 Task: Buy 3 Drums from Brake System section under best seller category for shipping address: Jessica Sanchez, 1406 Camden Street, Reno, Nevada 89501, Cell Number 7752551231. Pay from credit card ending with 6010, CVV 682
Action: Mouse moved to (329, 78)
Screenshot: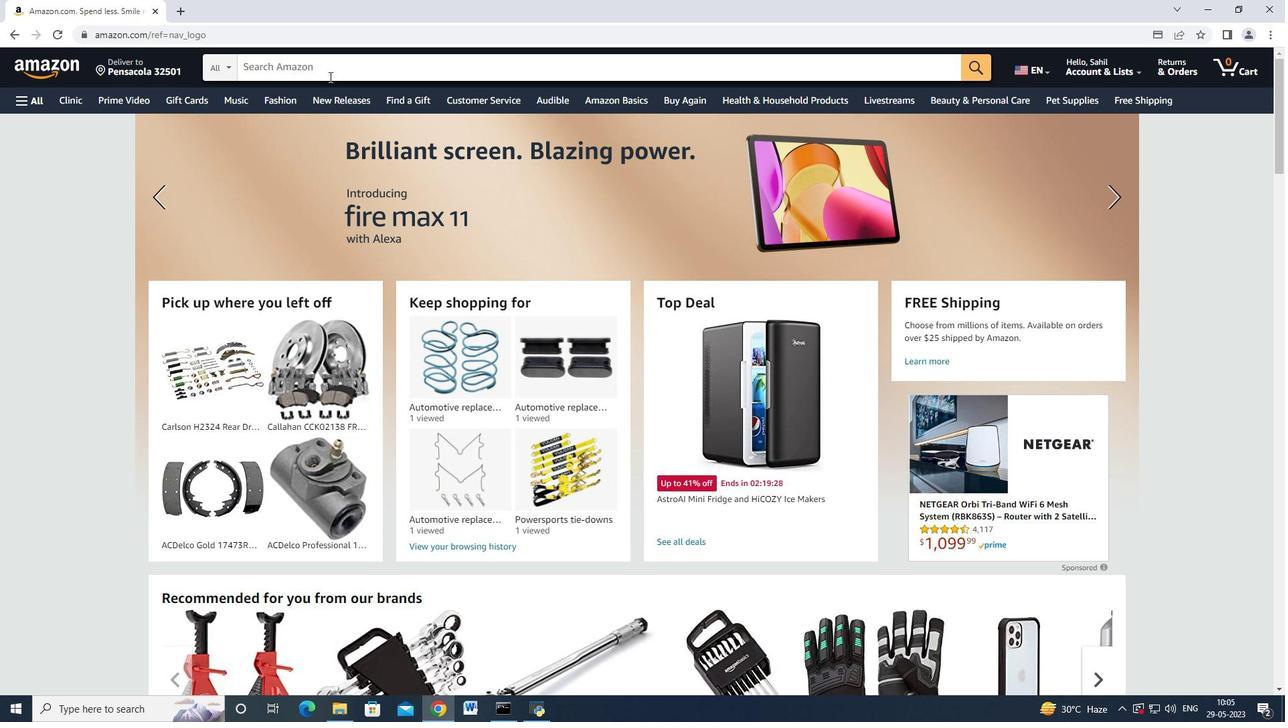 
Action: Mouse pressed left at (329, 78)
Screenshot: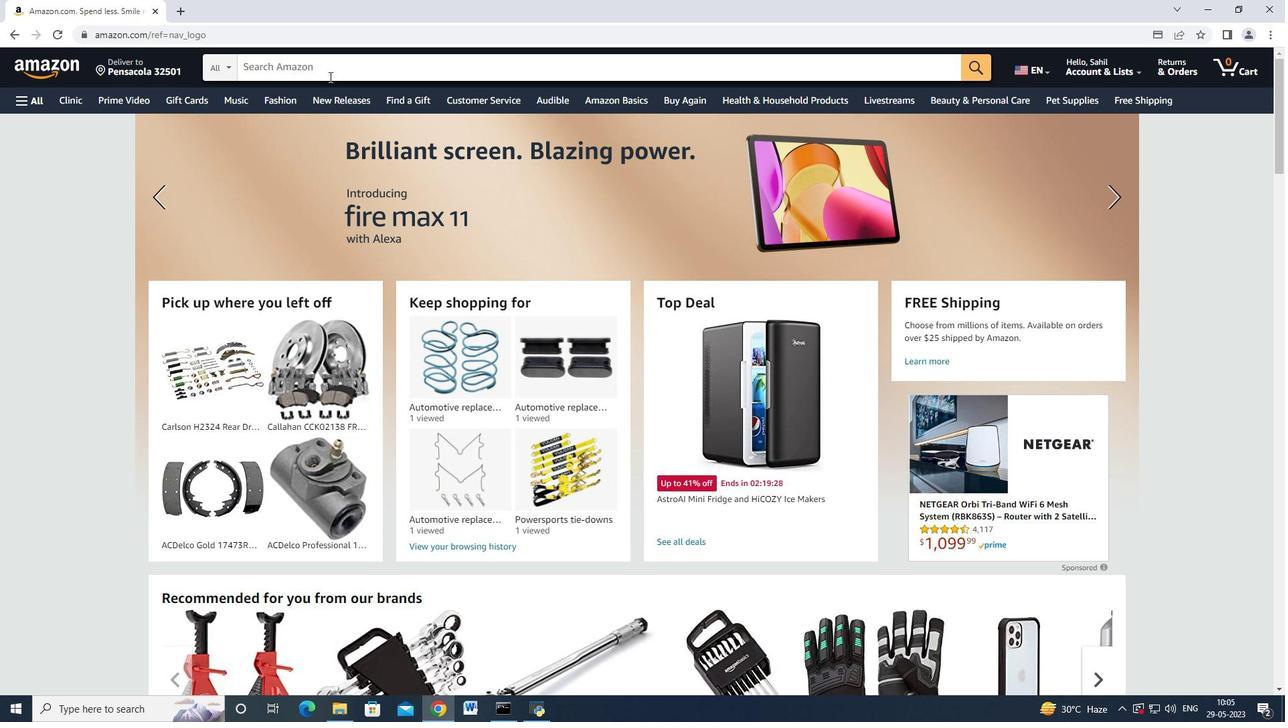 
Action: Mouse moved to (329, 78)
Screenshot: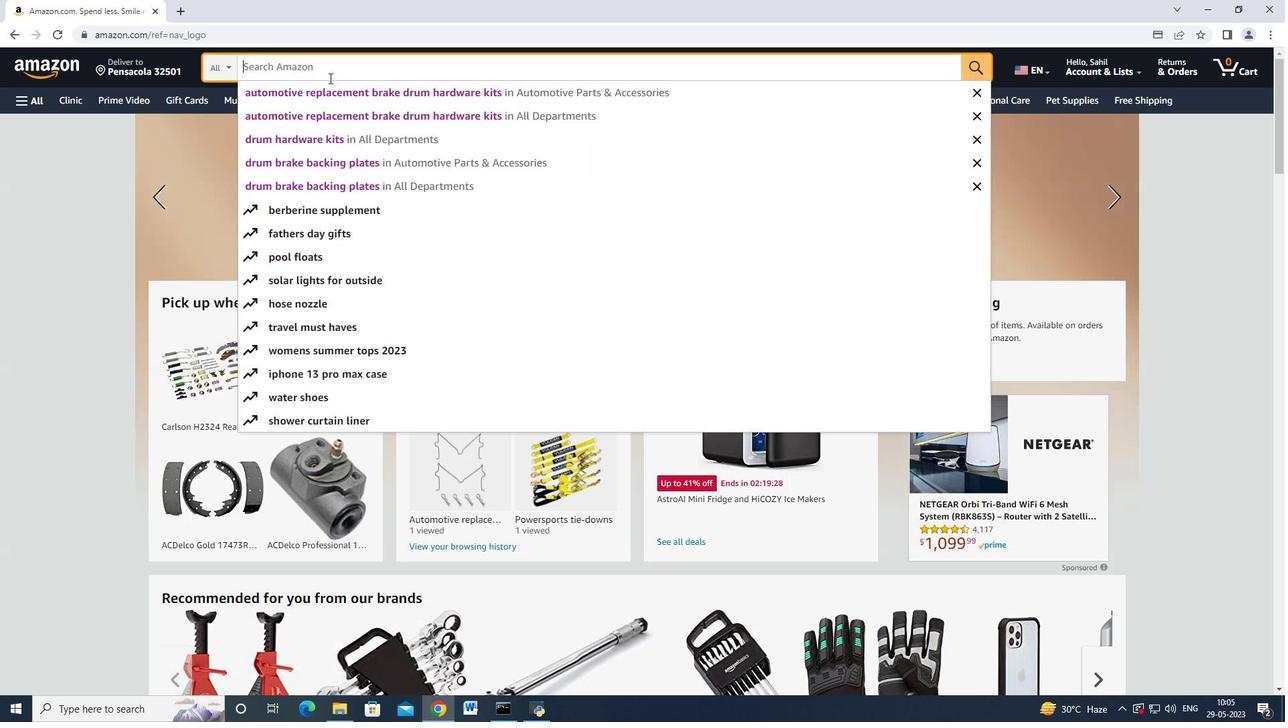 
Action: Key pressed <Key.shift><Key.shift>Drum<Key.space>s<Key.backspace>brake<Key.space>system<Key.enter>
Screenshot: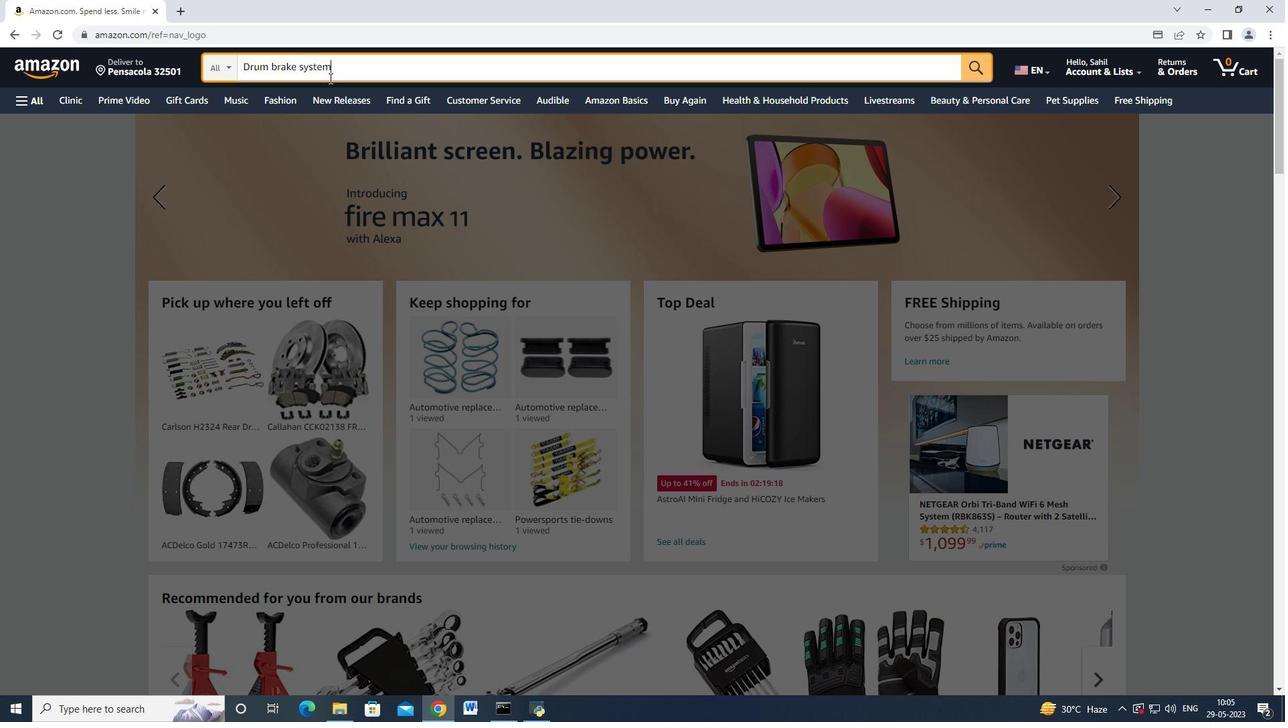 
Action: Mouse moved to (273, 60)
Screenshot: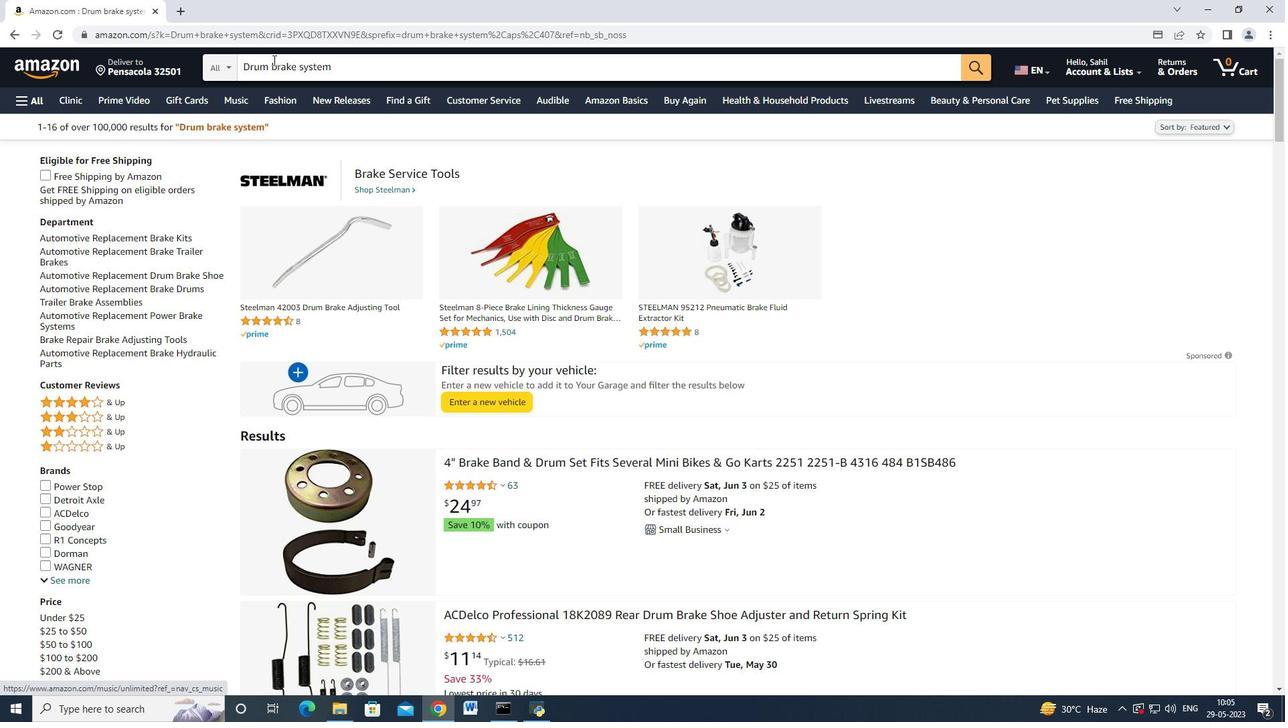 
Action: Mouse pressed left at (273, 60)
Screenshot: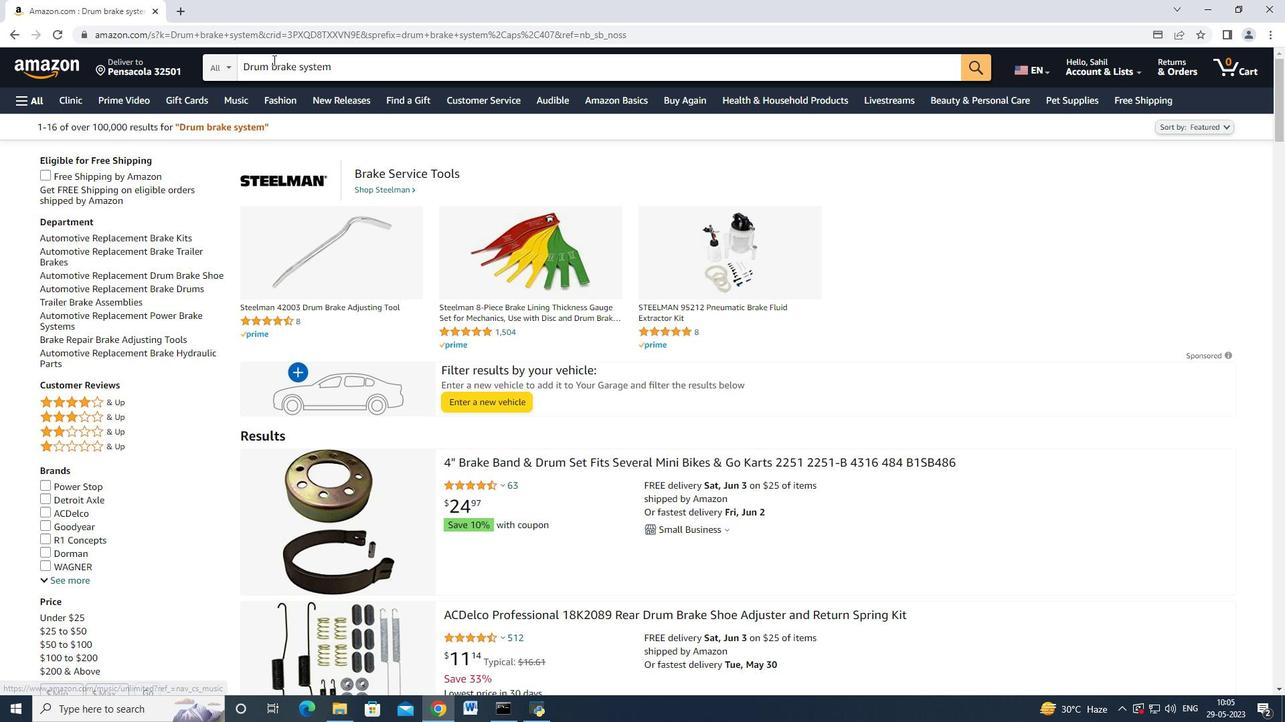 
Action: Mouse moved to (271, 62)
Screenshot: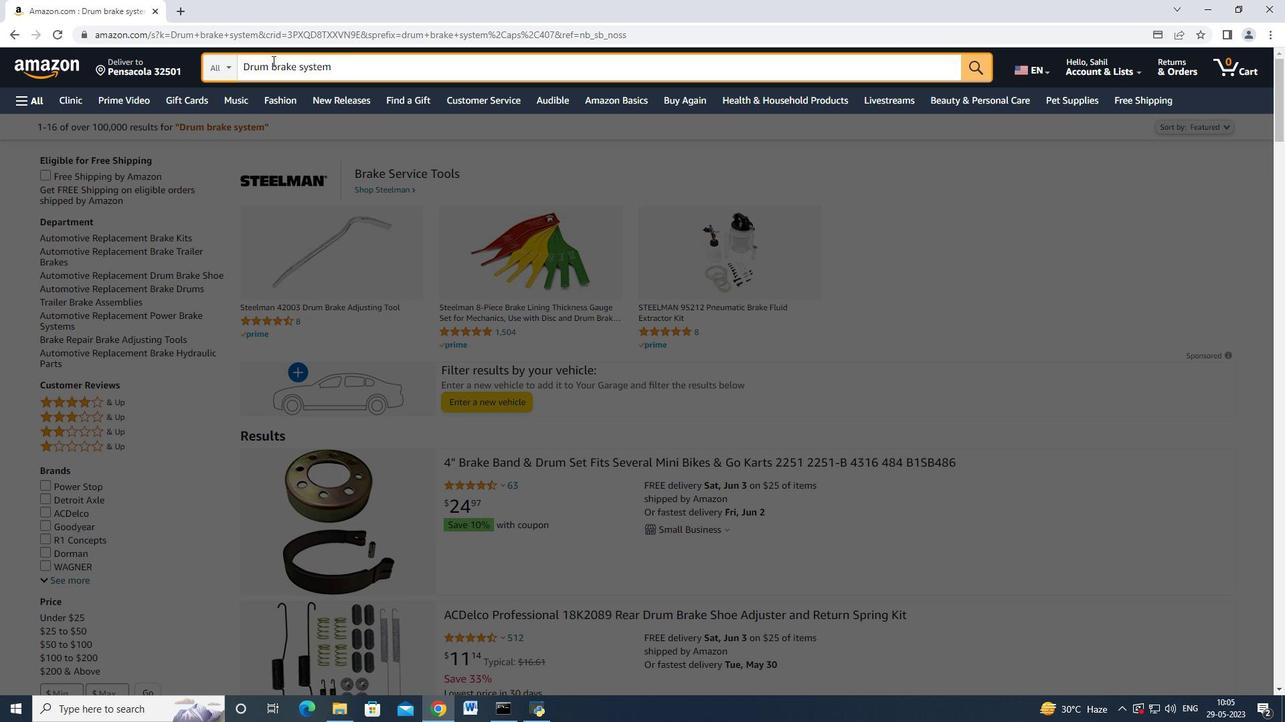 
Action: Key pressed bar<Key.space>from<Key.space><Key.enter>
Screenshot: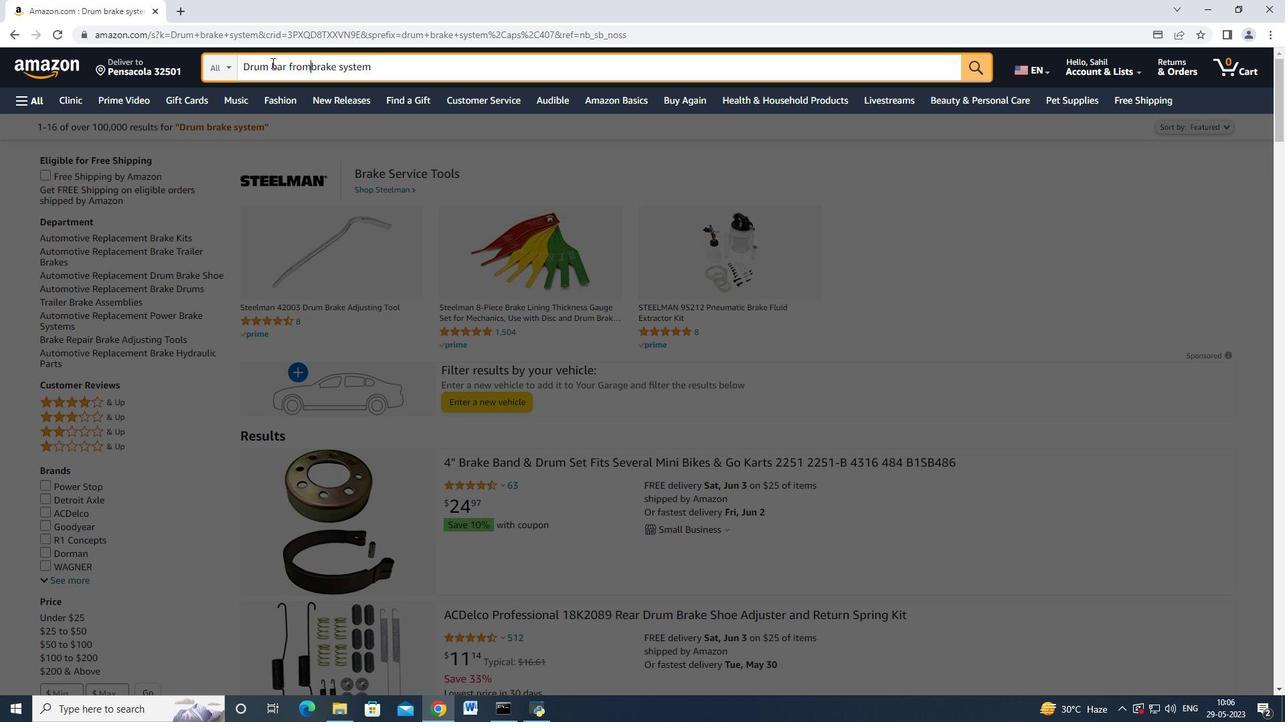 
Action: Mouse moved to (171, 262)
Screenshot: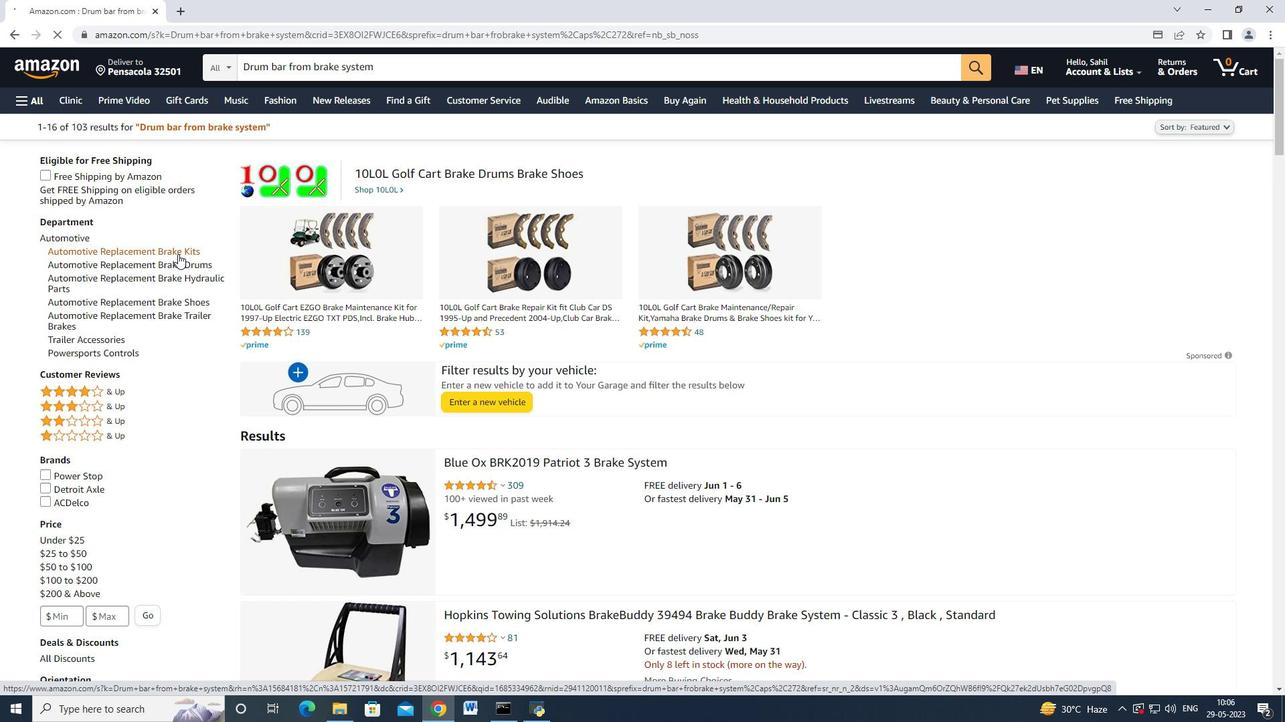 
Action: Mouse pressed left at (171, 262)
Screenshot: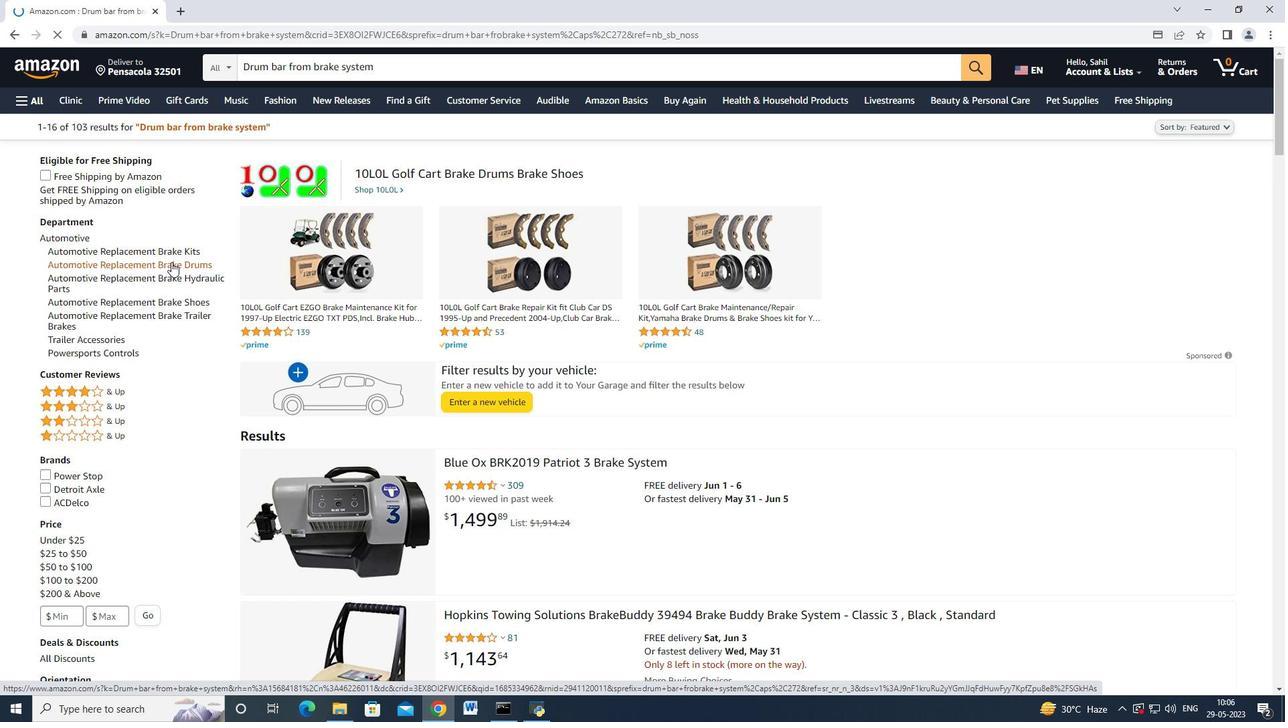 
Action: Mouse moved to (1218, 151)
Screenshot: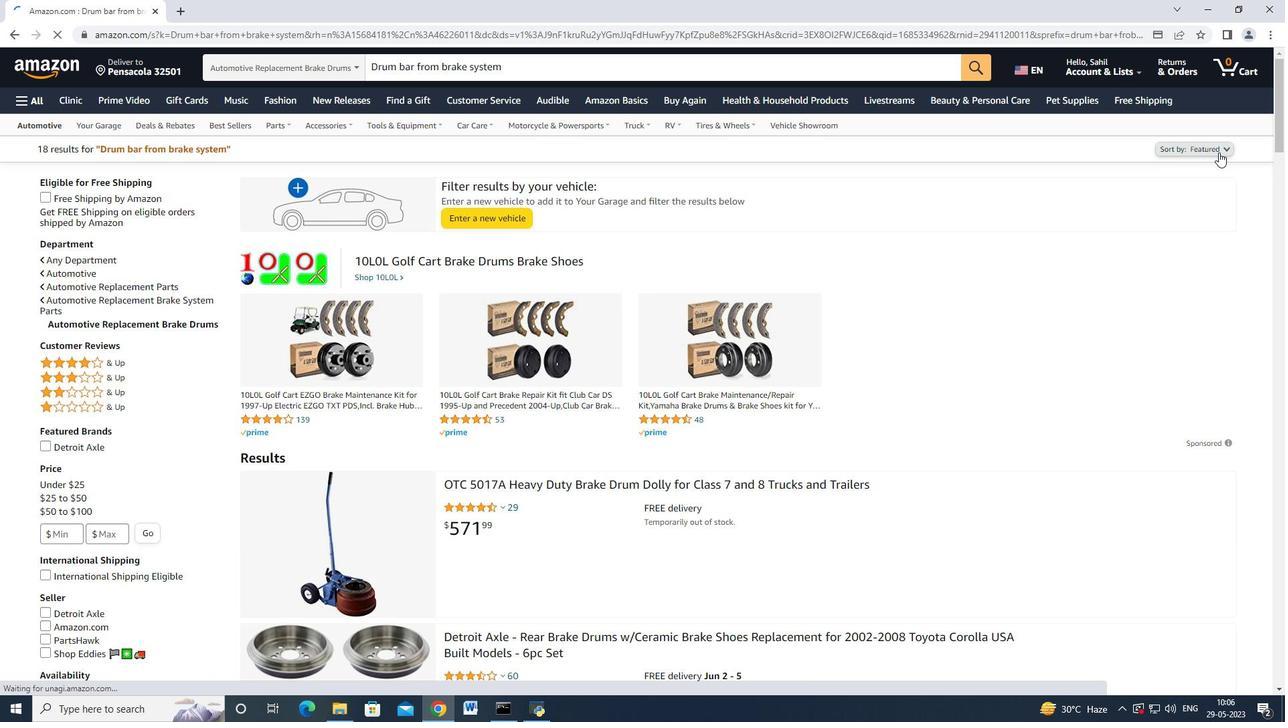 
Action: Mouse pressed left at (1218, 151)
Screenshot: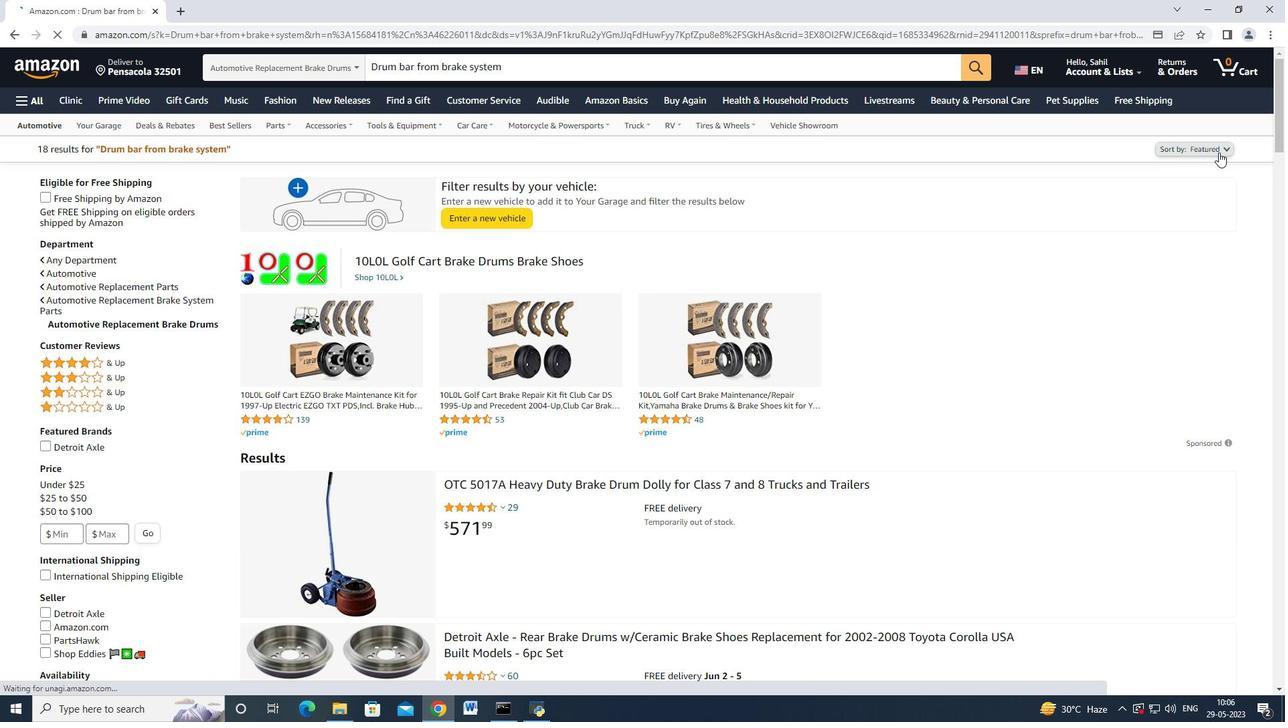 
Action: Mouse moved to (1178, 217)
Screenshot: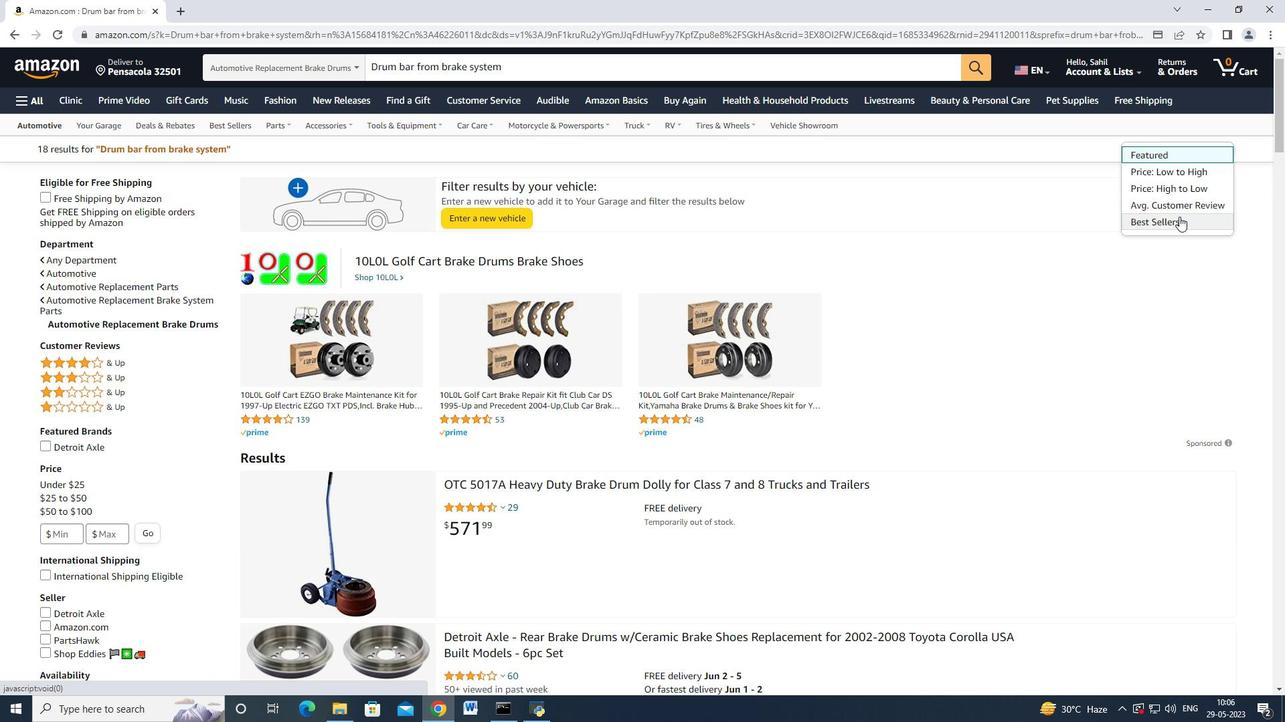 
Action: Mouse pressed left at (1178, 217)
Screenshot: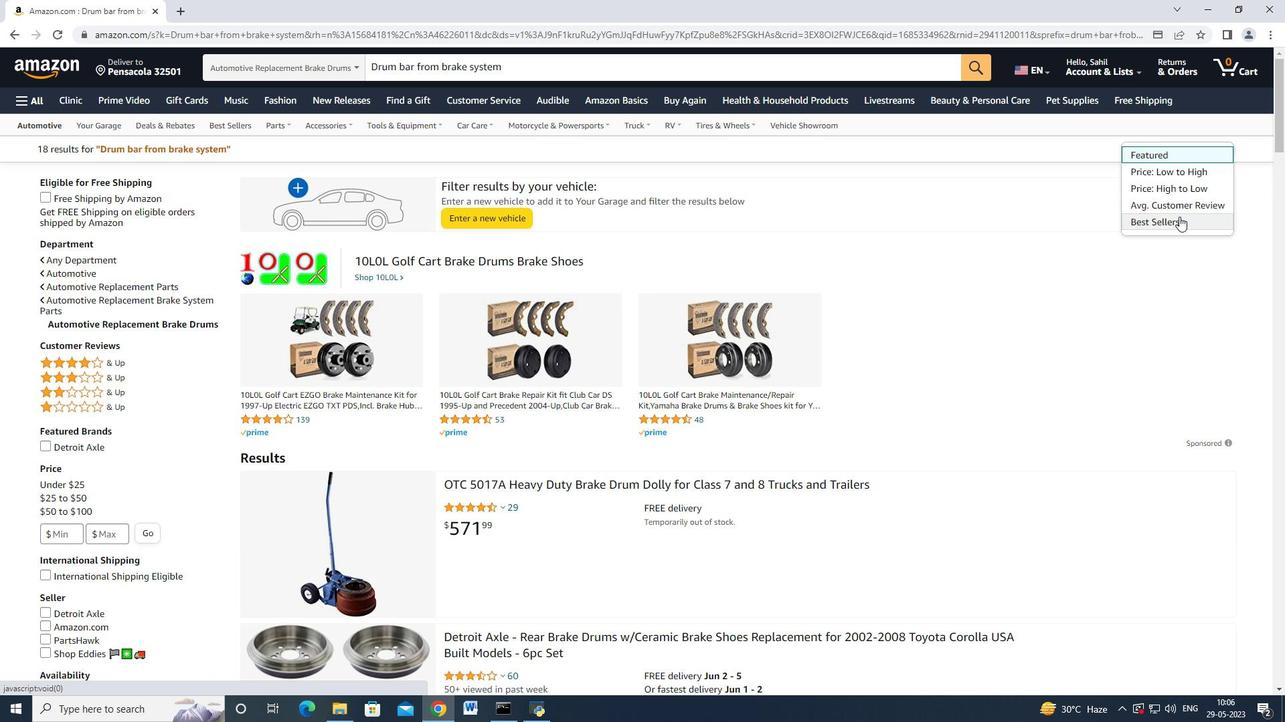 
Action: Mouse moved to (631, 212)
Screenshot: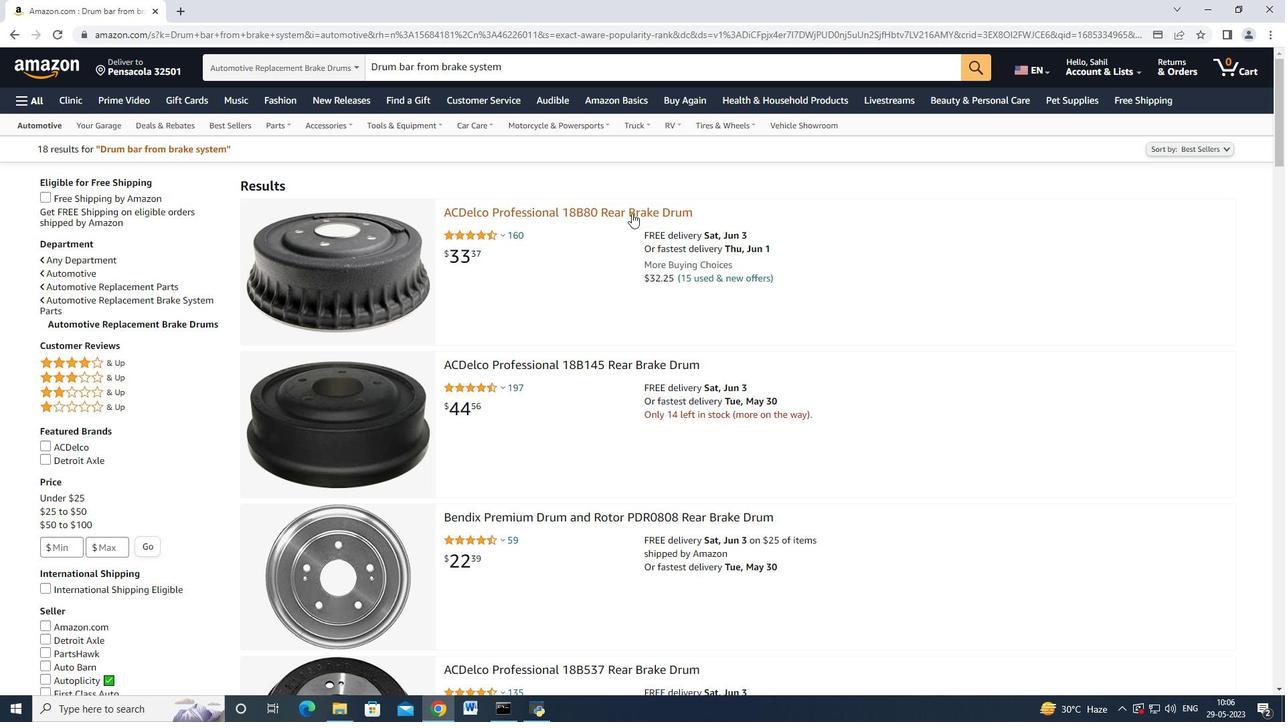 
Action: Mouse pressed left at (631, 212)
Screenshot: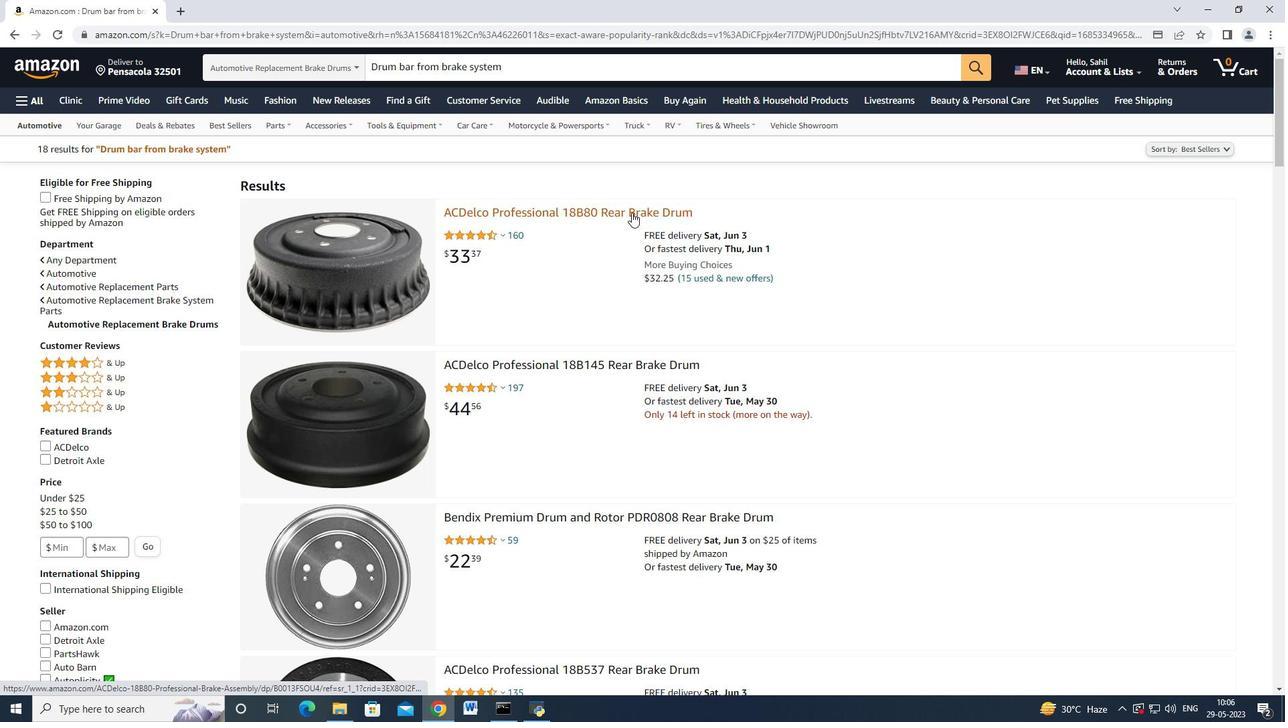 
Action: Mouse moved to (995, 487)
Screenshot: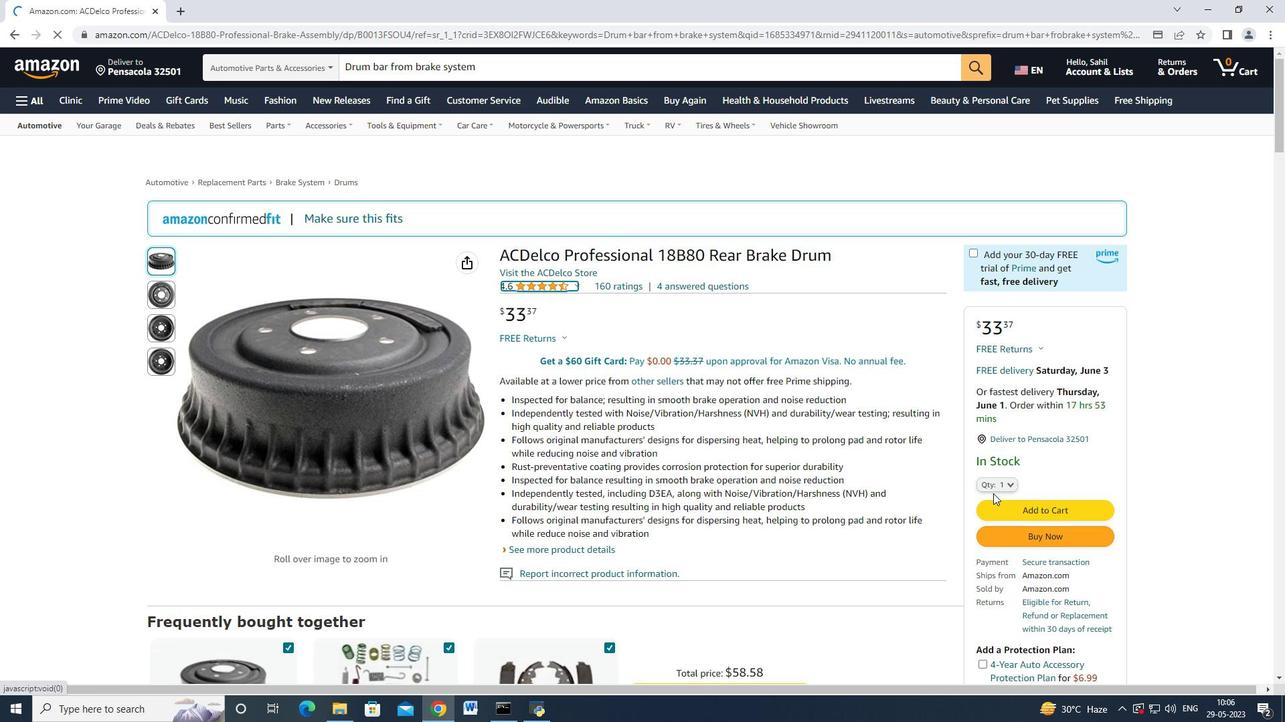 
Action: Mouse pressed left at (995, 487)
Screenshot: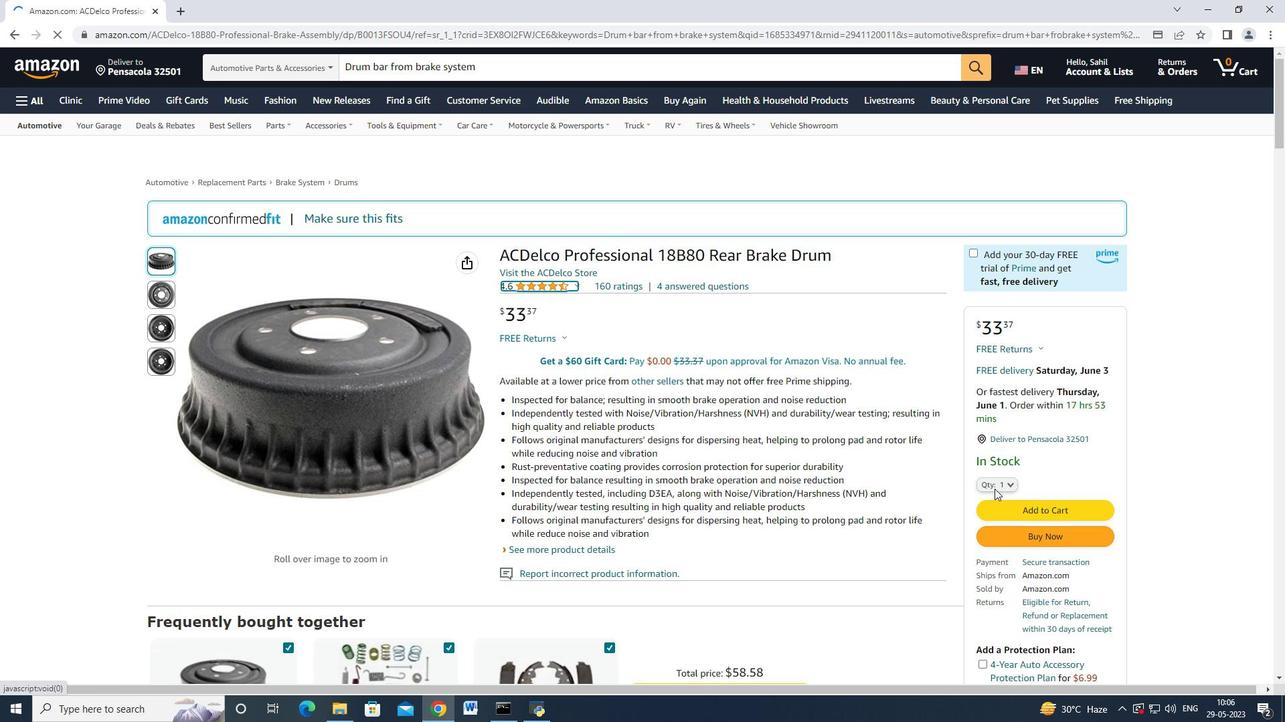 
Action: Mouse moved to (997, 329)
Screenshot: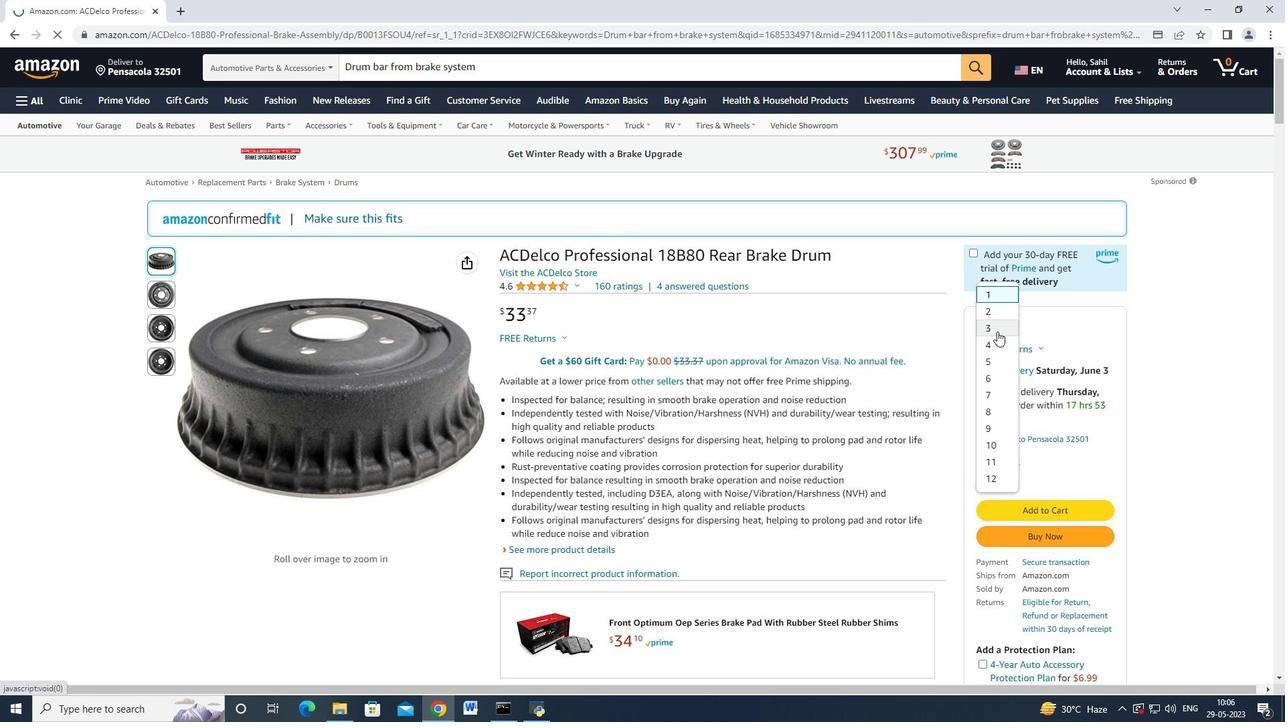 
Action: Mouse pressed left at (997, 329)
Screenshot: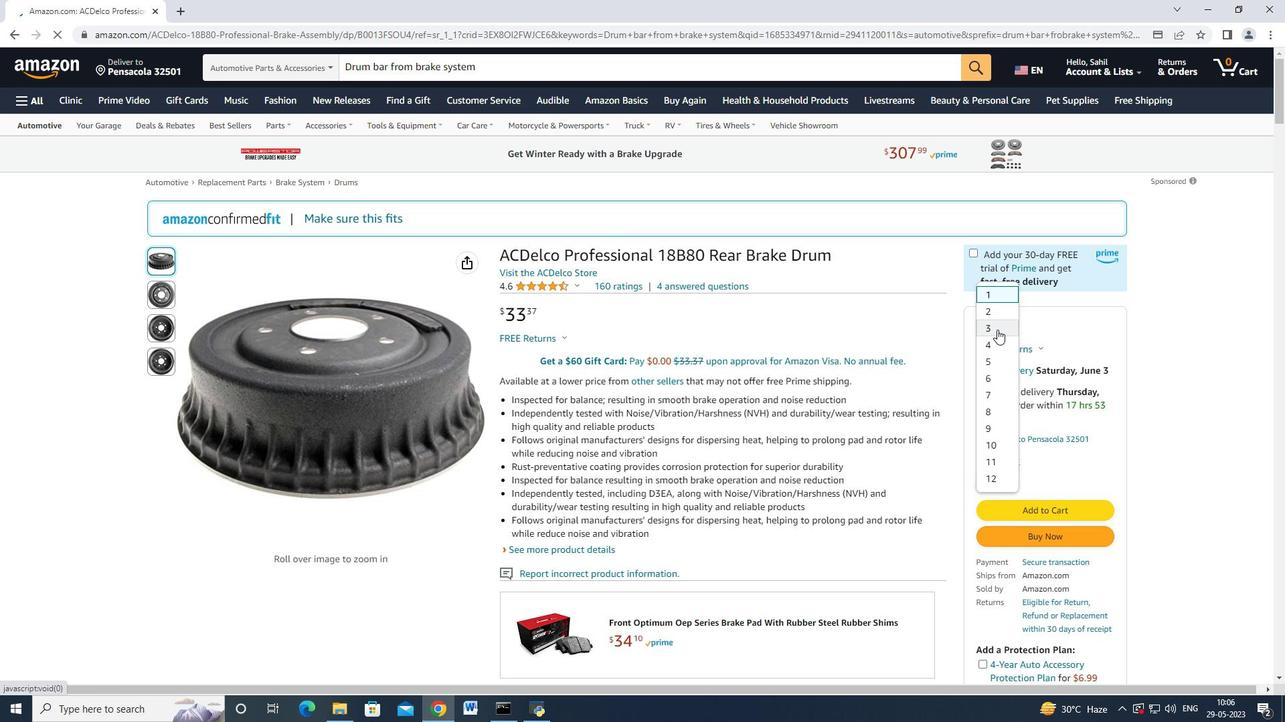 
Action: Mouse moved to (1049, 499)
Screenshot: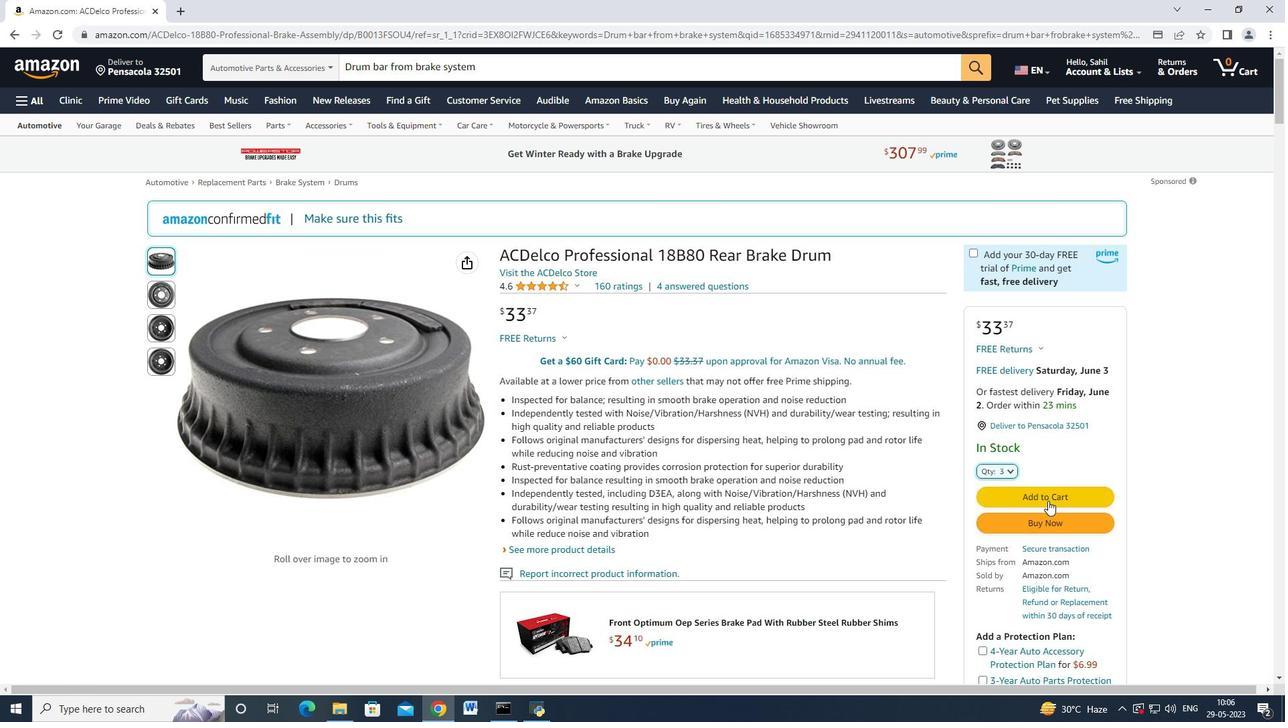 
Action: Mouse pressed left at (1049, 499)
Screenshot: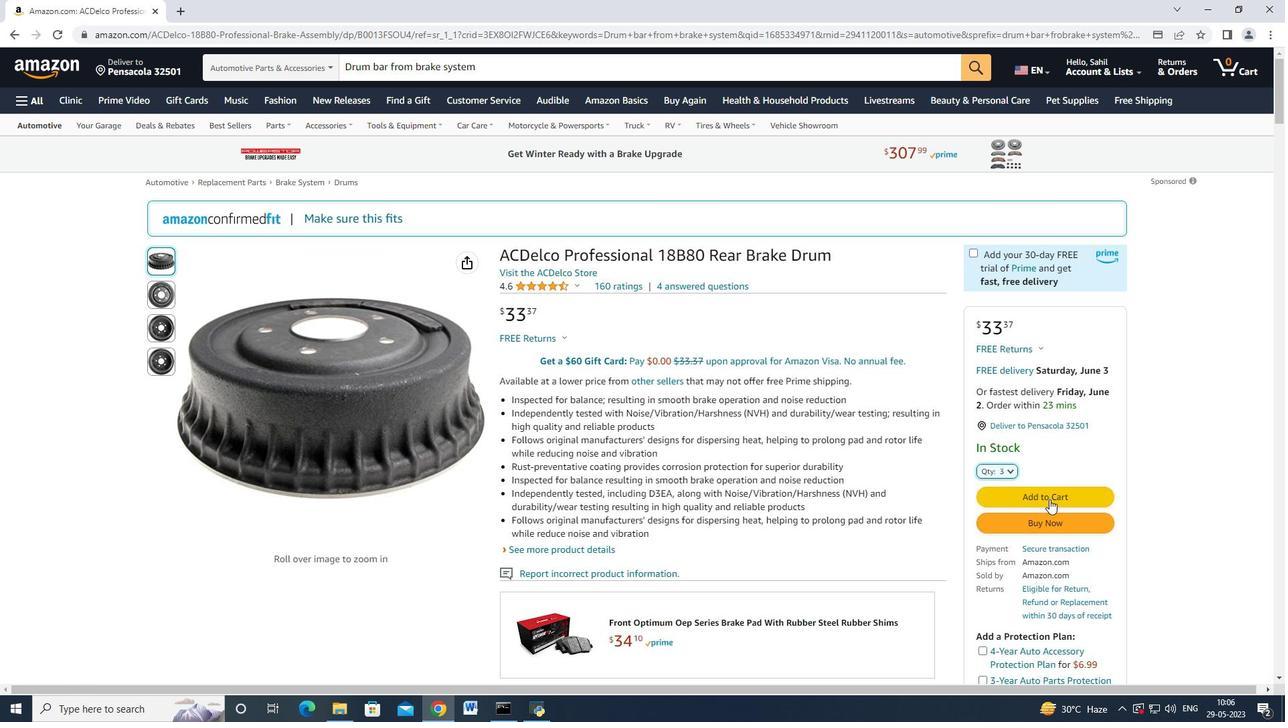 
Action: Mouse moved to (1143, 353)
Screenshot: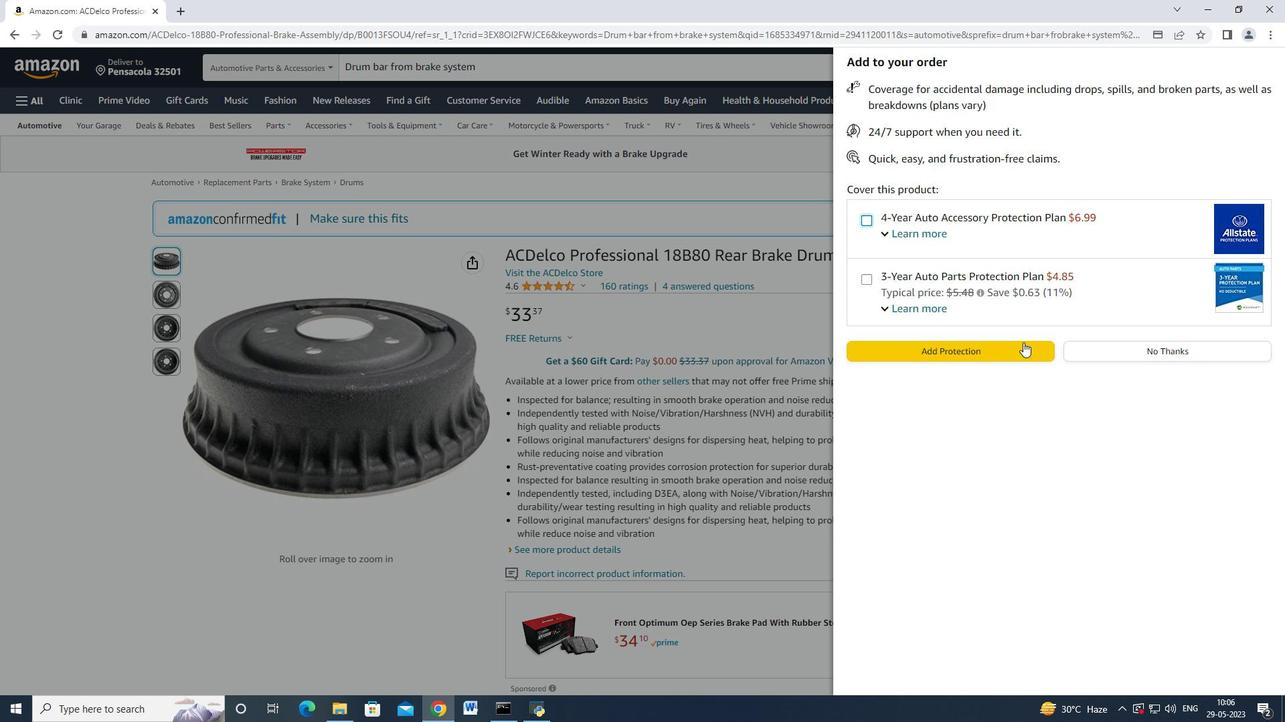 
Action: Mouse pressed left at (1143, 353)
Screenshot: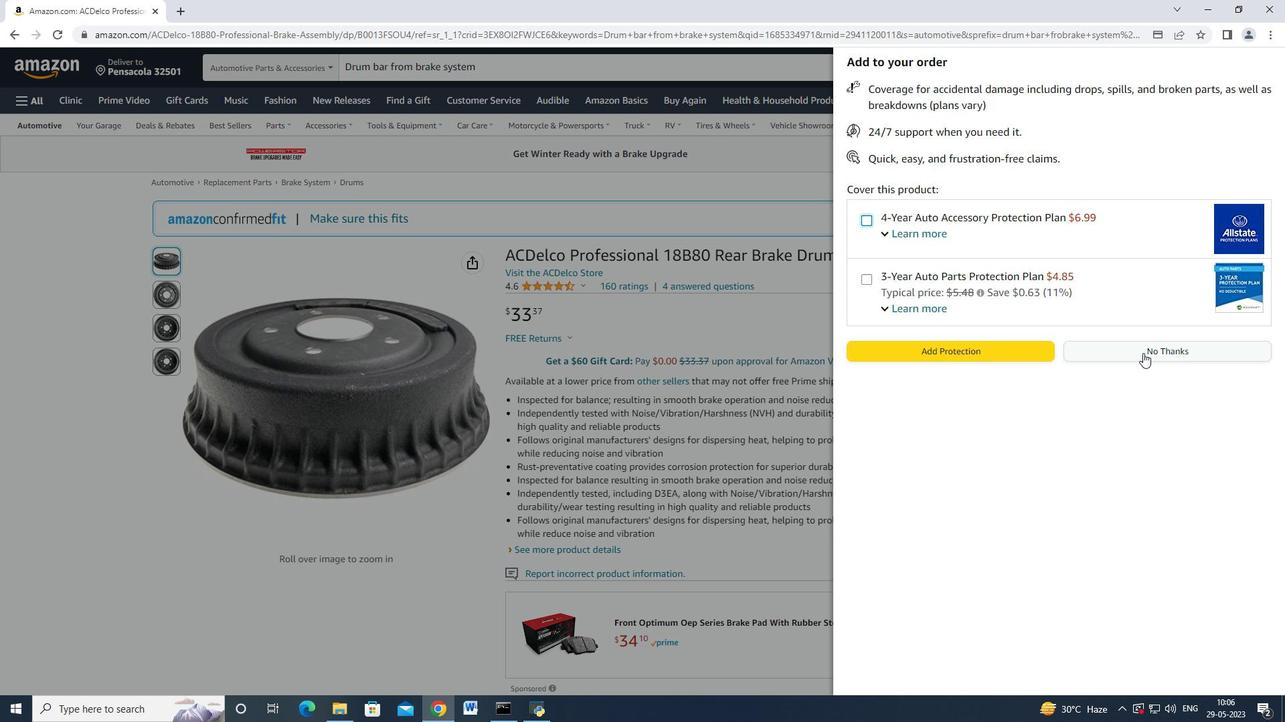 
Action: Mouse moved to (1090, 171)
Screenshot: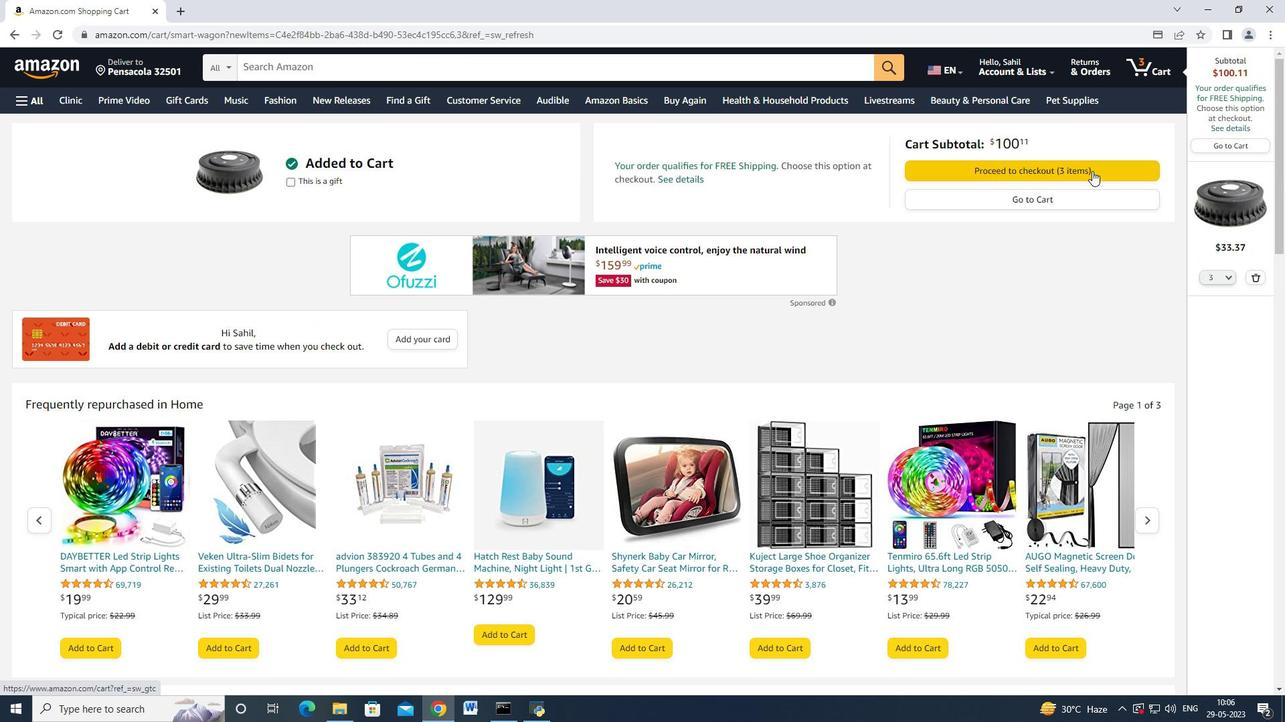 
Action: Mouse pressed left at (1090, 171)
Screenshot: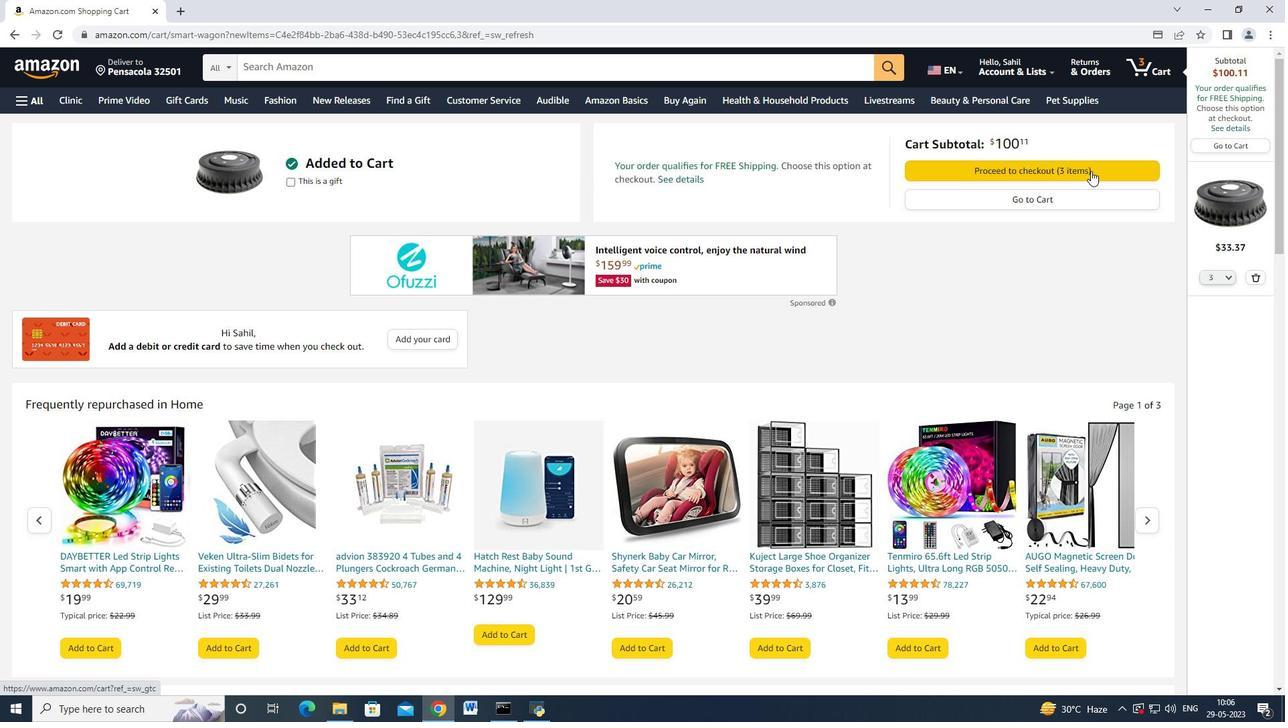 
Action: Mouse moved to (909, 127)
Screenshot: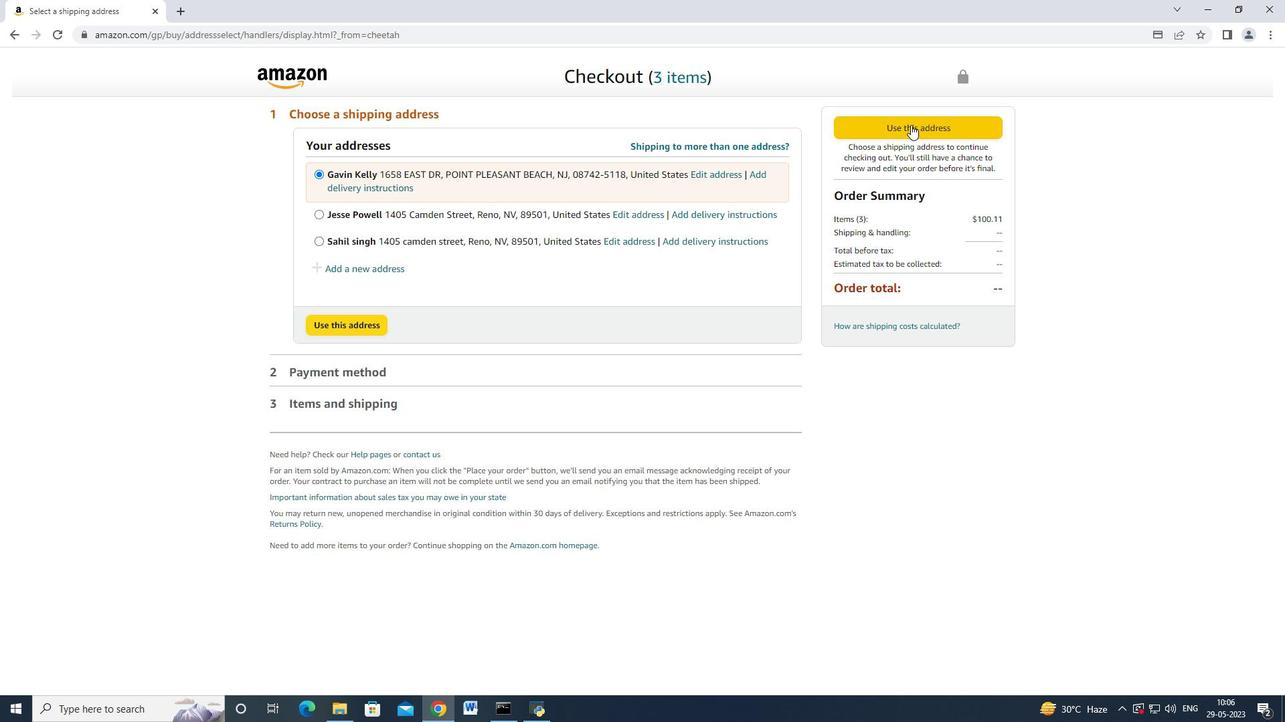 
Action: Mouse pressed left at (909, 127)
Screenshot: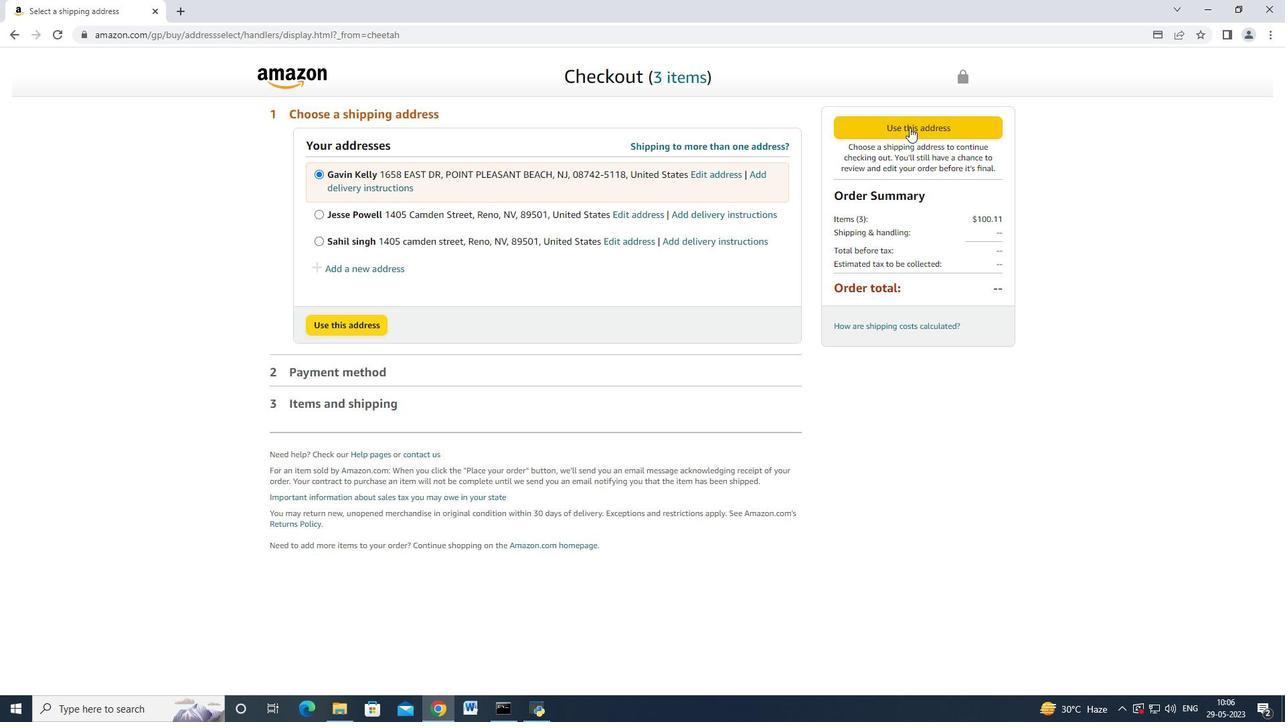 
Action: Mouse moved to (480, 469)
Screenshot: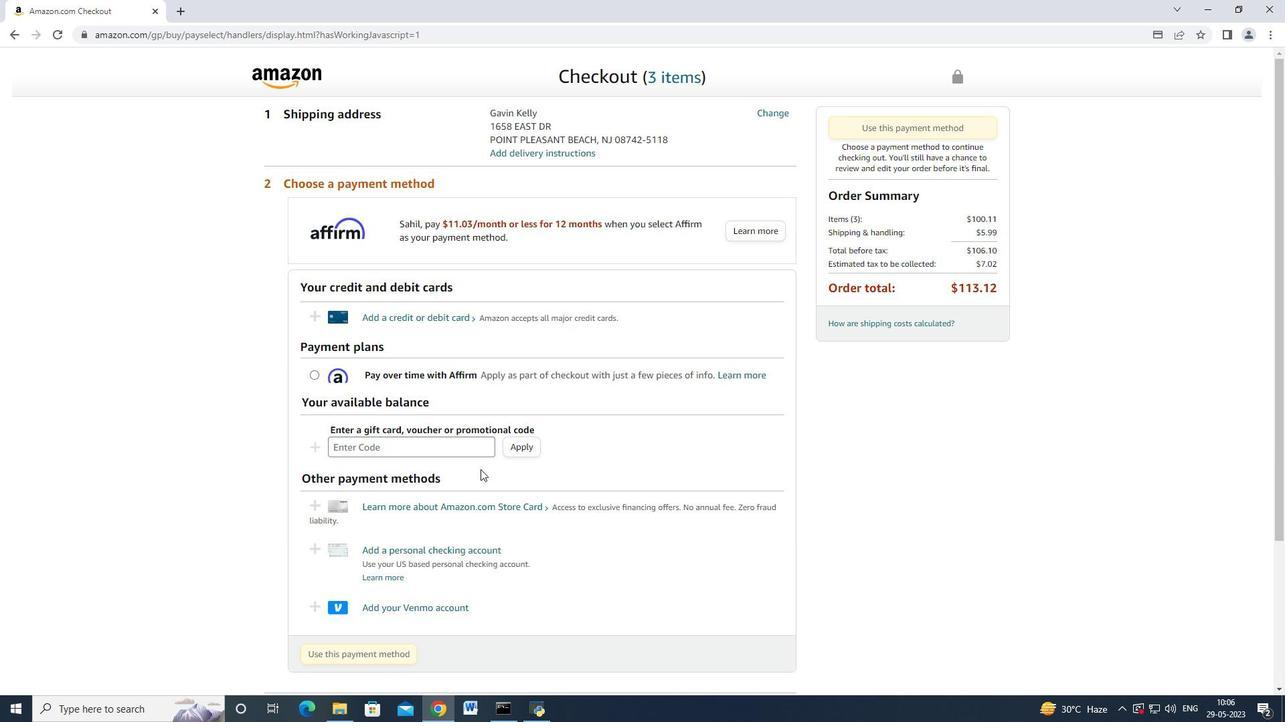 
Action: Mouse scrolled (480, 468) with delta (0, 0)
Screenshot: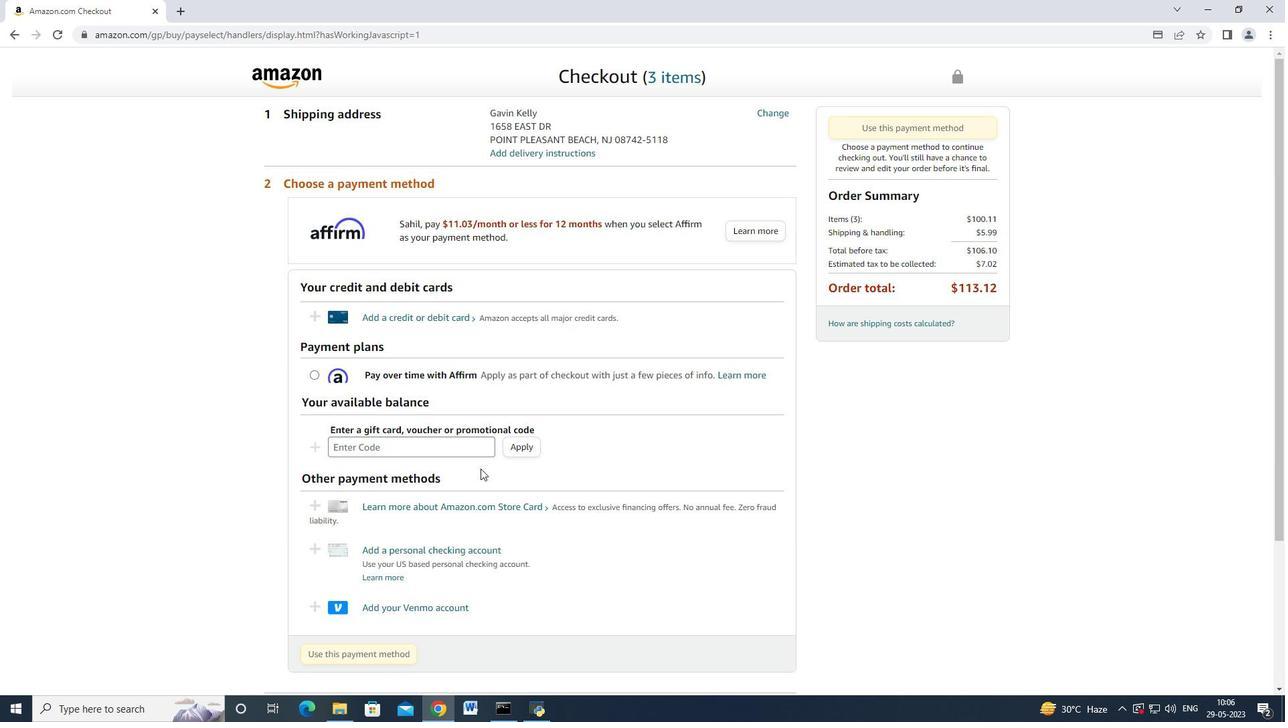 
Action: Mouse moved to (724, 194)
Screenshot: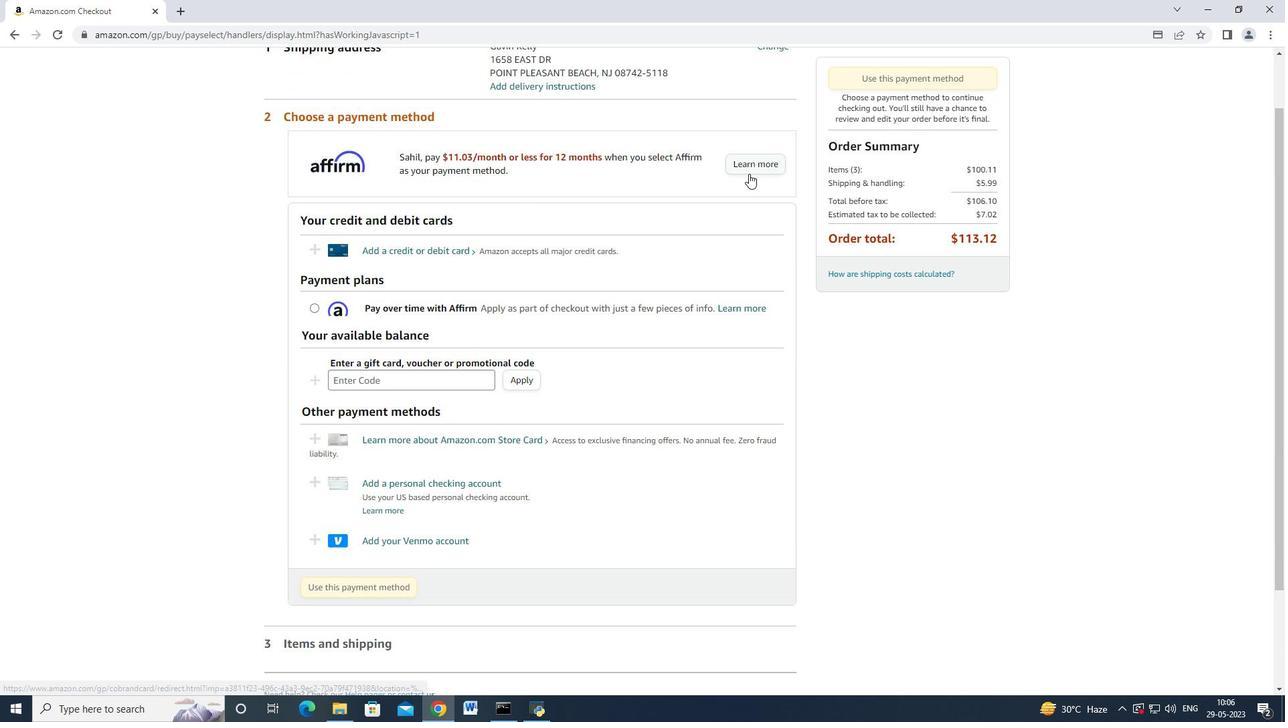 
Action: Mouse scrolled (724, 195) with delta (0, 0)
Screenshot: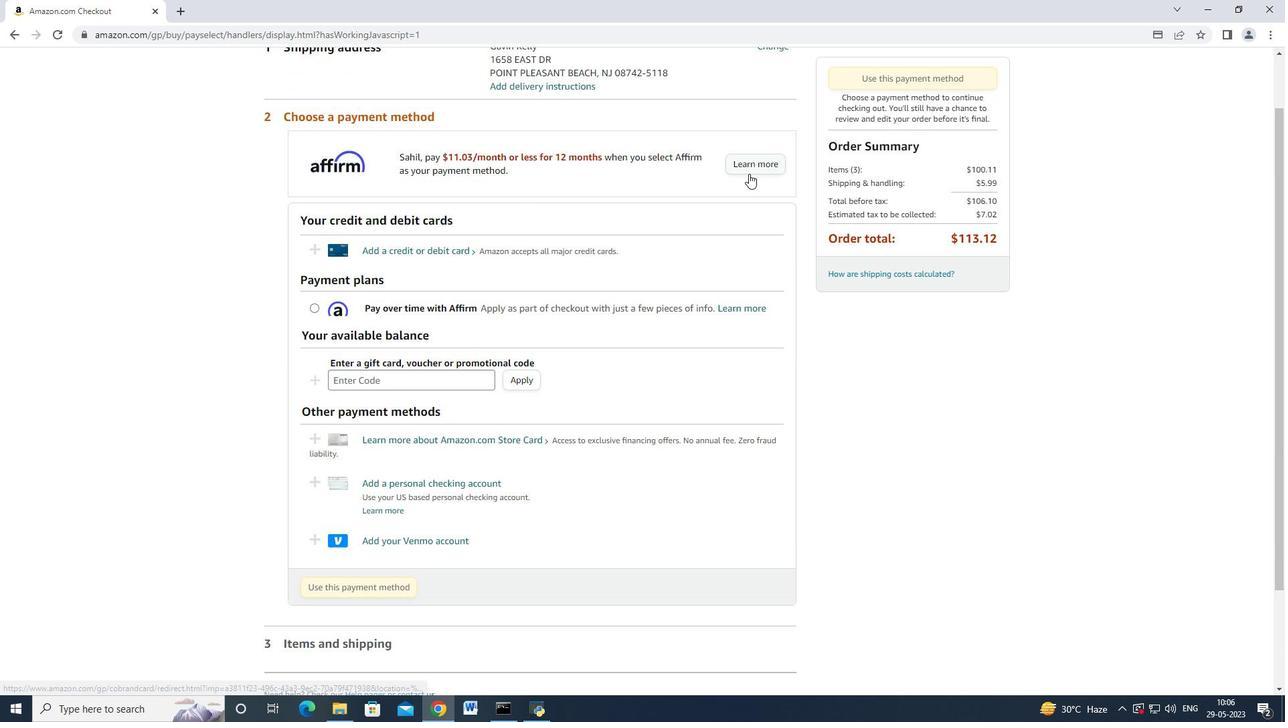 
Action: Mouse moved to (724, 195)
Screenshot: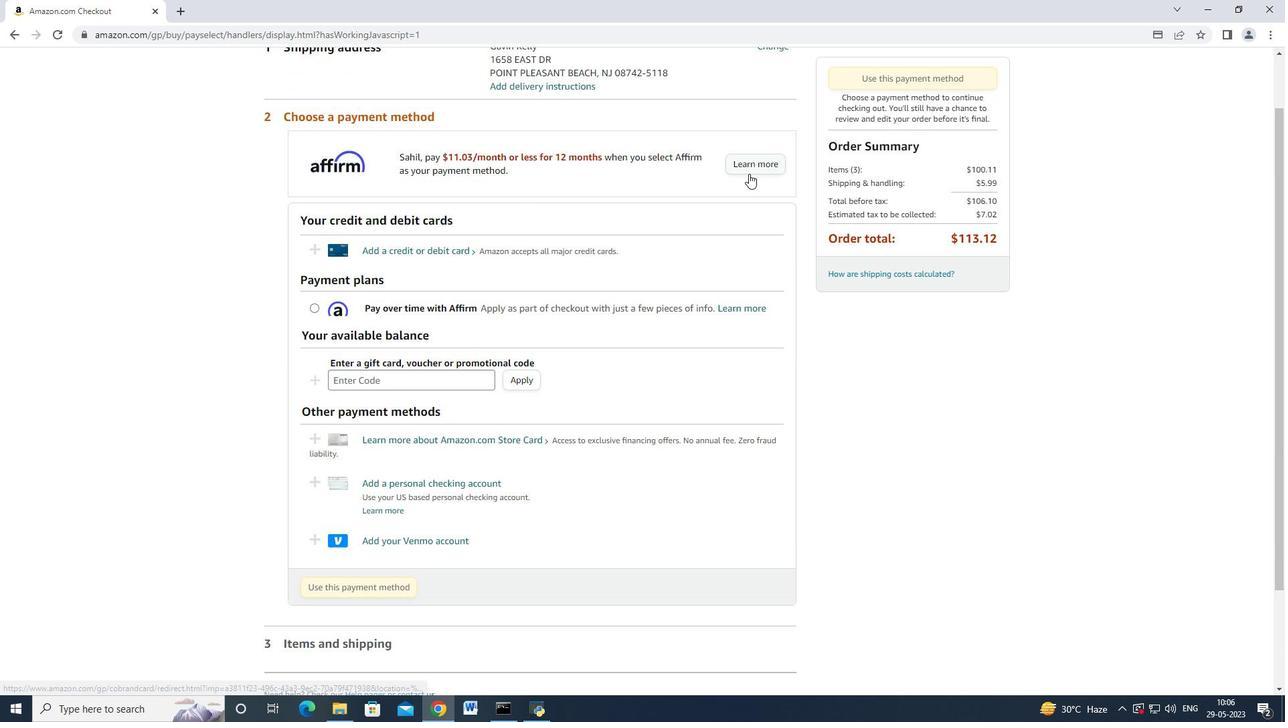 
Action: Mouse scrolled (724, 196) with delta (0, 0)
Screenshot: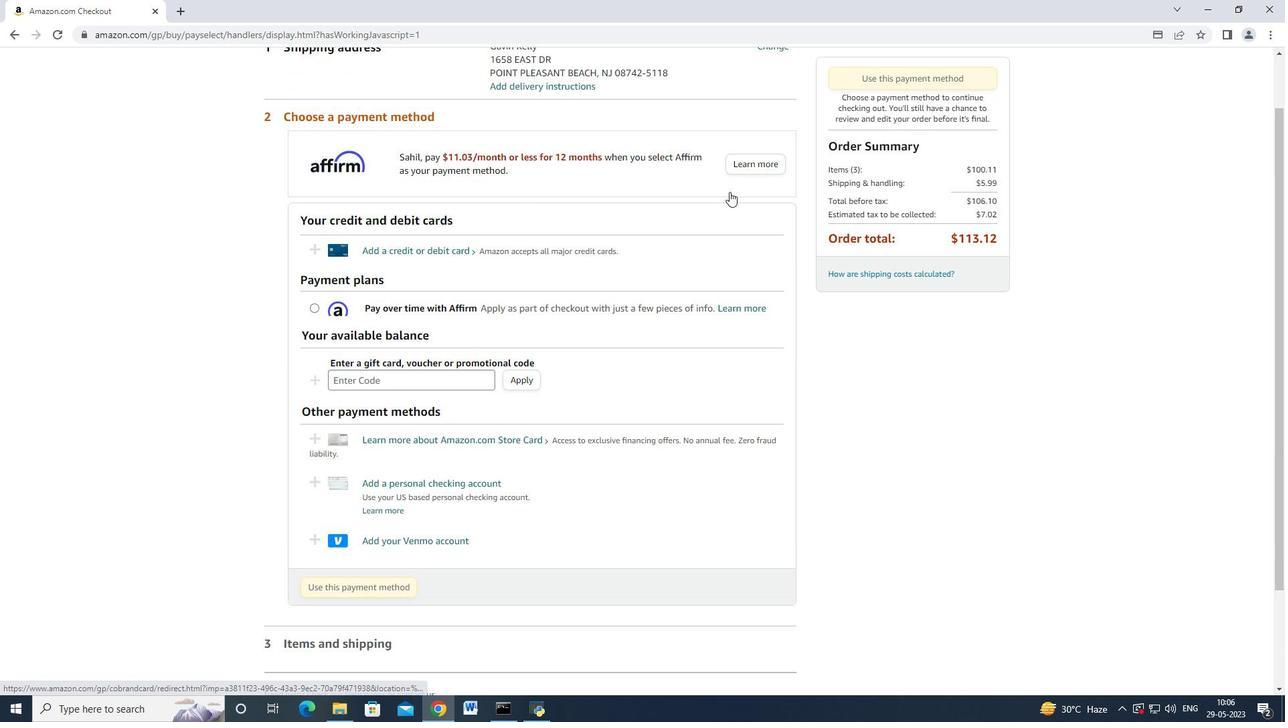 
Action: Mouse moved to (787, 117)
Screenshot: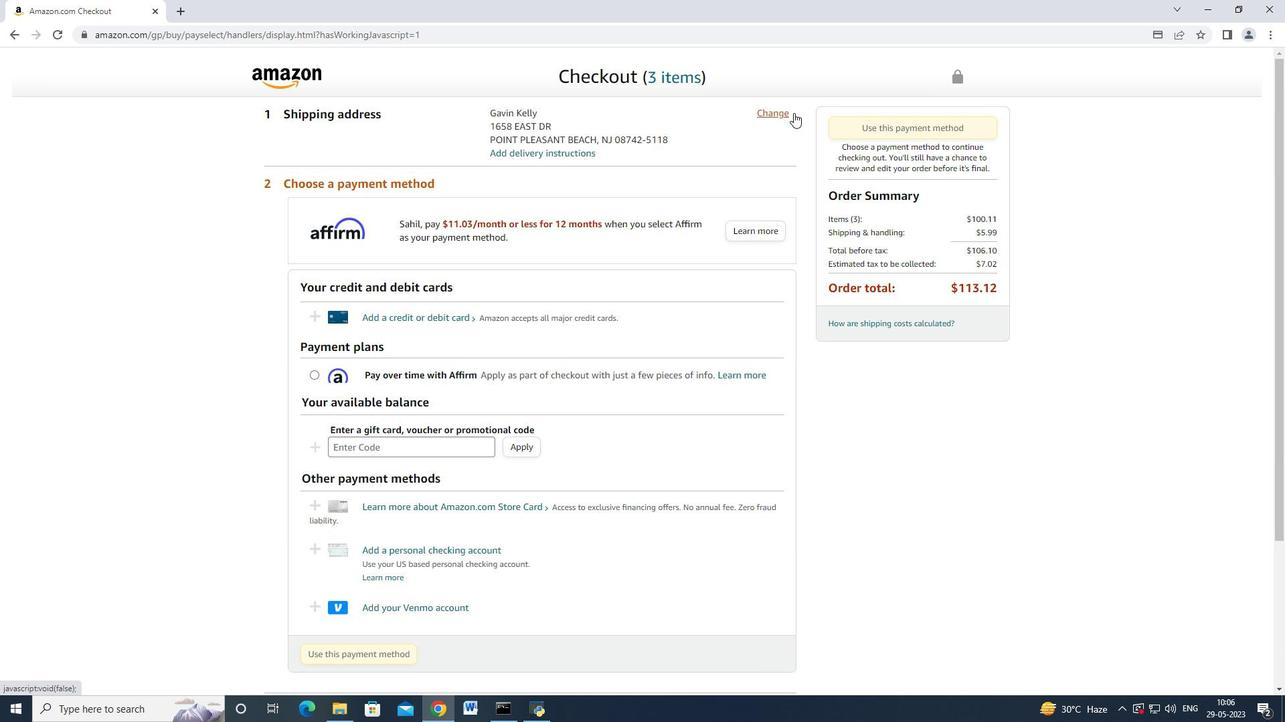 
Action: Mouse pressed left at (787, 117)
Screenshot: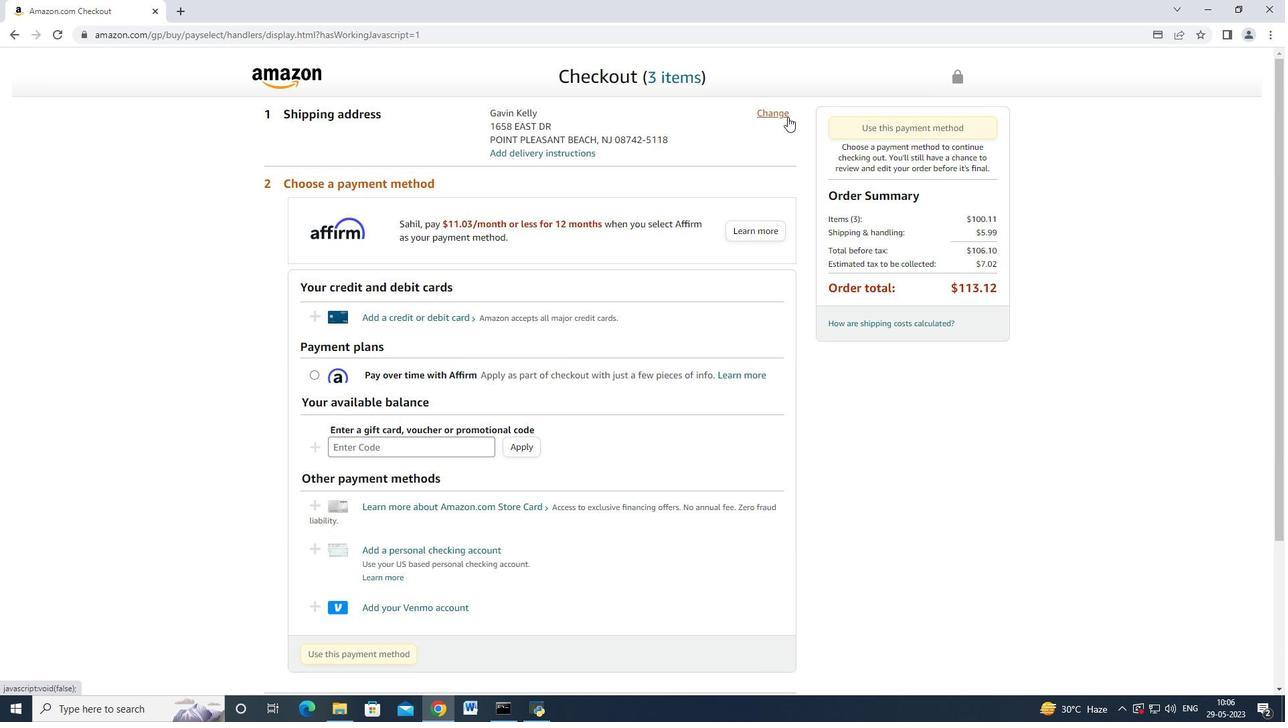 
Action: Mouse moved to (368, 271)
Screenshot: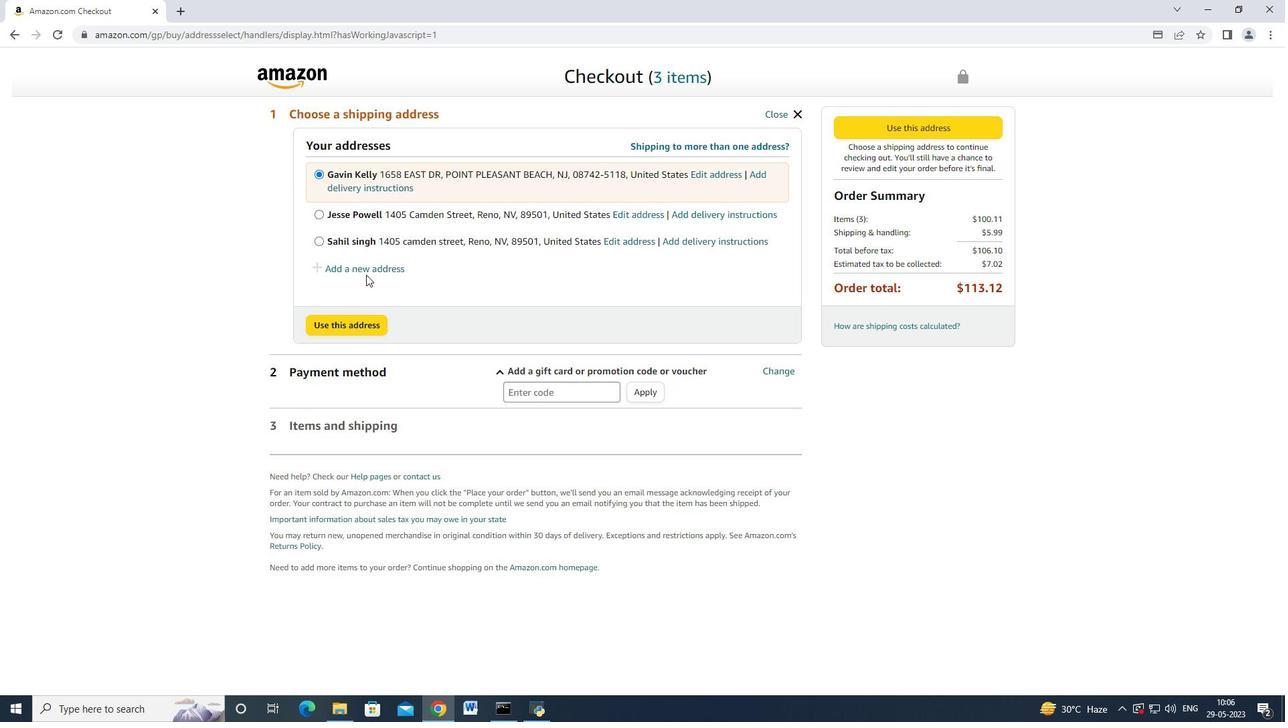 
Action: Mouse pressed left at (368, 271)
Screenshot: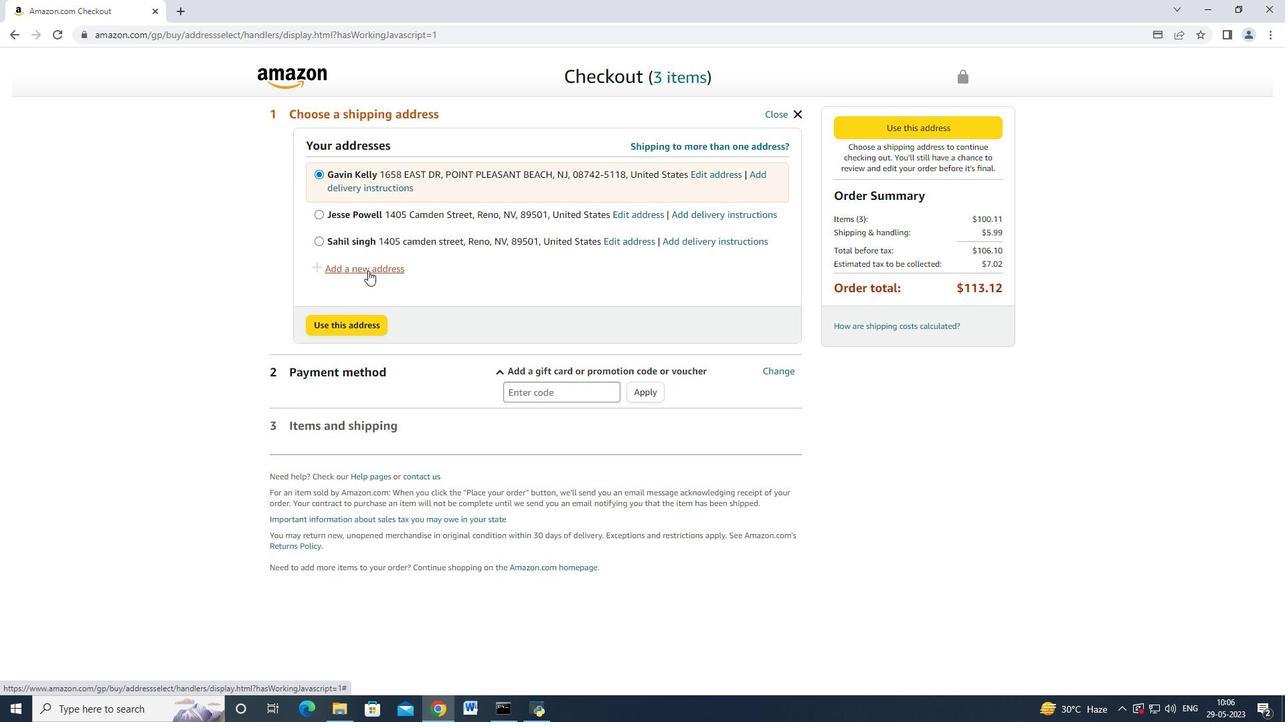 
Action: Mouse moved to (442, 329)
Screenshot: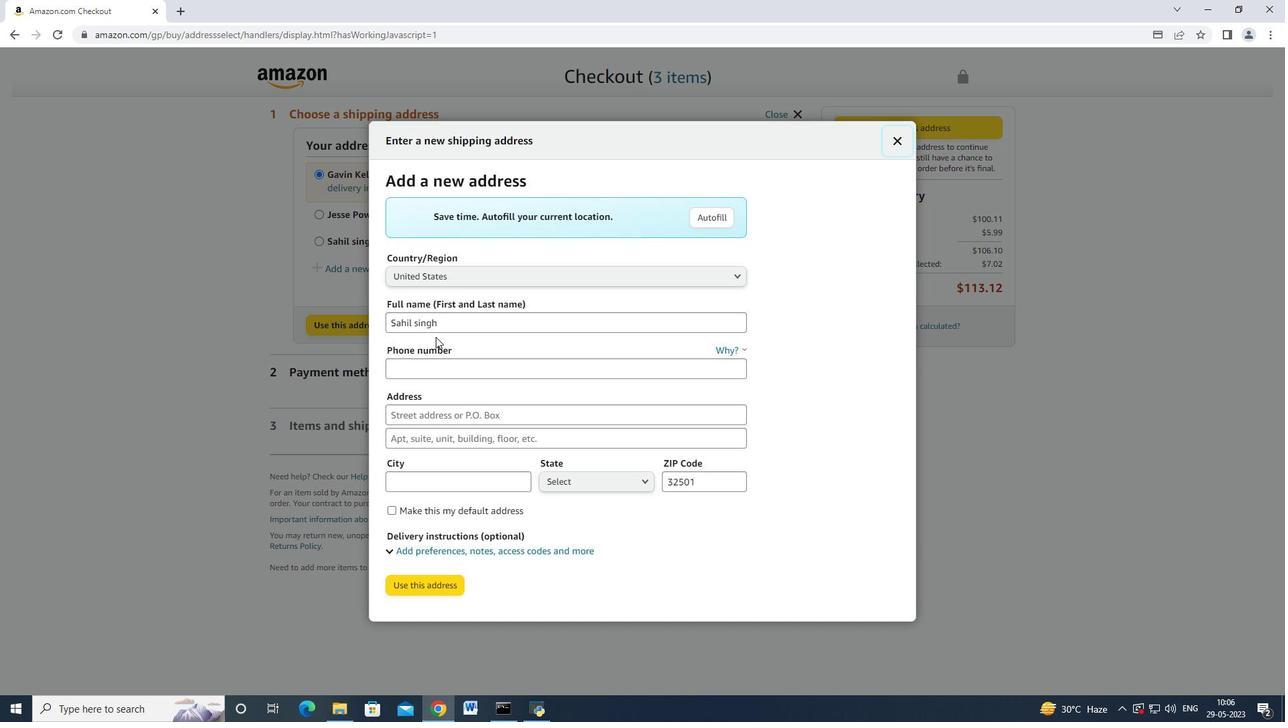 
Action: Mouse pressed left at (442, 329)
Screenshot: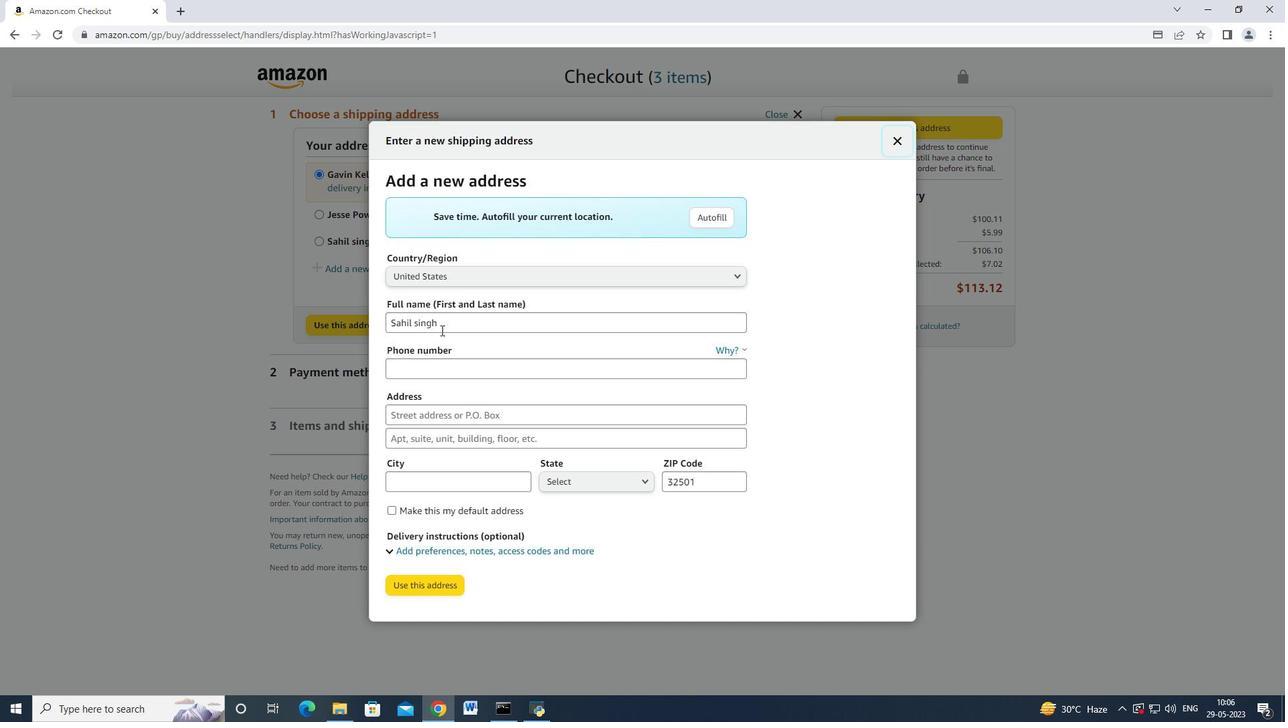 
Action: Mouse moved to (329, 273)
Screenshot: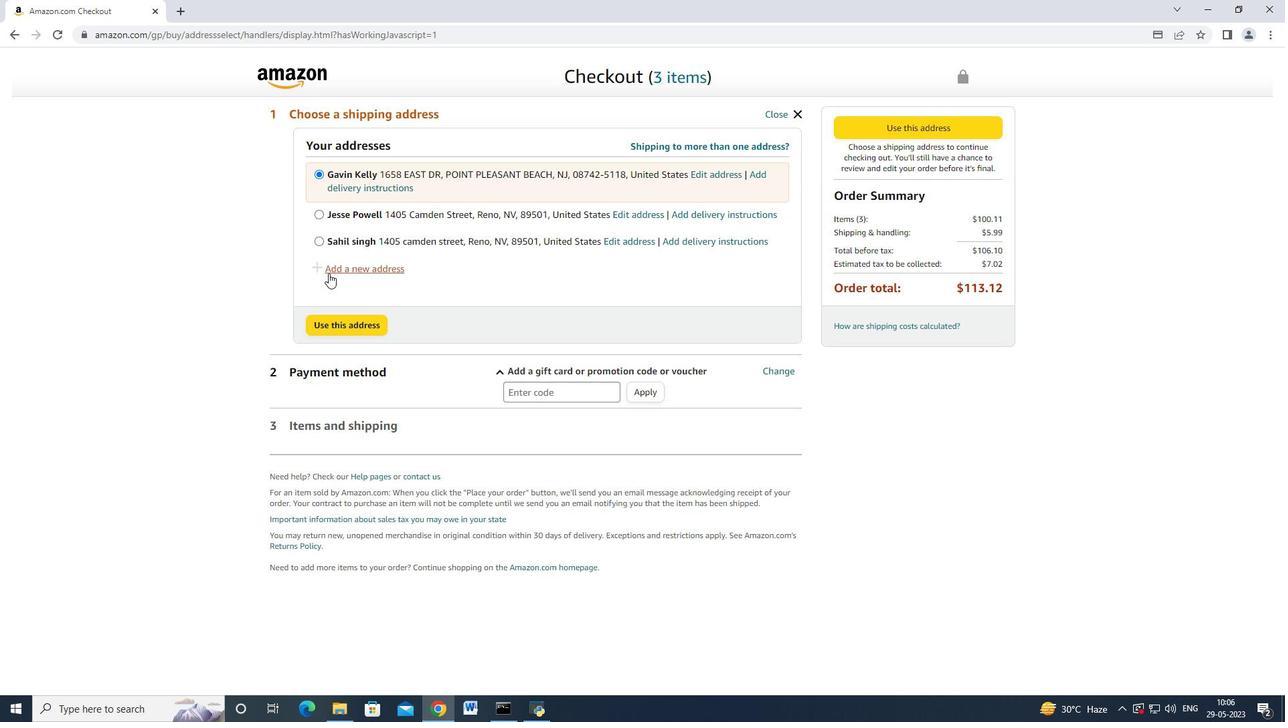 
Action: Mouse pressed left at (329, 273)
Screenshot: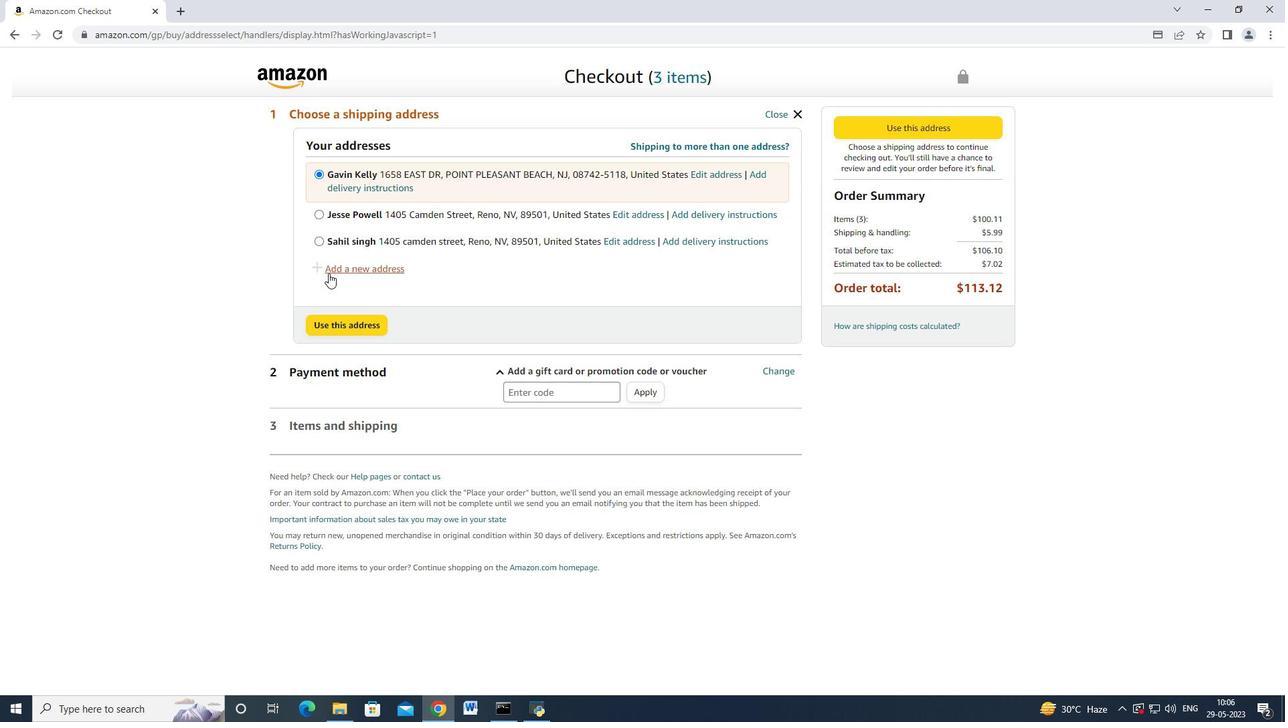 
Action: Mouse moved to (435, 317)
Screenshot: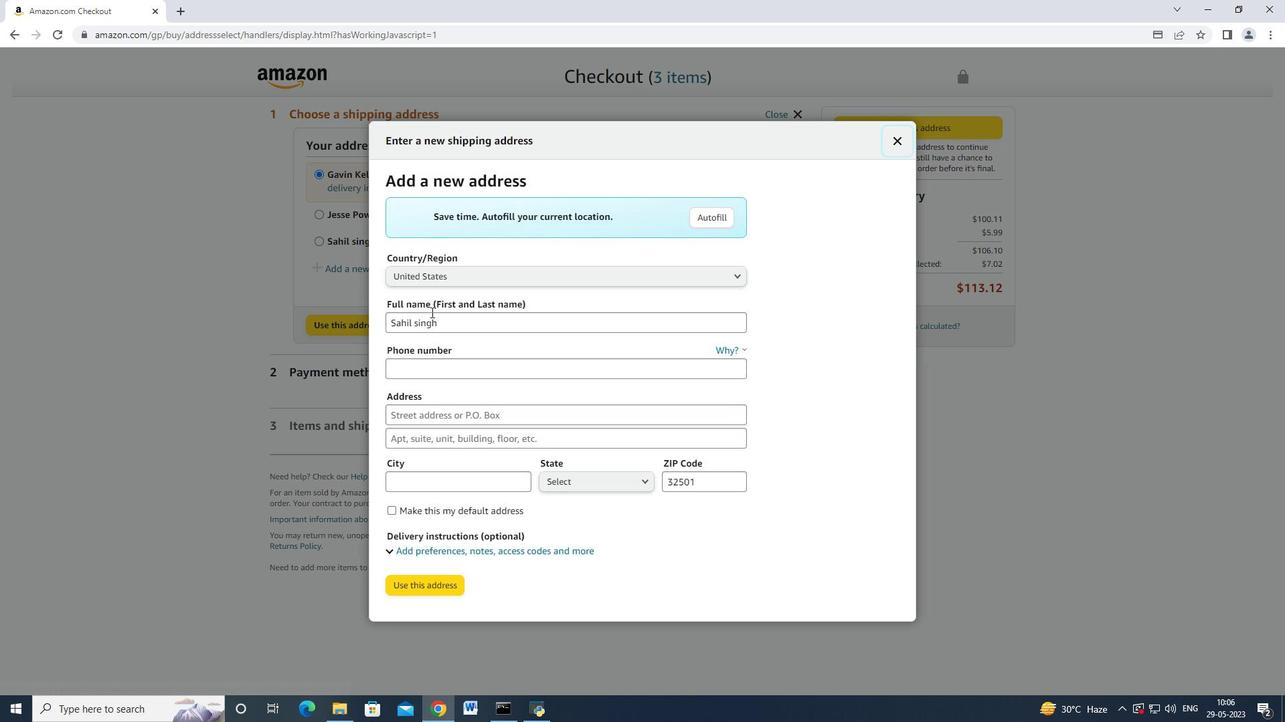 
Action: Mouse pressed left at (435, 317)
Screenshot: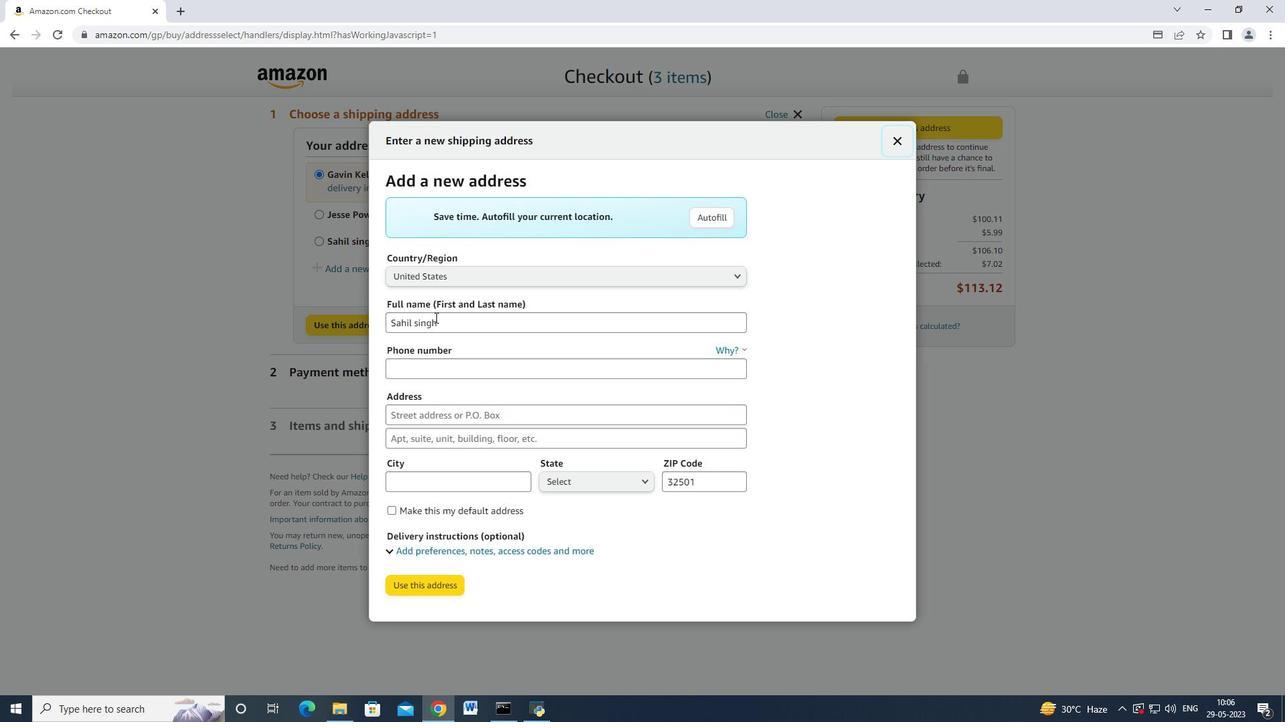 
Action: Mouse moved to (374, 315)
Screenshot: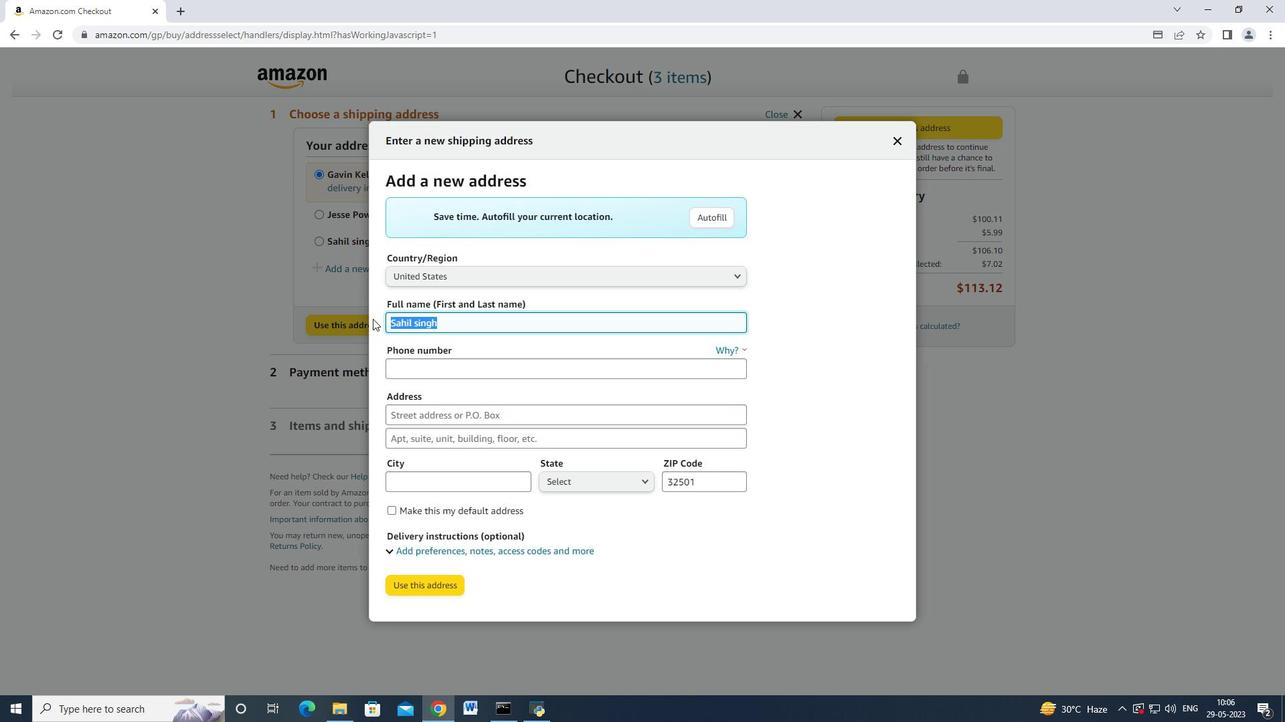 
Action: Key pressed <Key.backspace><Key.shift>mark<Key.space><Key.shift_r>adams<Key.space><Key.tab><Key.tab>
Screenshot: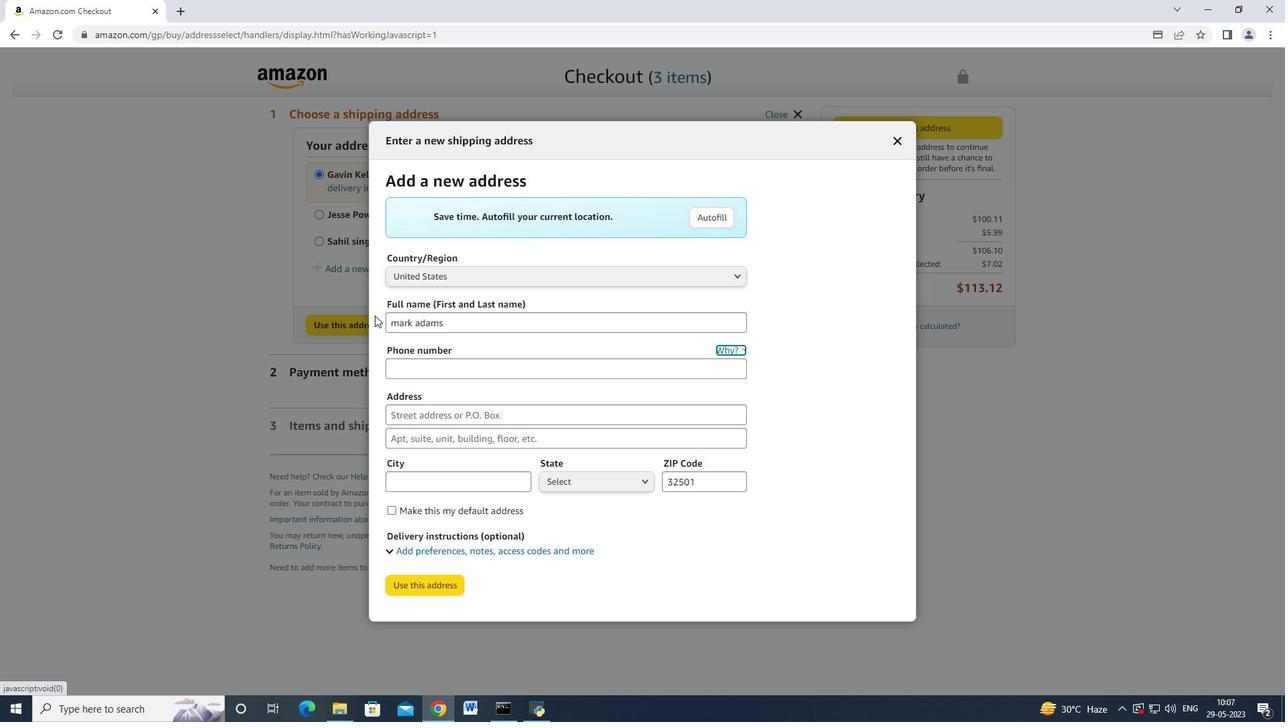 
Action: Mouse moved to (449, 324)
Screenshot: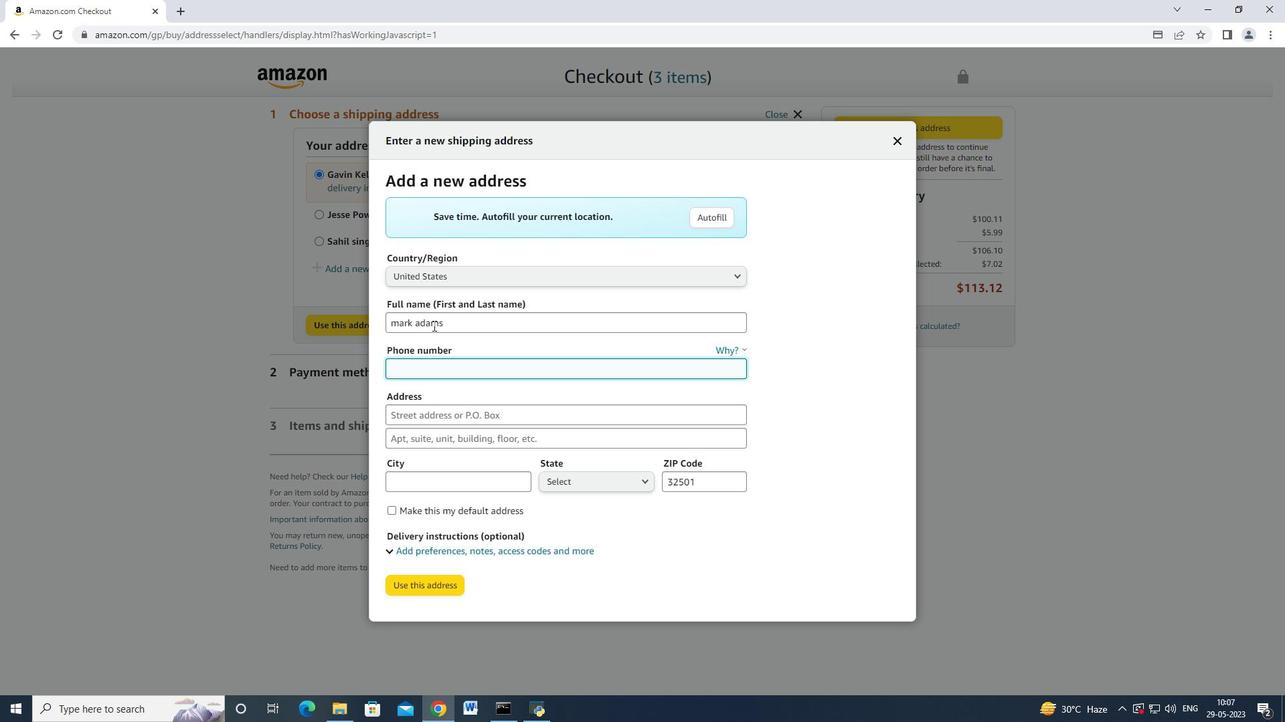 
Action: Mouse pressed left at (449, 324)
Screenshot: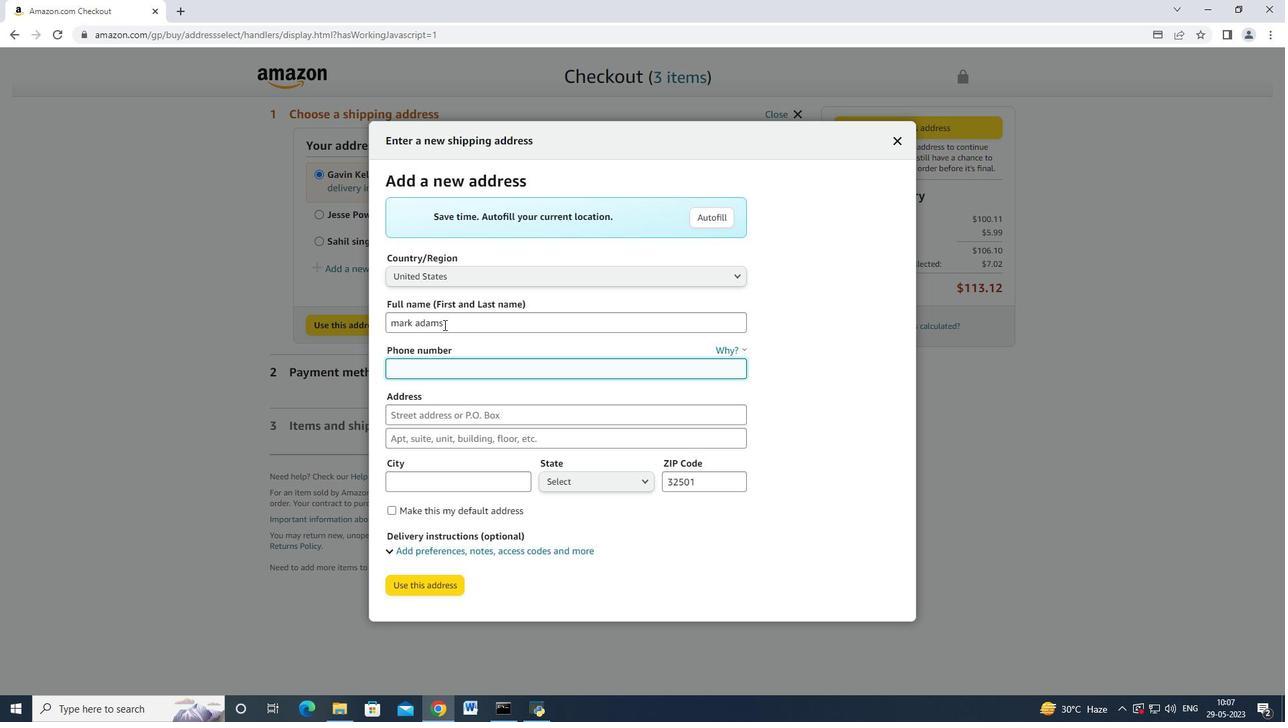 
Action: Mouse moved to (370, 314)
Screenshot: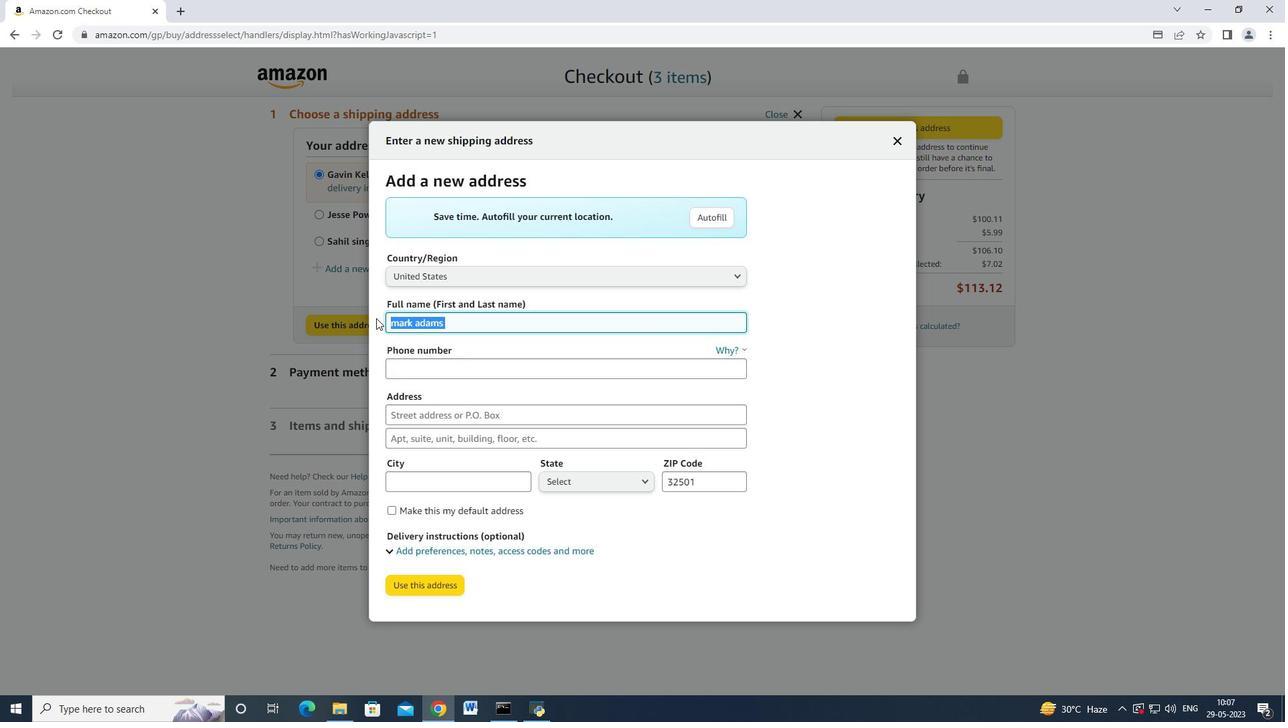 
Action: Key pressed <Key.backspace>jessica<Key.space>sanchez<Key.tab><Key.tab>5<Key.backspace>7752551231
Screenshot: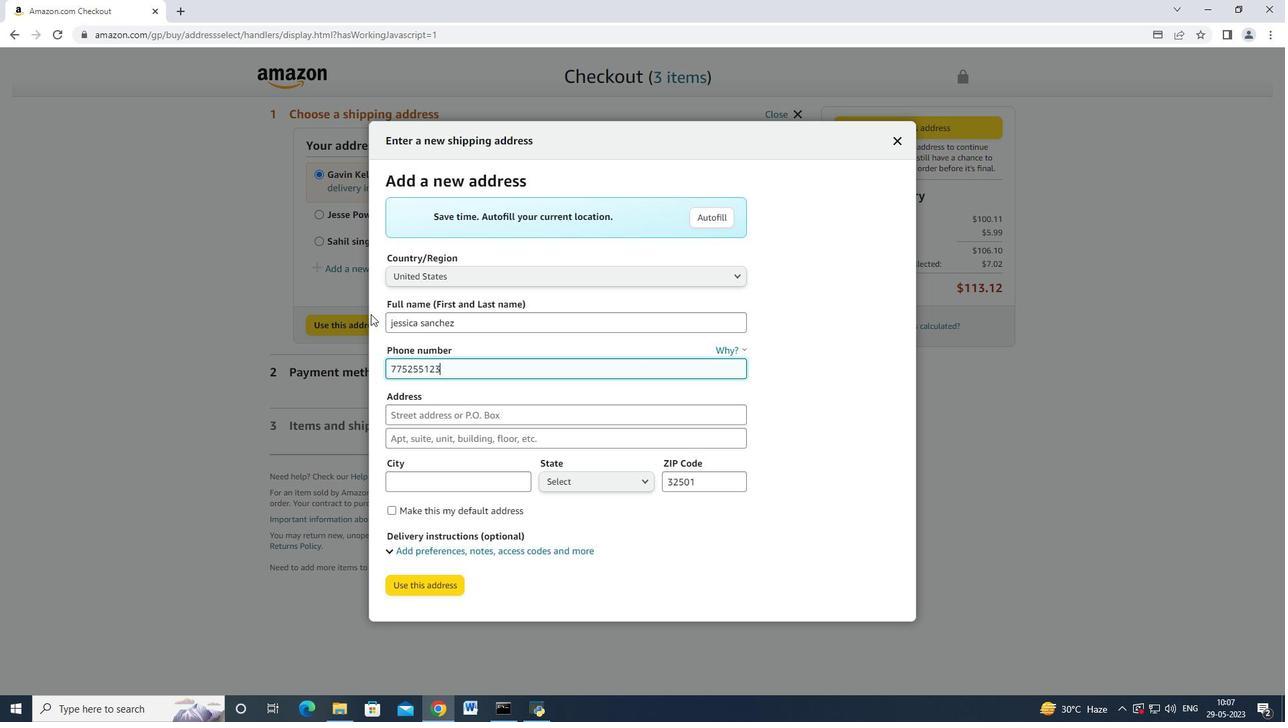 
Action: Mouse moved to (434, 421)
Screenshot: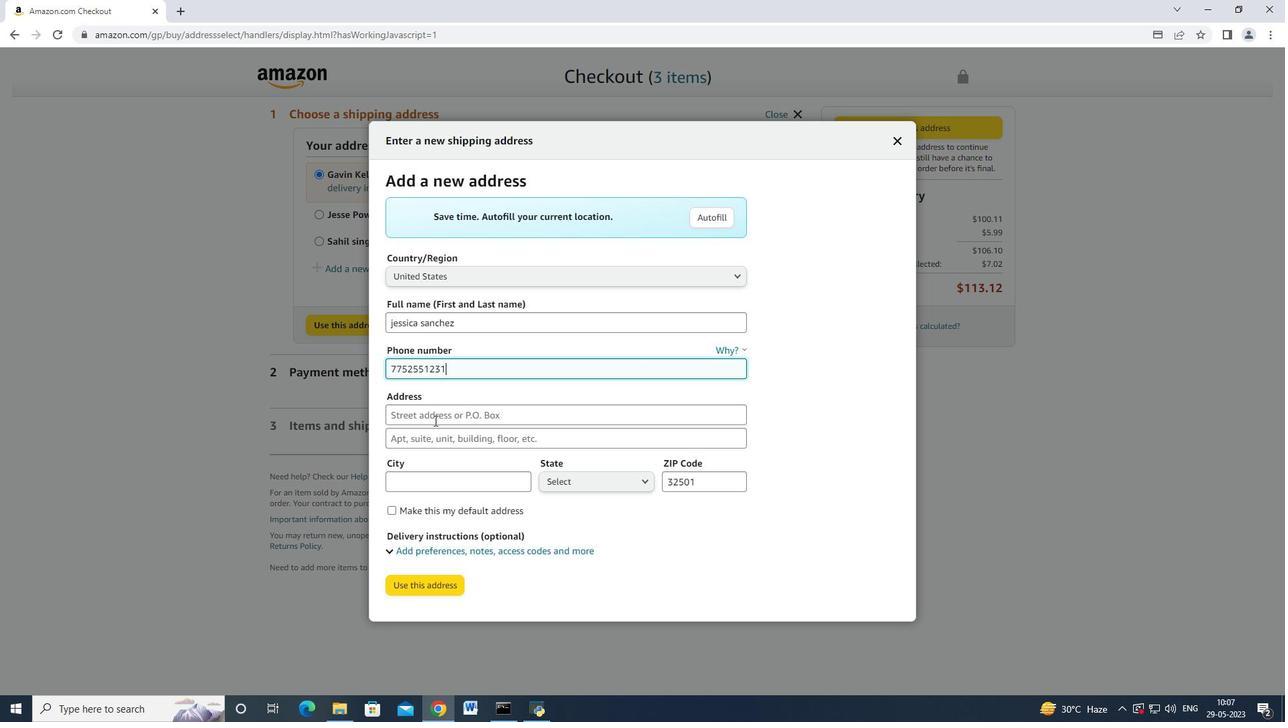 
Action: Mouse pressed left at (434, 421)
Screenshot: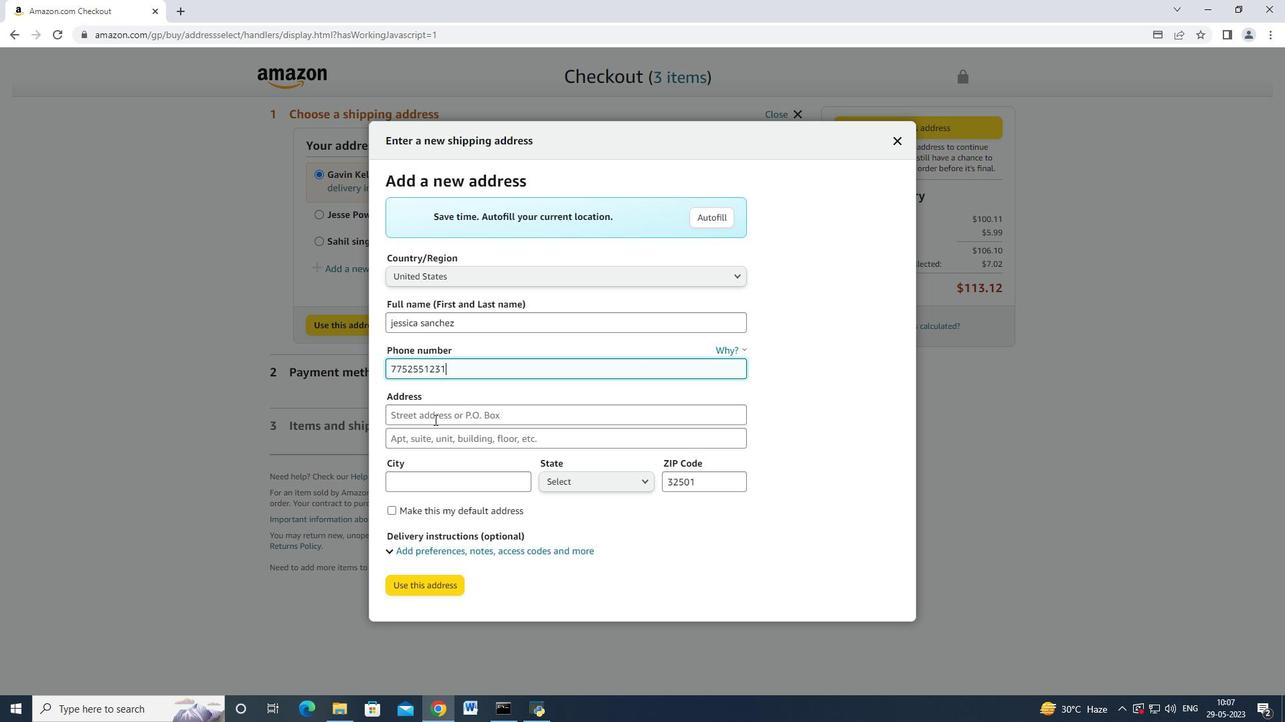 
Action: Mouse moved to (438, 422)
Screenshot: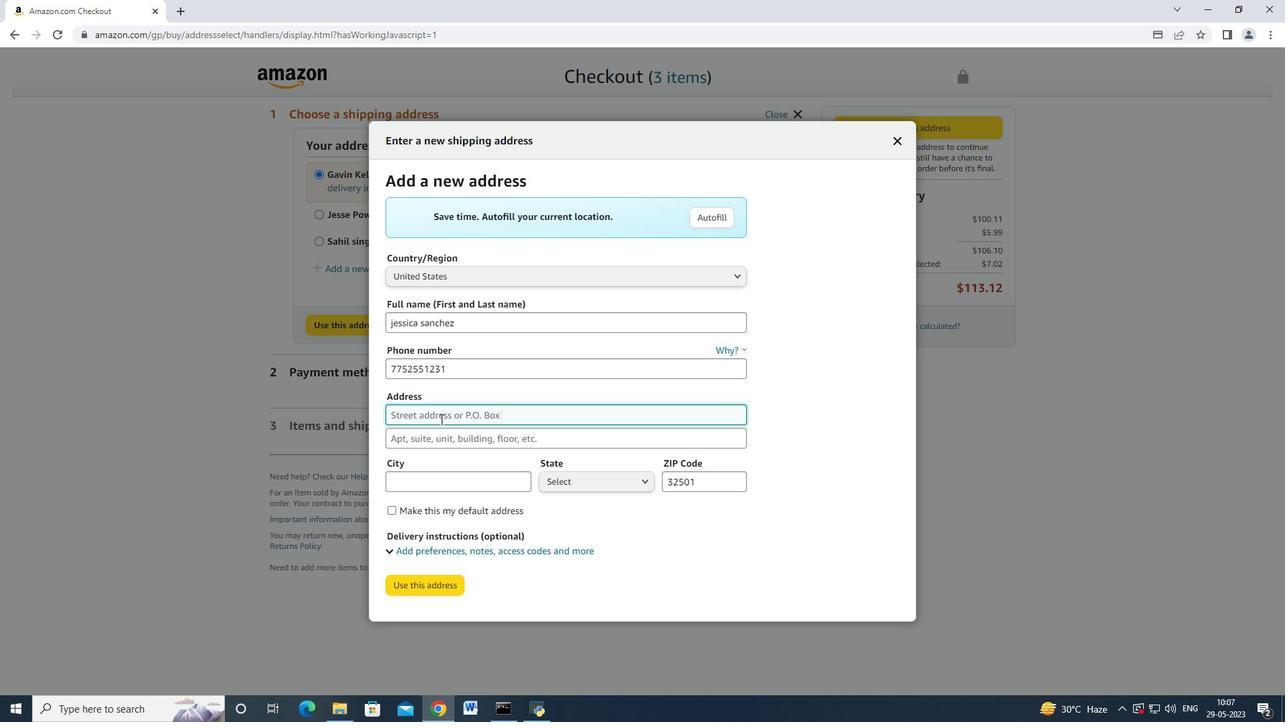
Action: Key pressed 1406<Key.space><Key.shift>camden<Key.space>street<Key.tab><Key.tab><Key.shift_r>Reno<Key.tab>
Screenshot: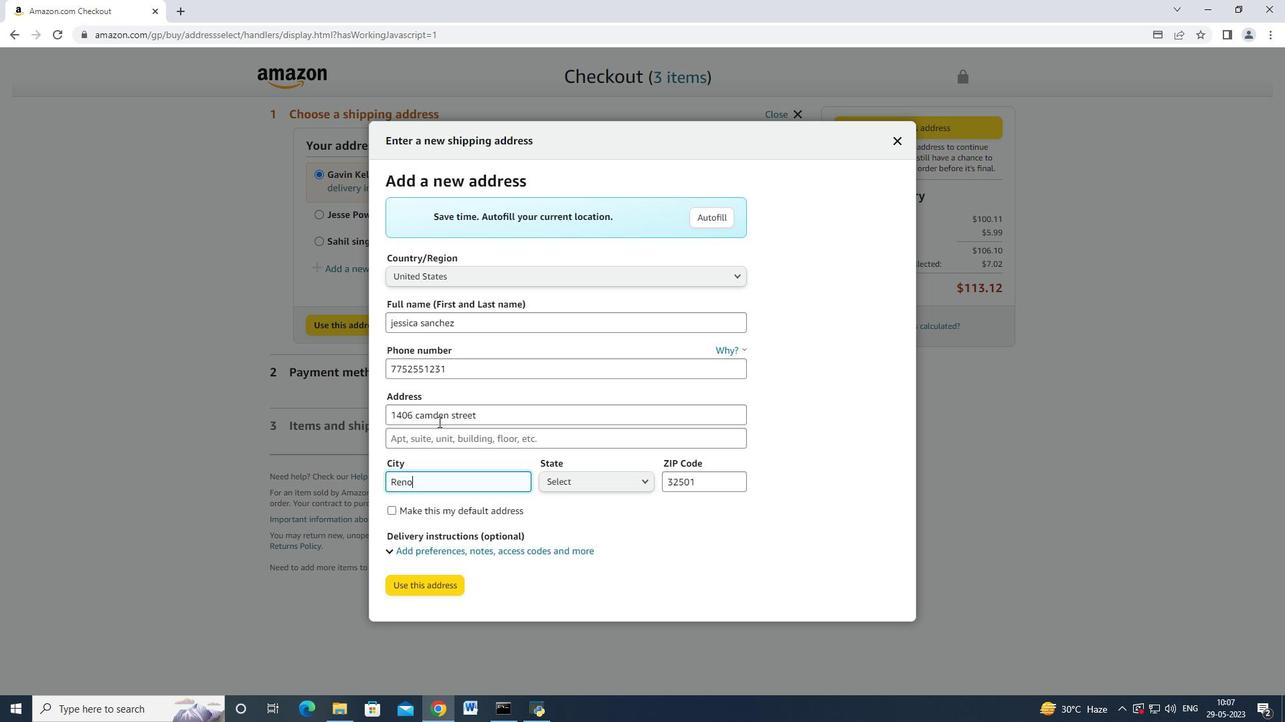
Action: Mouse moved to (605, 485)
Screenshot: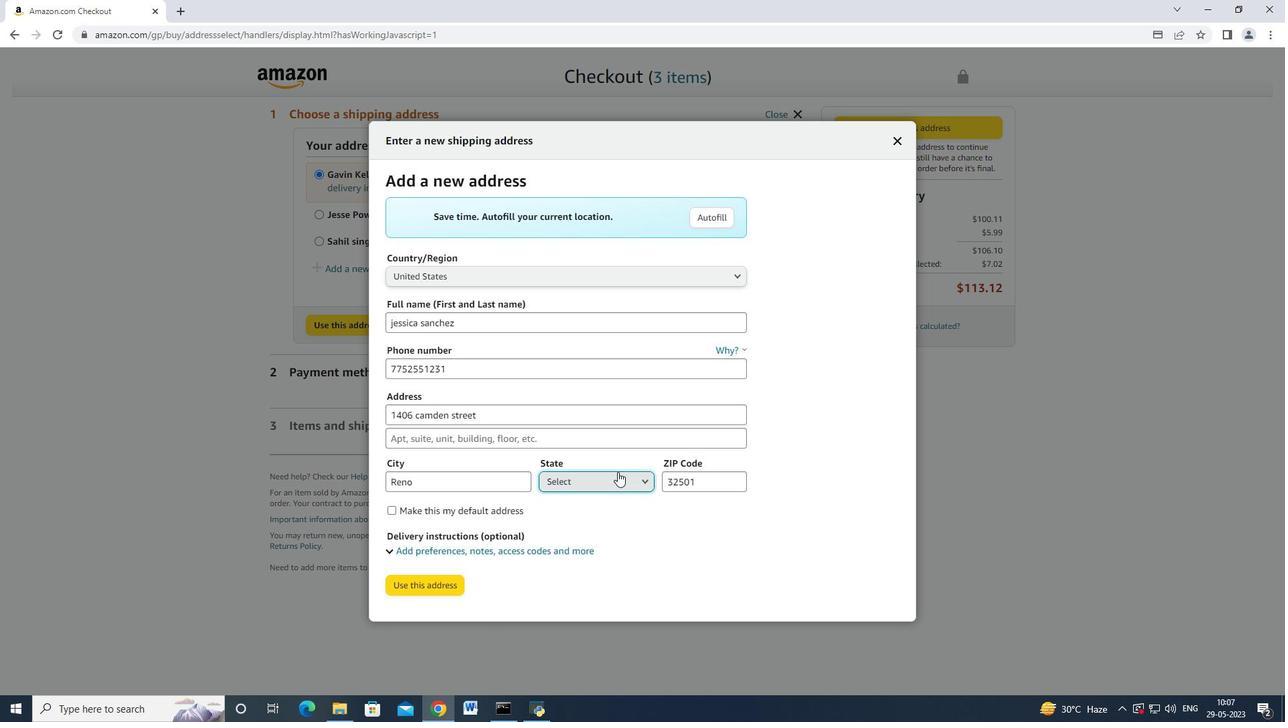 
Action: Mouse pressed left at (605, 485)
Screenshot: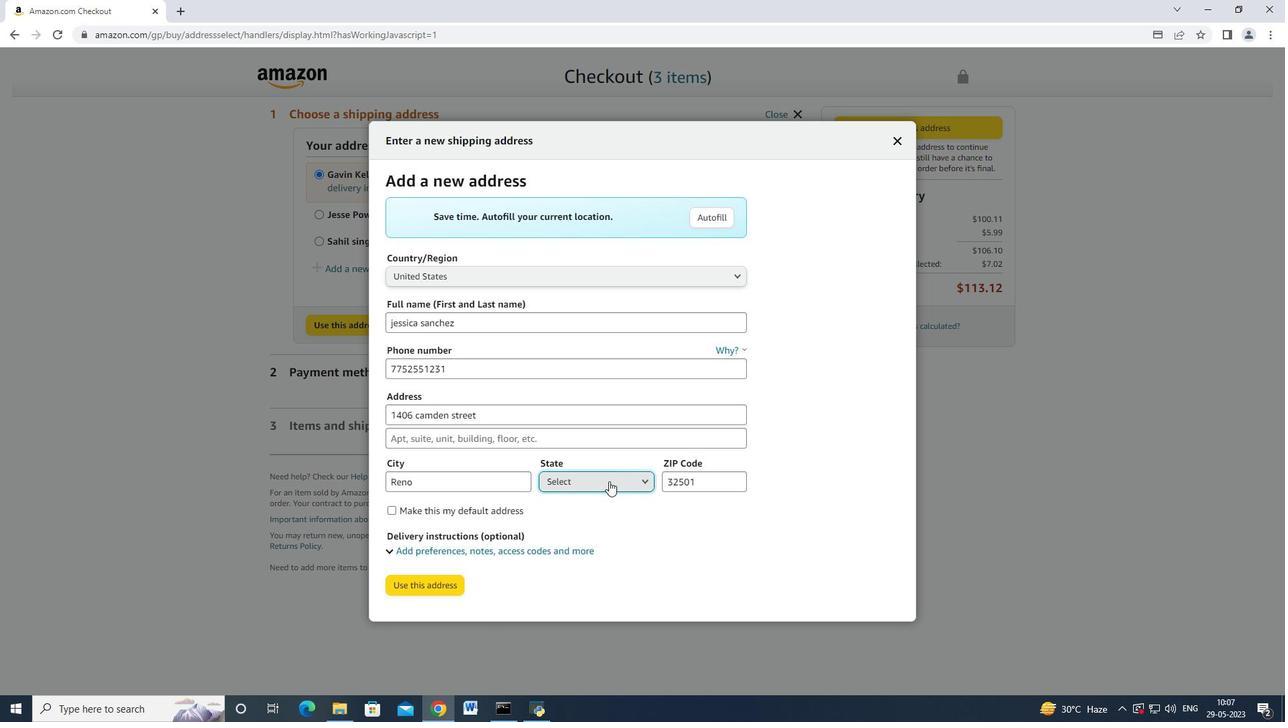 
Action: Mouse moved to (584, 377)
Screenshot: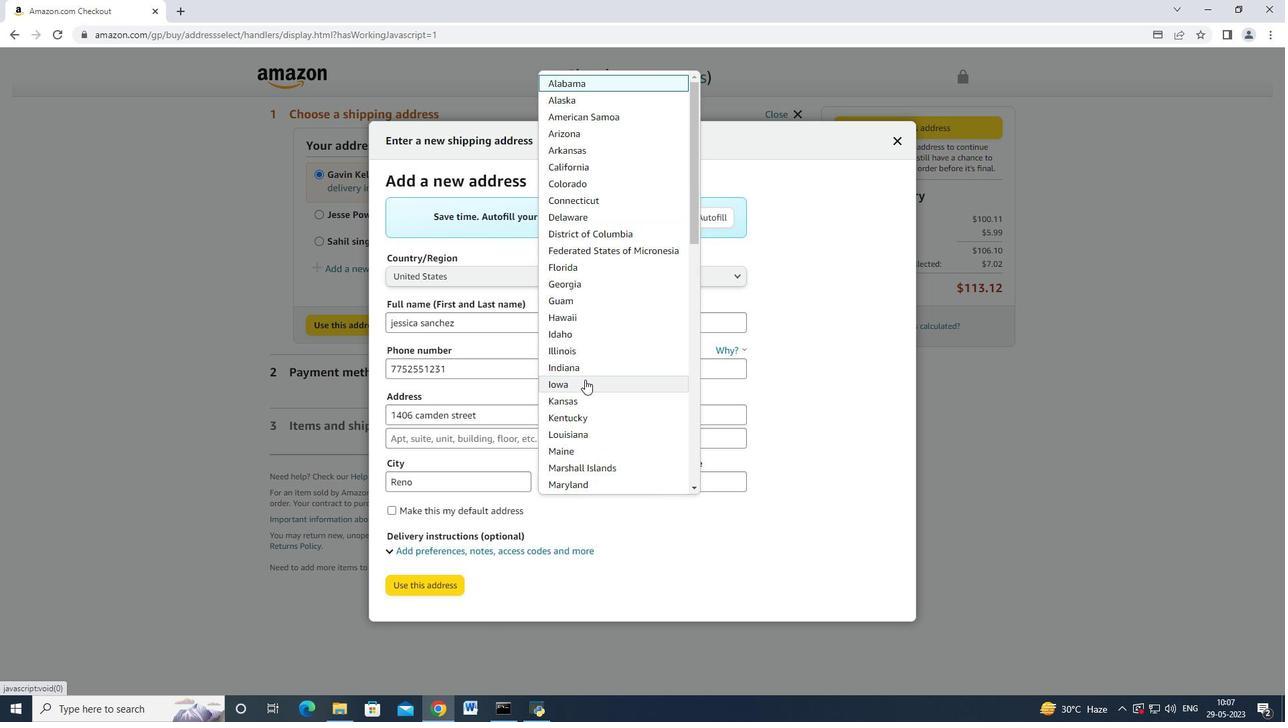 
Action: Mouse scrolled (584, 376) with delta (0, 0)
Screenshot: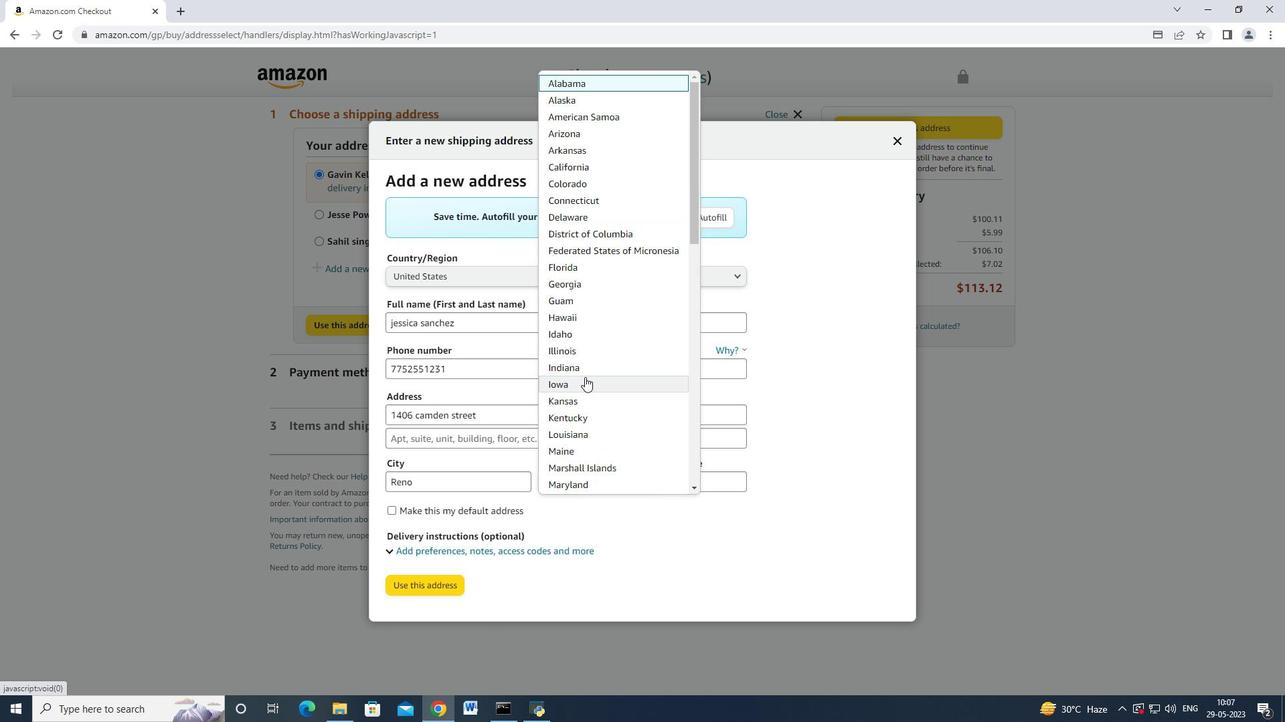 
Action: Mouse scrolled (584, 376) with delta (0, 0)
Screenshot: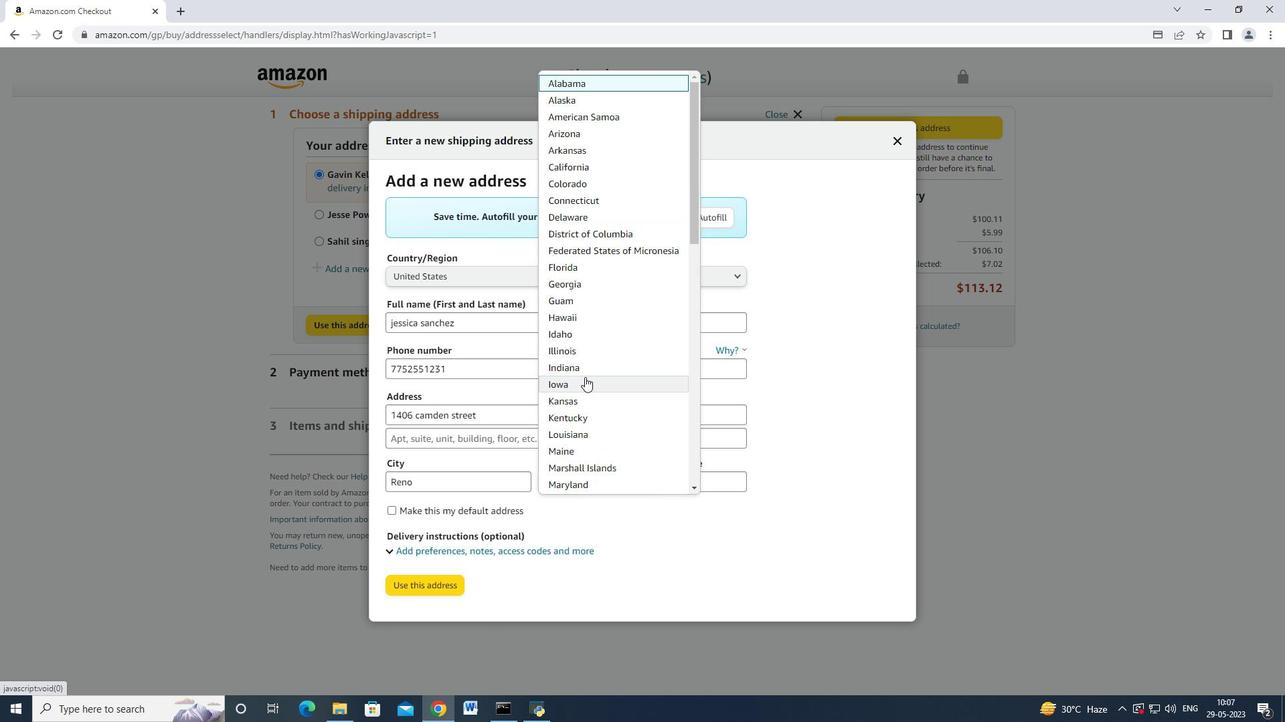 
Action: Mouse moved to (580, 486)
Screenshot: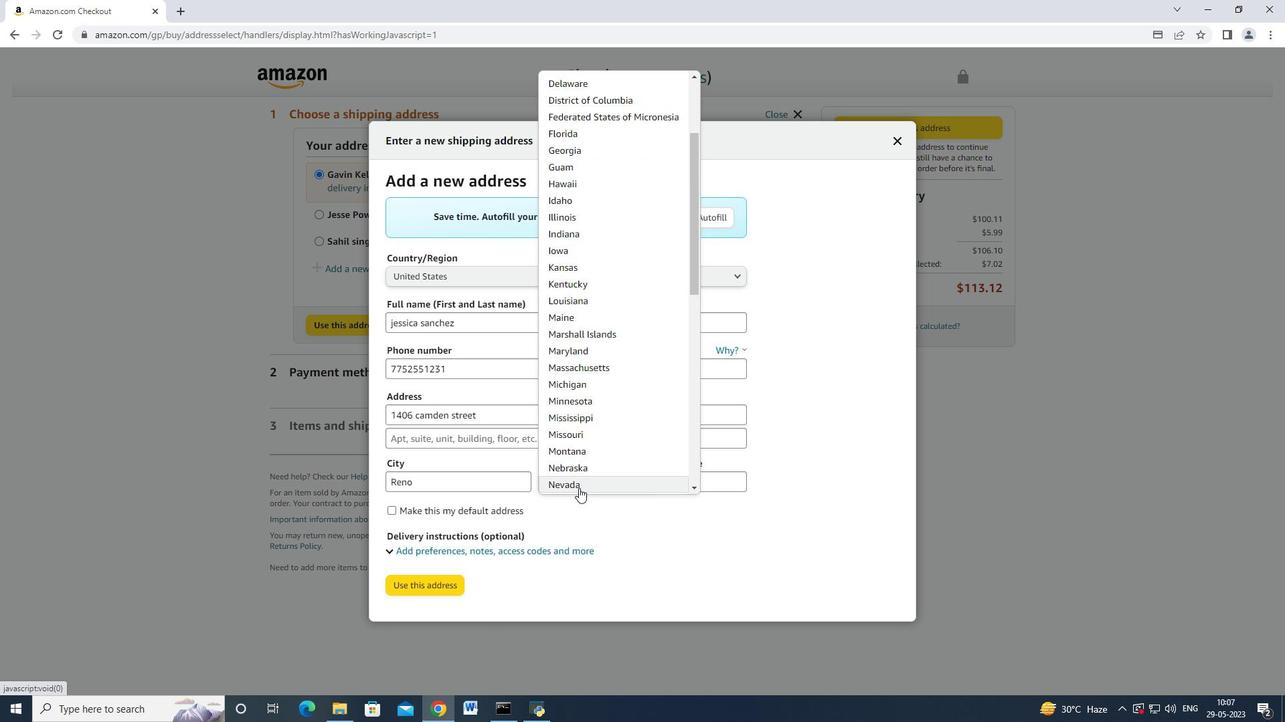 
Action: Mouse pressed left at (580, 486)
Screenshot: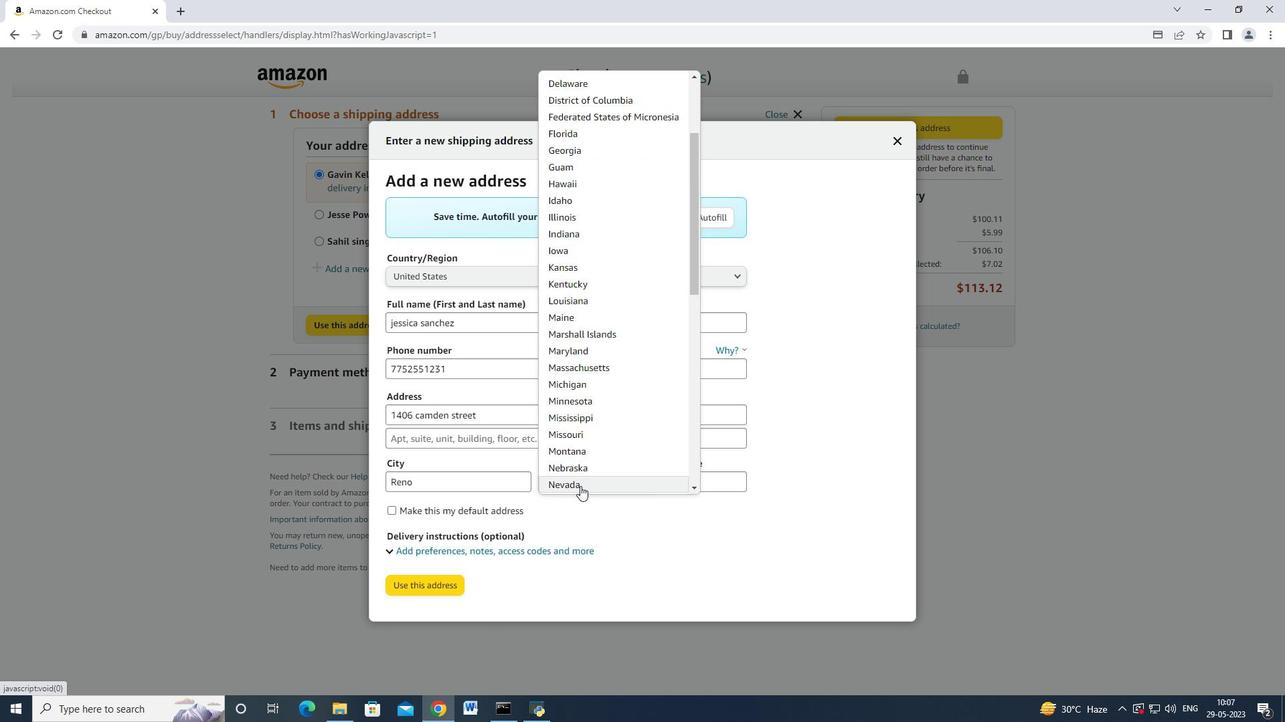 
Action: Mouse moved to (696, 483)
Screenshot: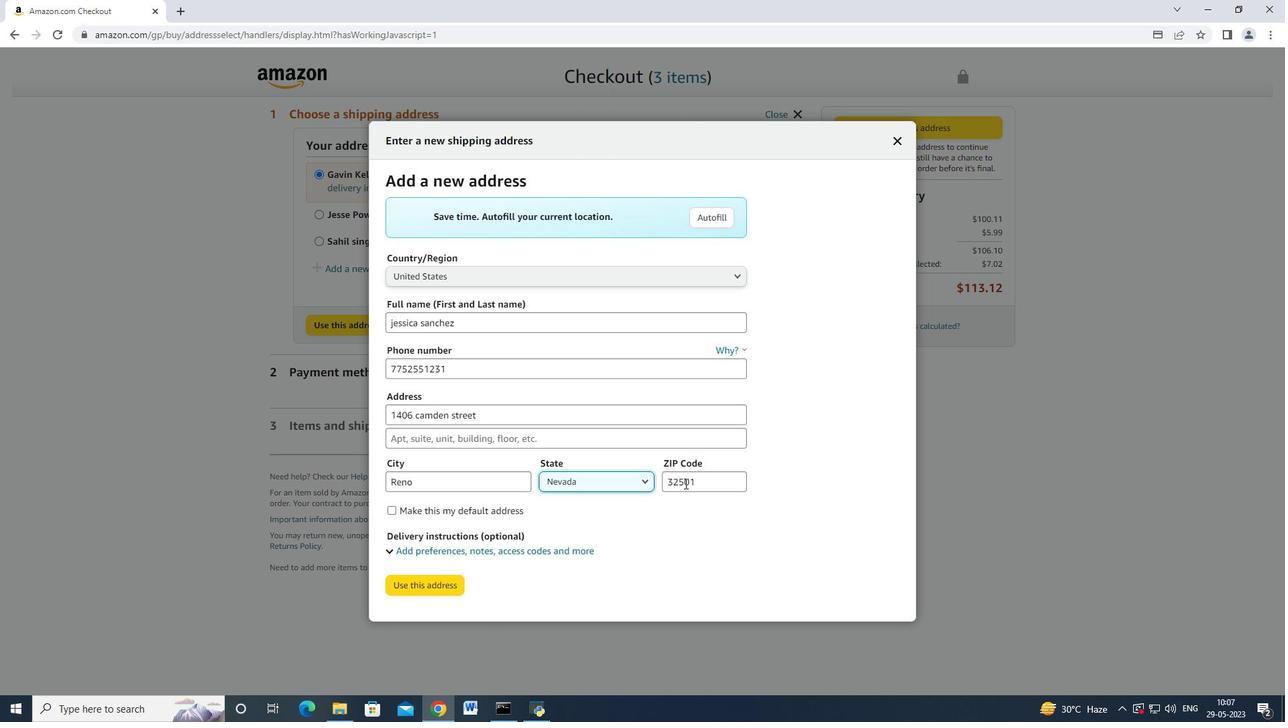 
Action: Mouse pressed left at (696, 483)
Screenshot: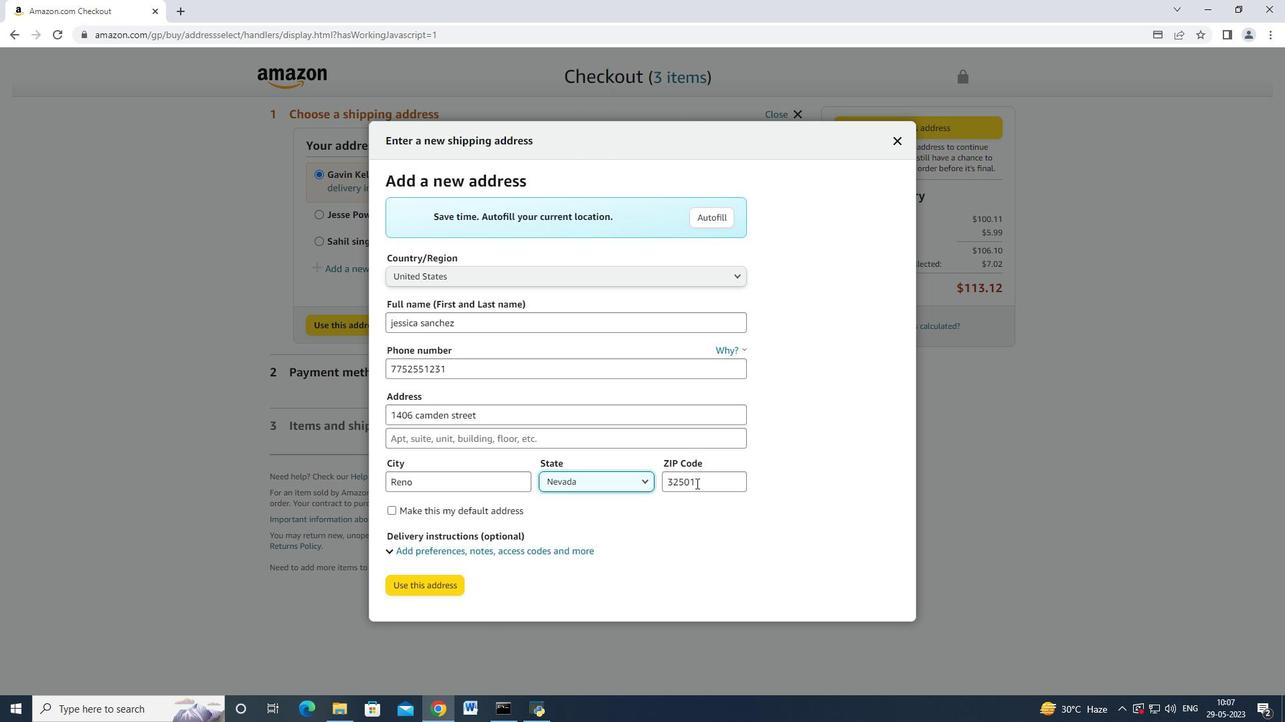 
Action: Mouse moved to (670, 477)
Screenshot: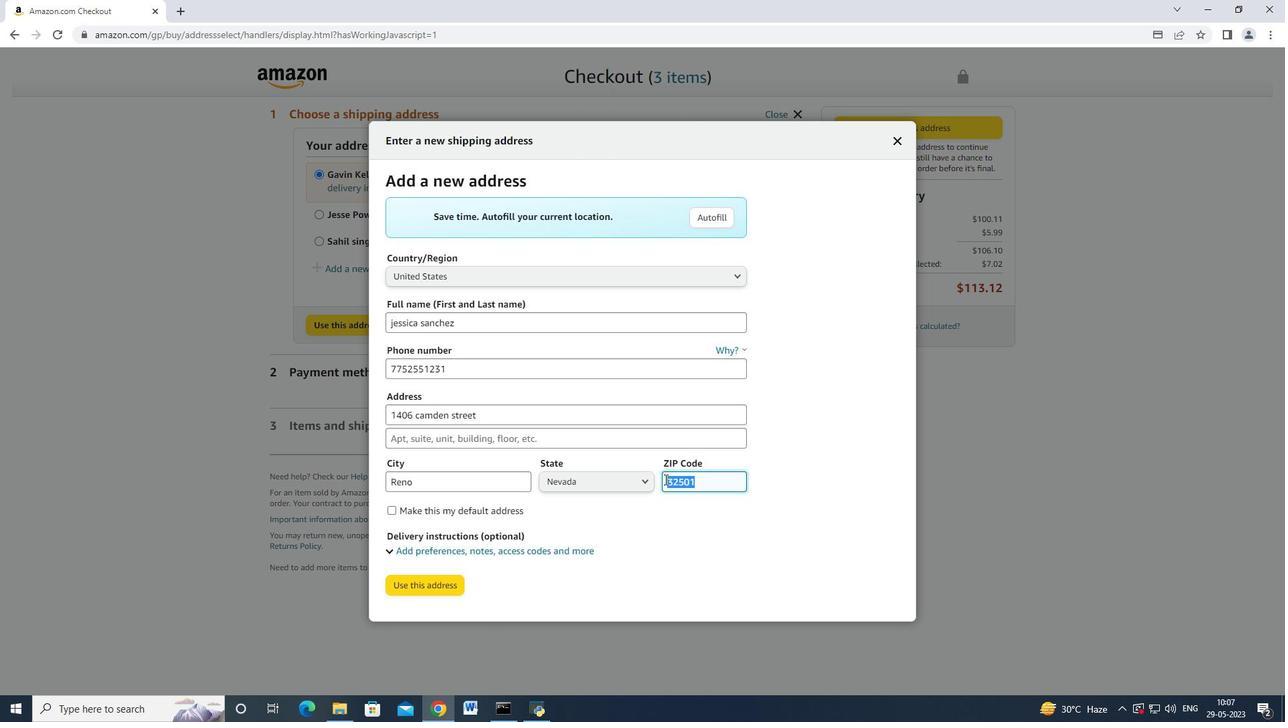 
Action: Key pressed <Key.backspace>89501
Screenshot: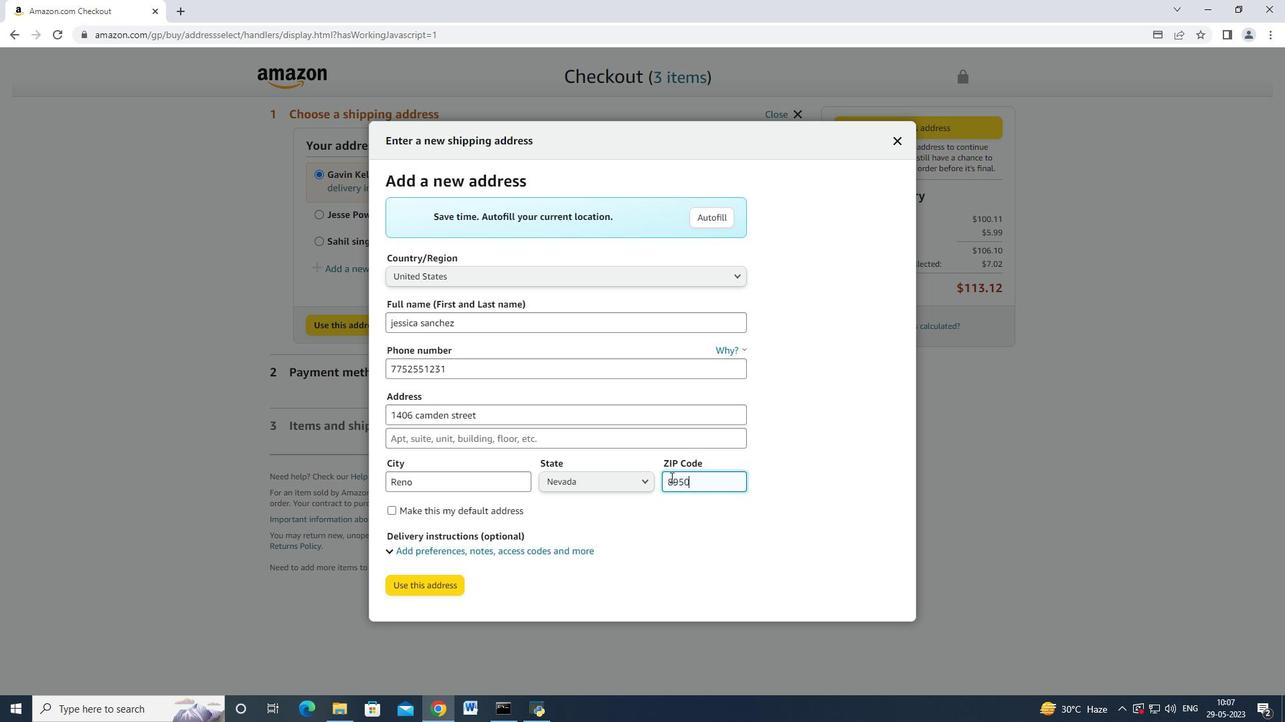
Action: Mouse moved to (432, 587)
Screenshot: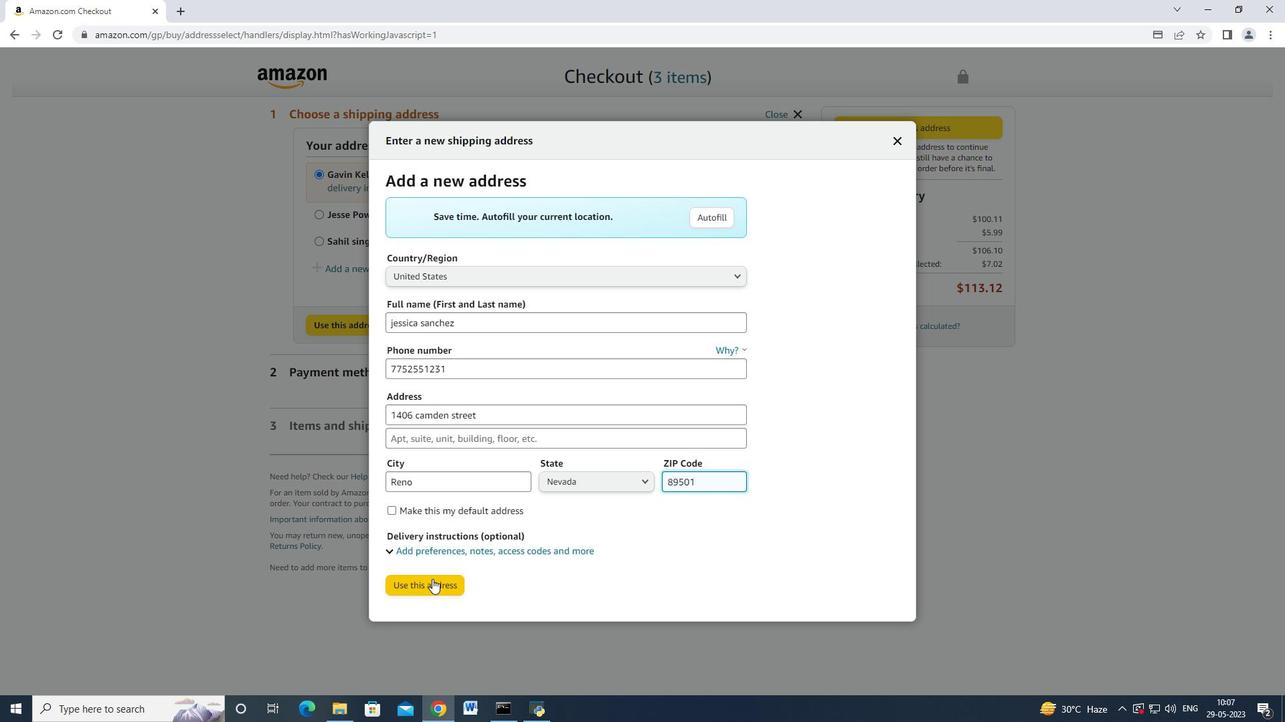 
Action: Mouse pressed left at (432, 587)
Screenshot: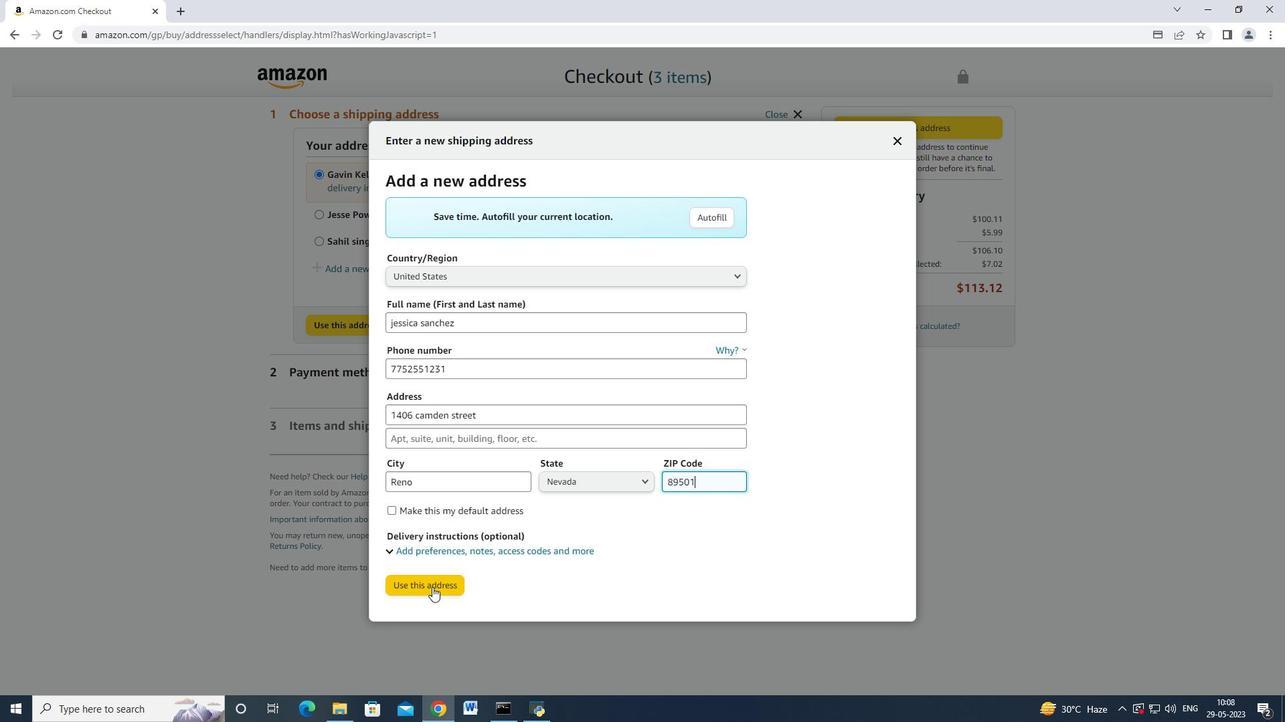 
Action: Mouse moved to (449, 544)
Screenshot: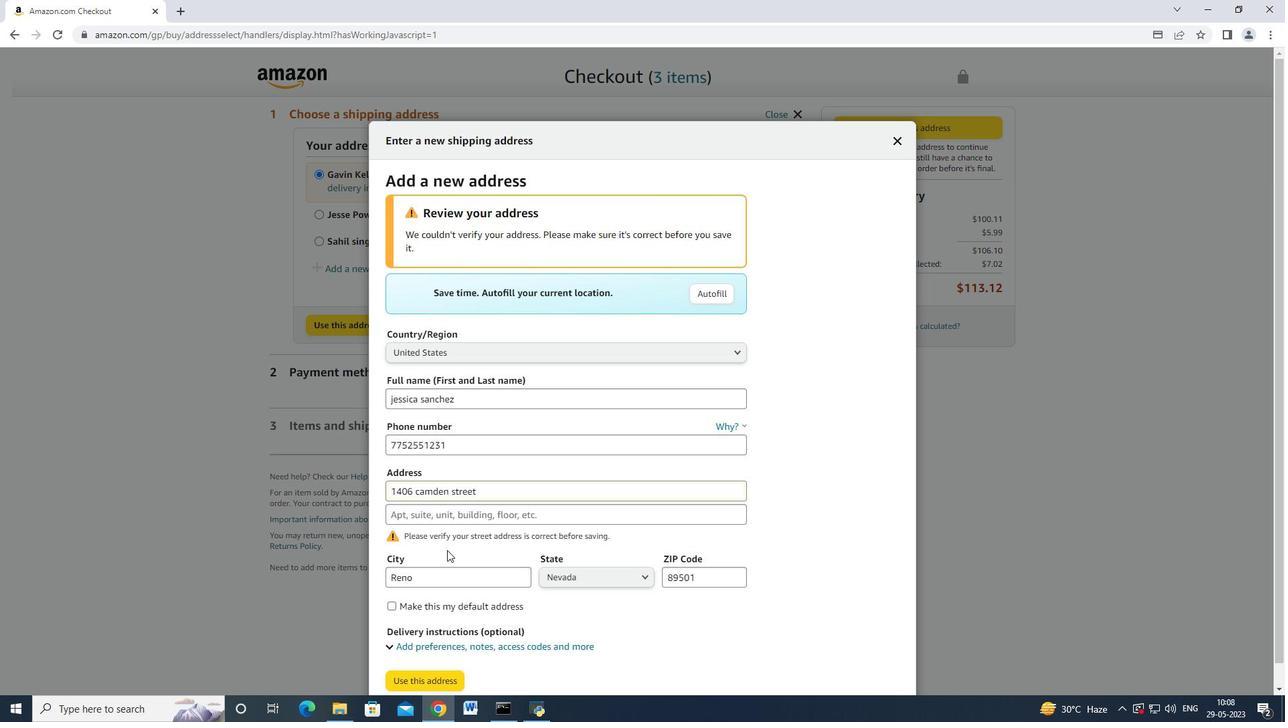 
Action: Mouse scrolled (449, 544) with delta (0, 0)
Screenshot: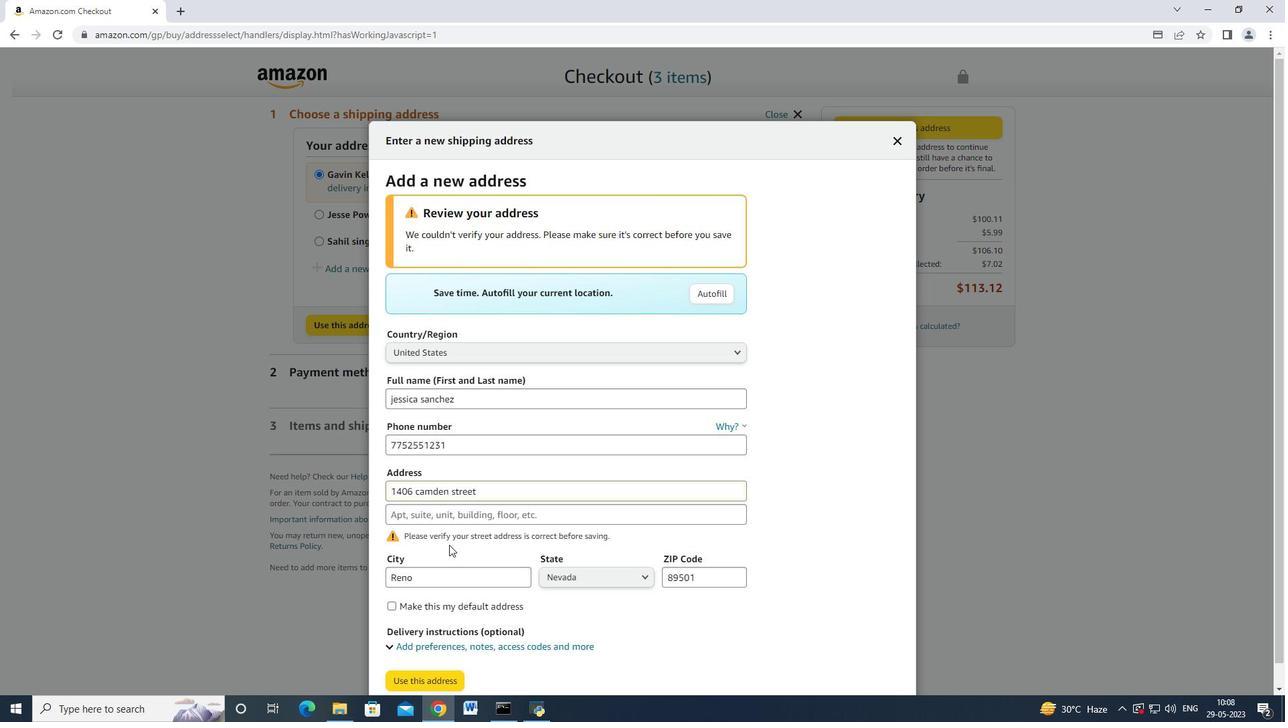 
Action: Mouse scrolled (449, 544) with delta (0, 0)
Screenshot: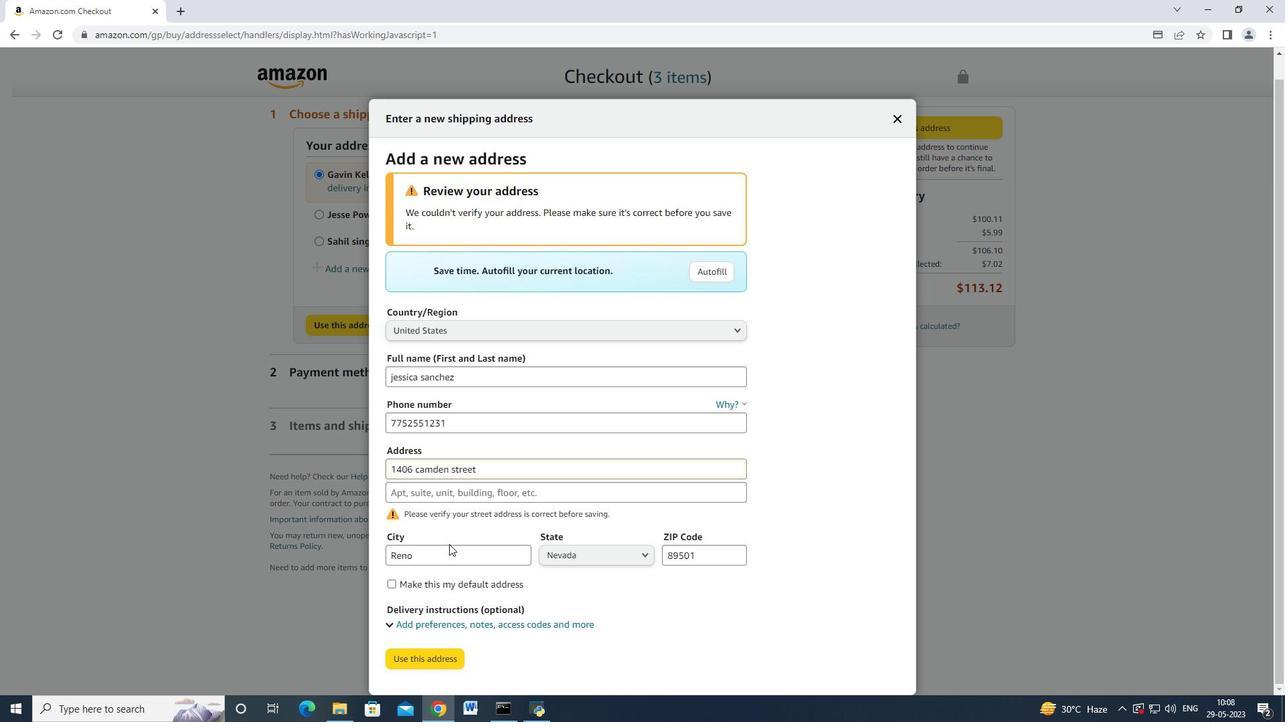 
Action: Mouse moved to (427, 649)
Screenshot: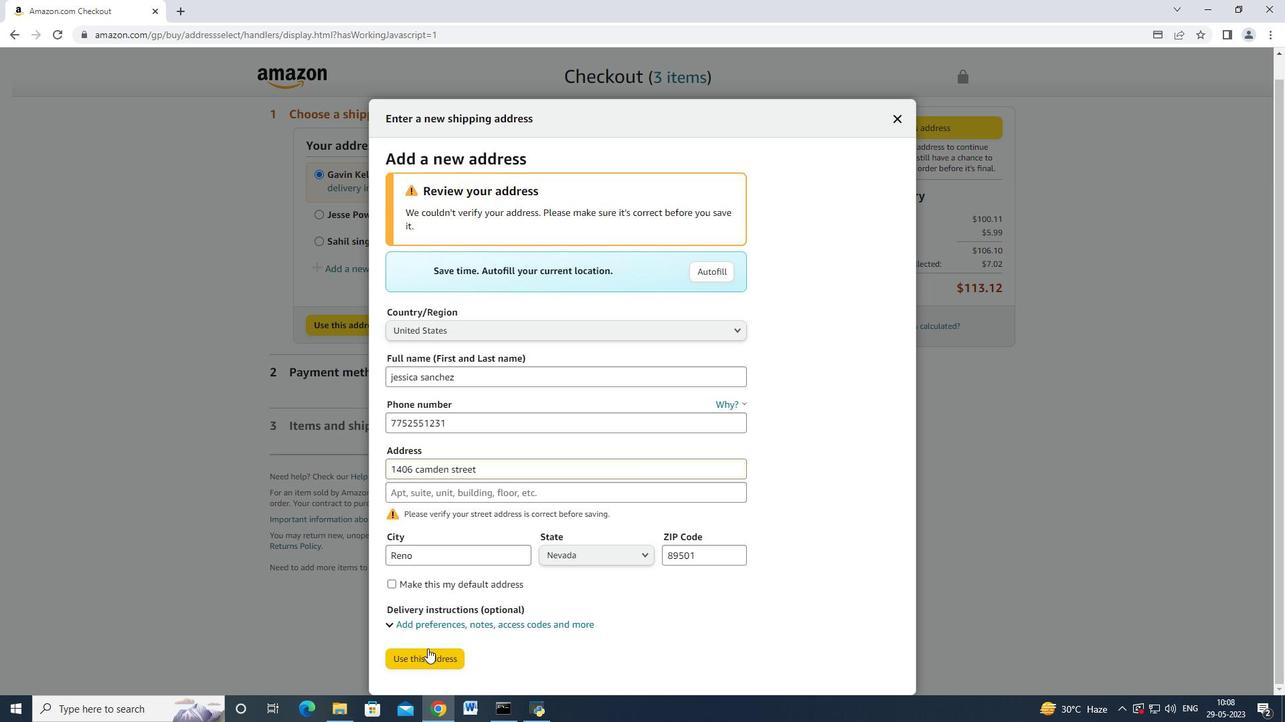 
Action: Mouse pressed left at (427, 649)
Screenshot: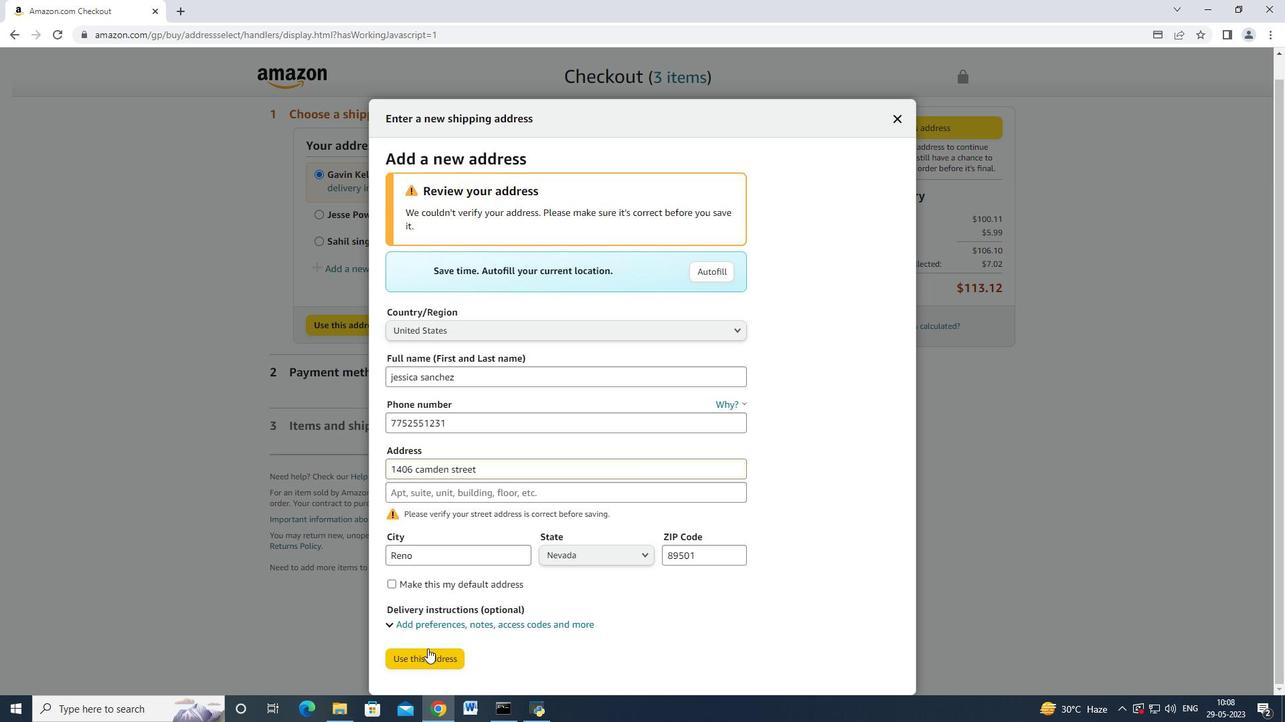 
Action: Mouse moved to (410, 315)
Screenshot: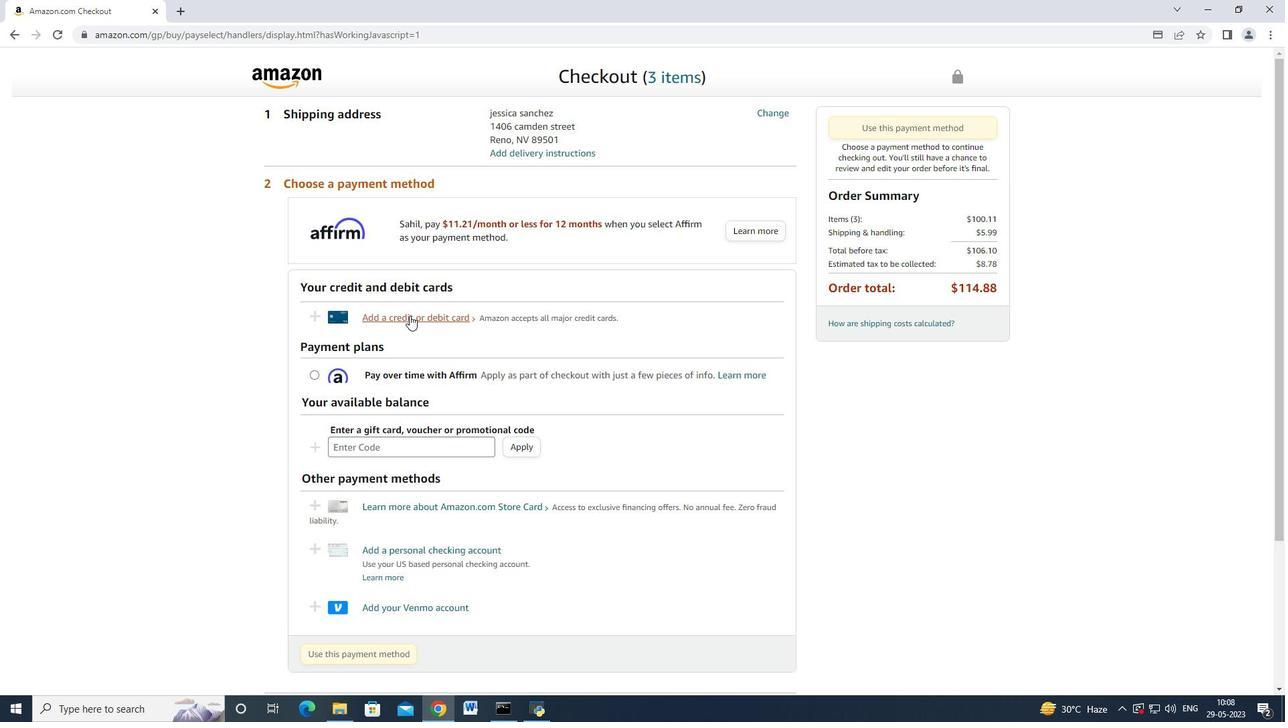 
Action: Mouse pressed left at (410, 315)
Screenshot: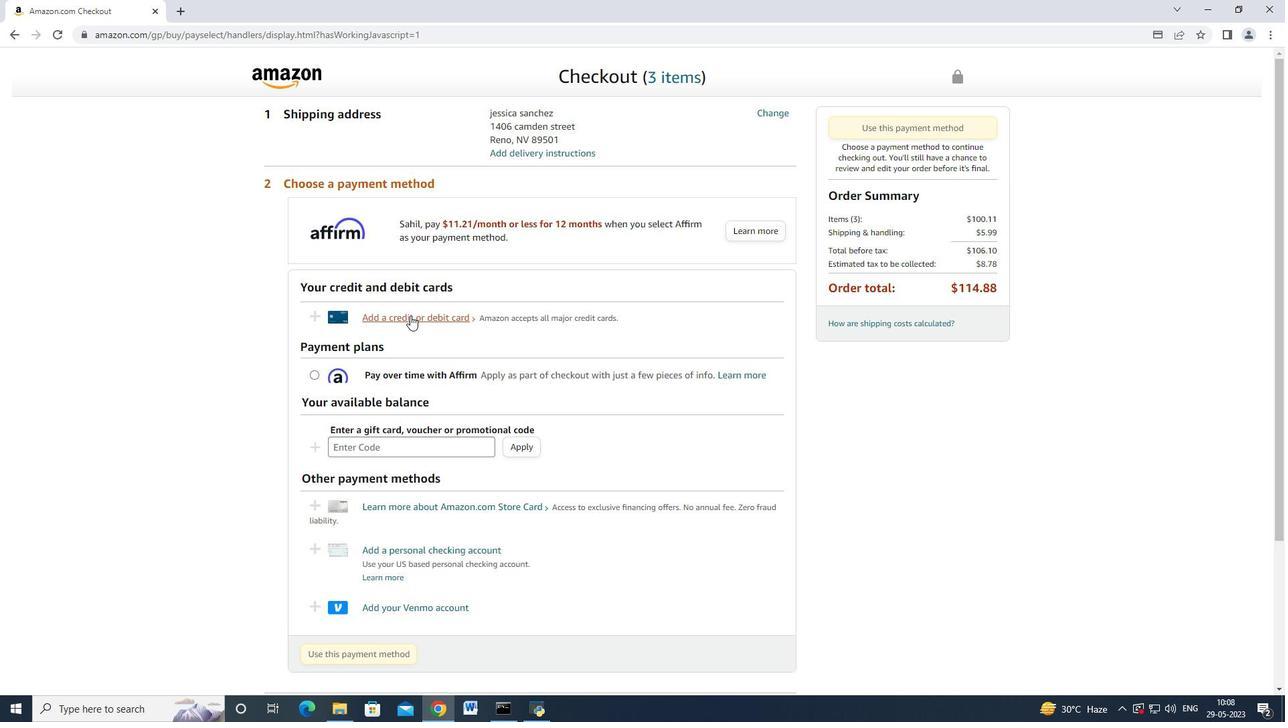 
Action: Mouse moved to (586, 310)
Screenshot: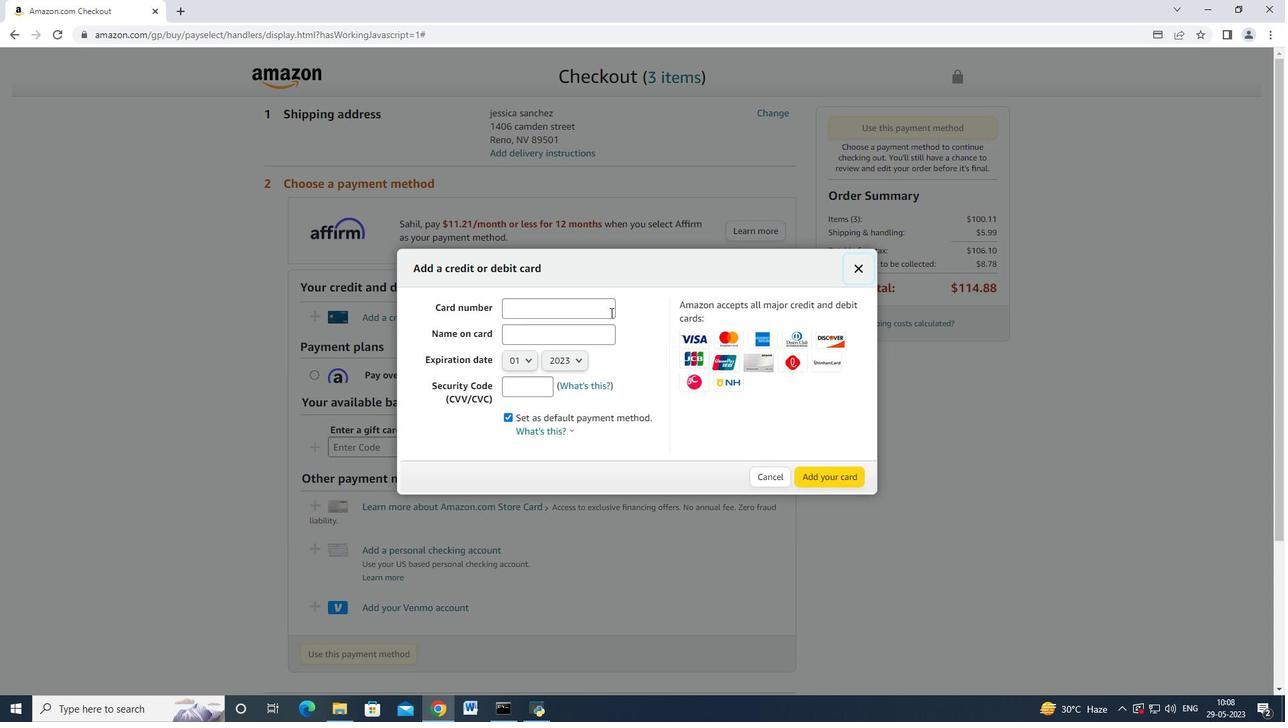 
Action: Mouse pressed left at (586, 310)
Screenshot: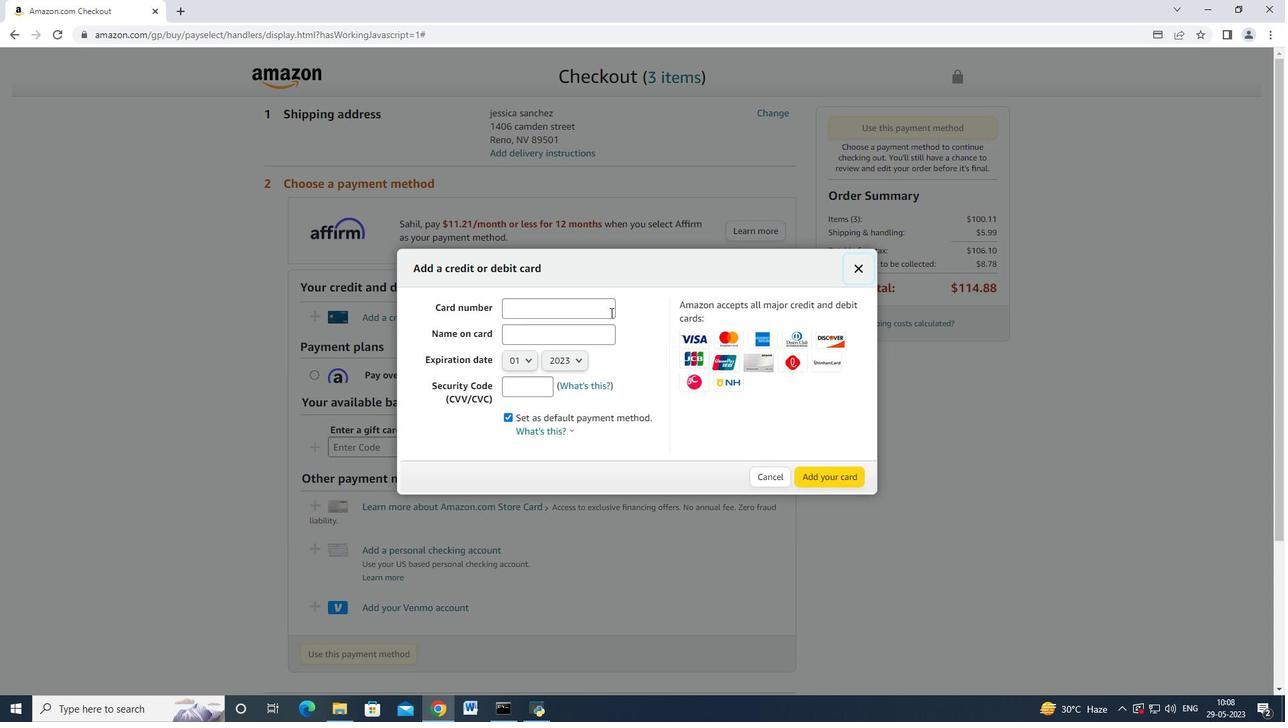 
Action: Mouse moved to (586, 308)
Screenshot: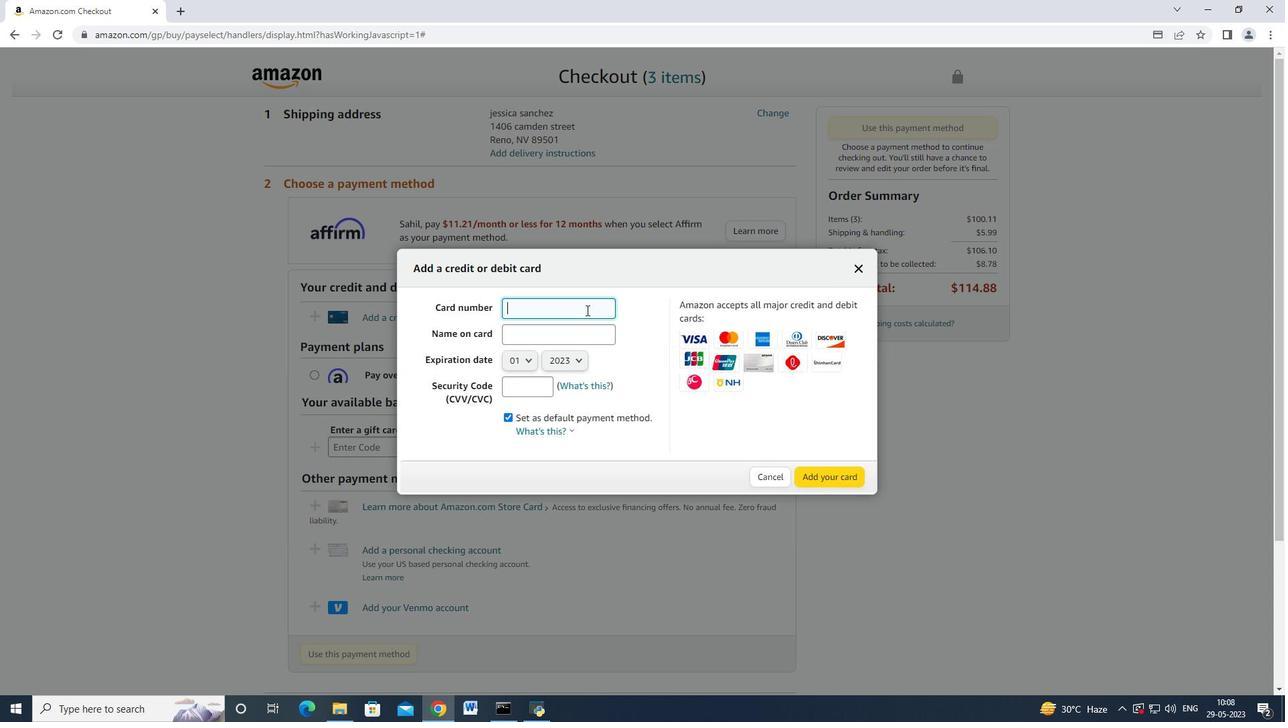 
Action: Key pressed 4726664277526010<Key.tab><Key.shift>Mark<Key.space><Key.shift_r>Adams
Screenshot: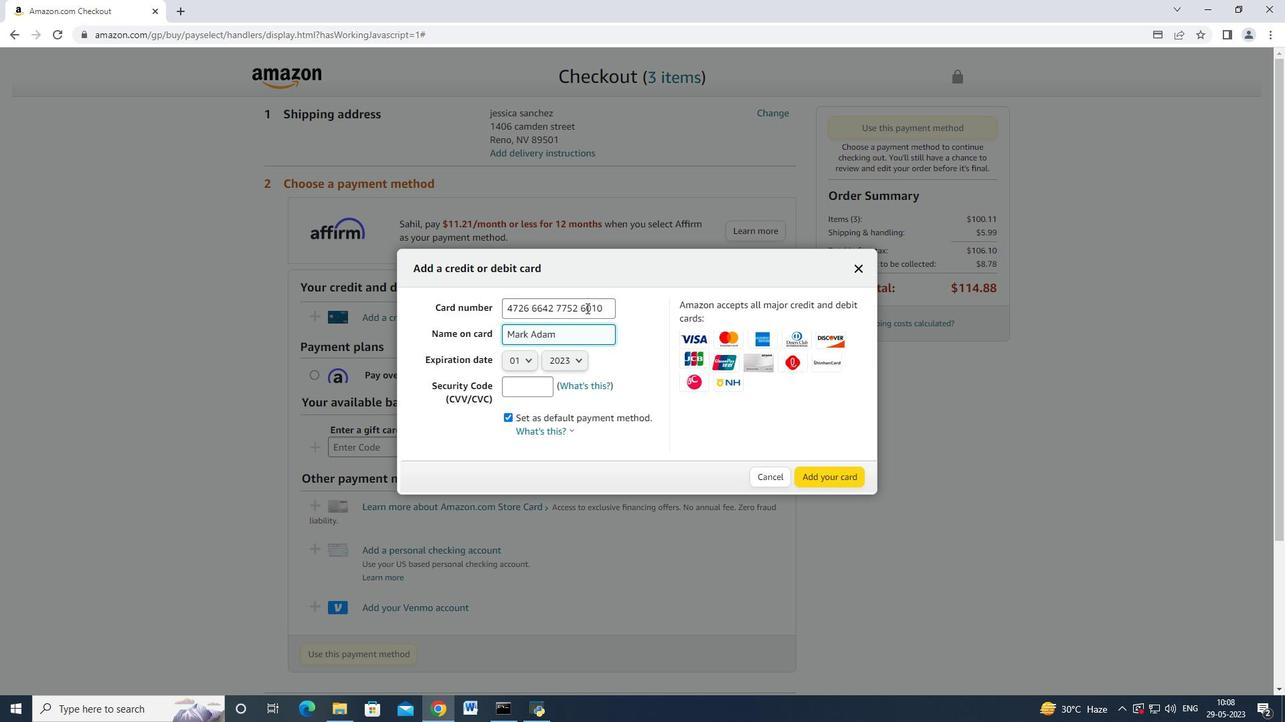 
Action: Mouse moved to (530, 364)
Screenshot: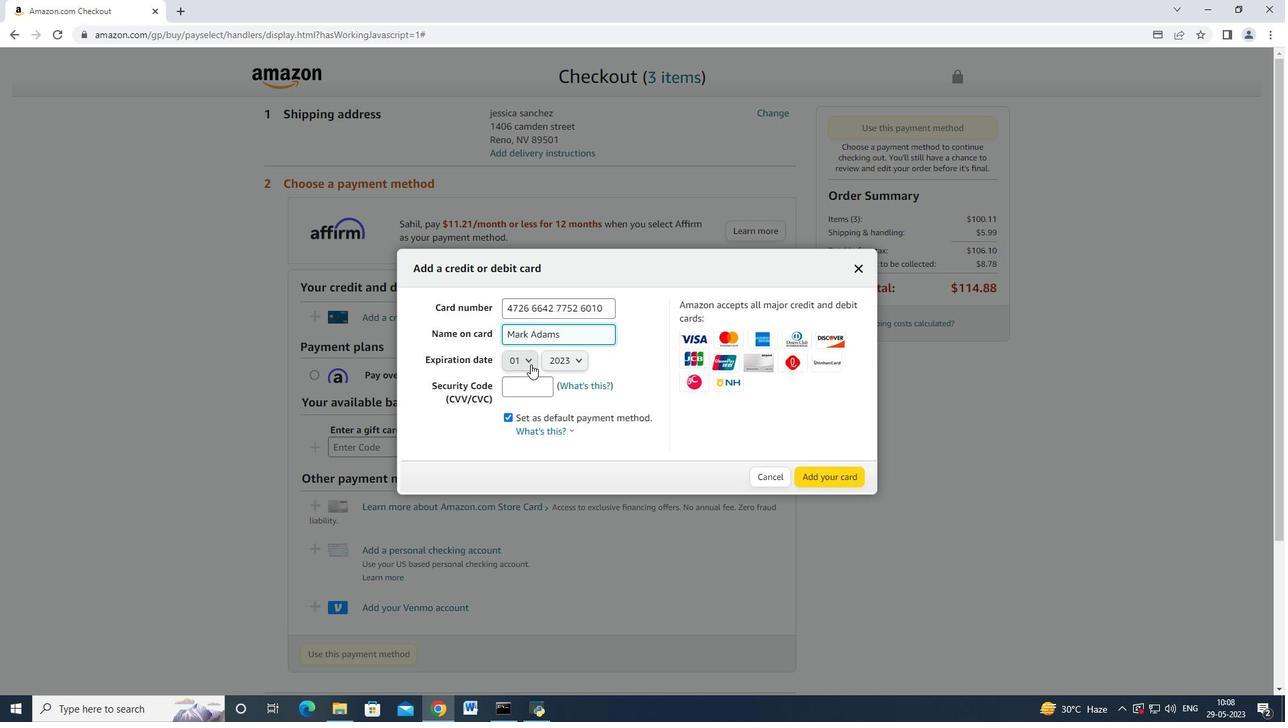 
Action: Mouse pressed left at (530, 364)
Screenshot: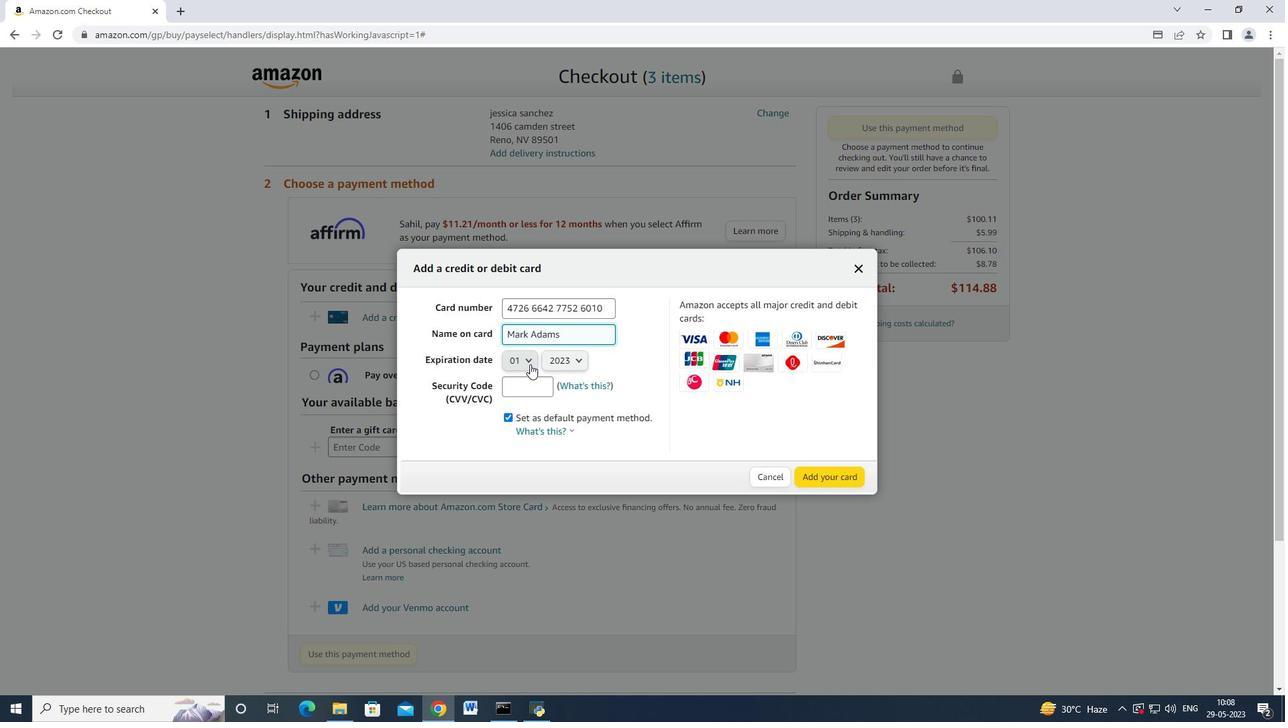 
Action: Mouse moved to (517, 409)
Screenshot: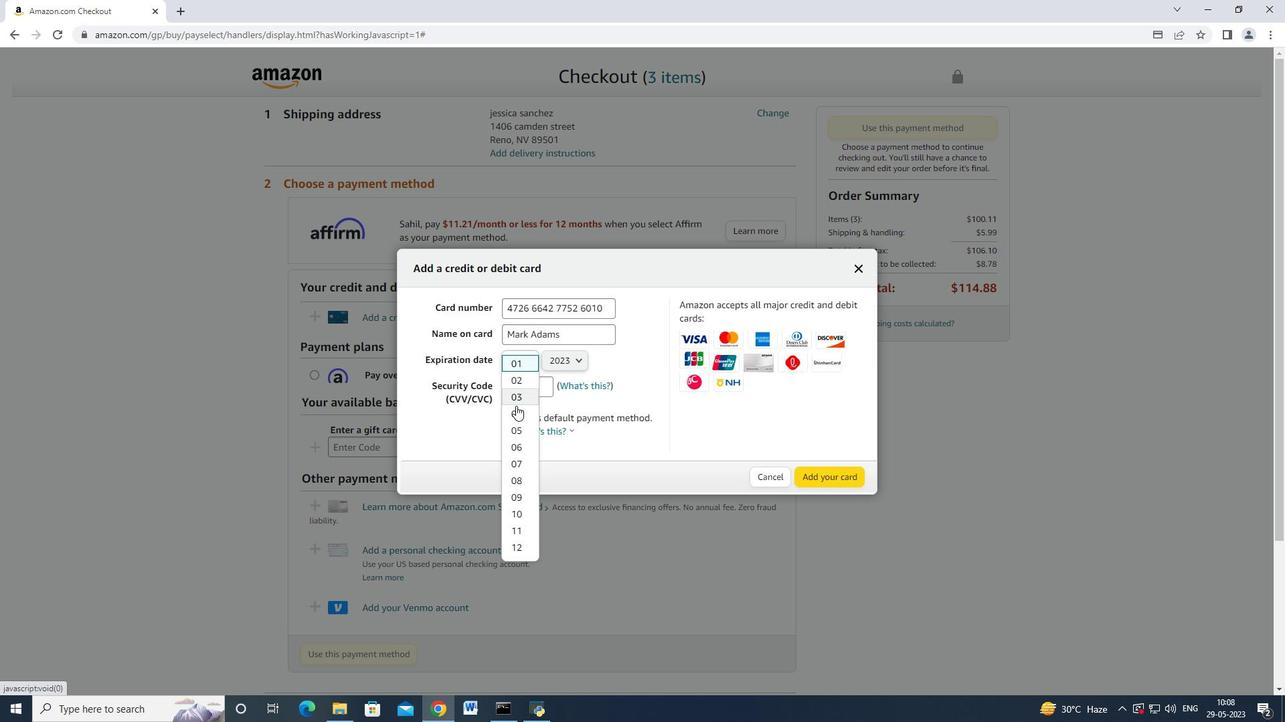 
Action: Mouse pressed left at (517, 409)
Screenshot: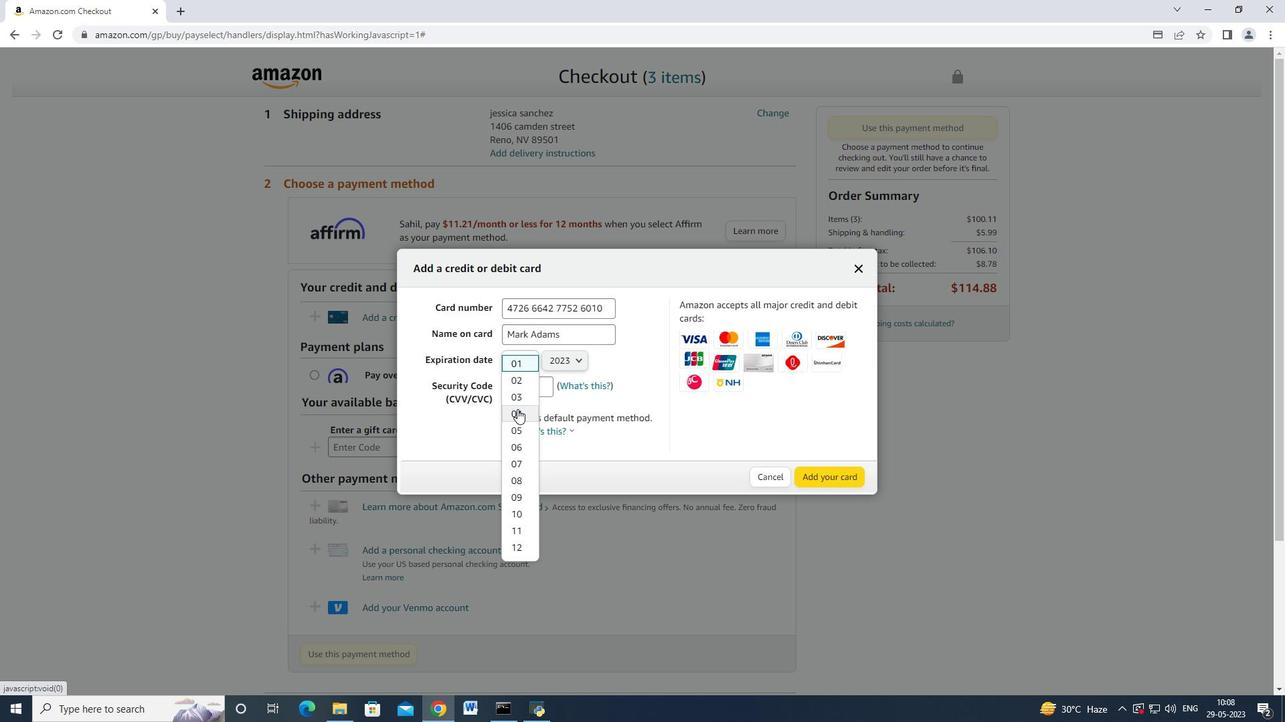 
Action: Mouse moved to (559, 354)
Screenshot: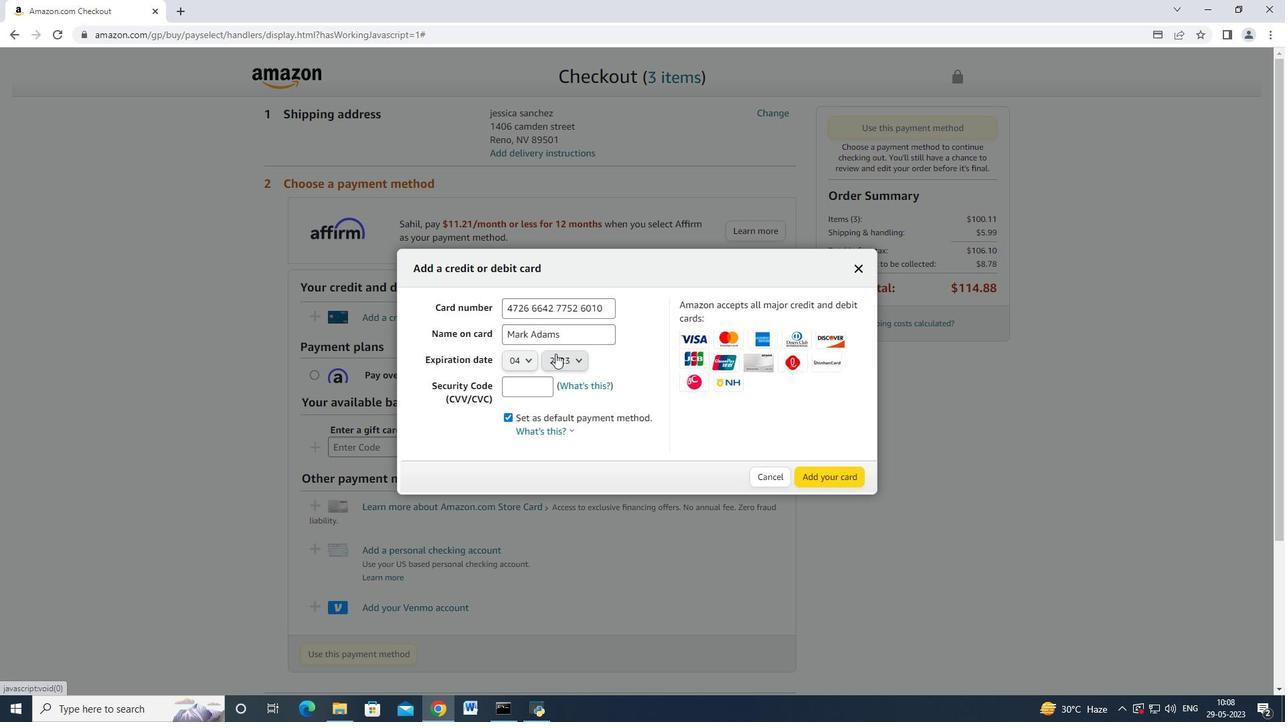 
Action: Mouse pressed left at (559, 354)
Screenshot: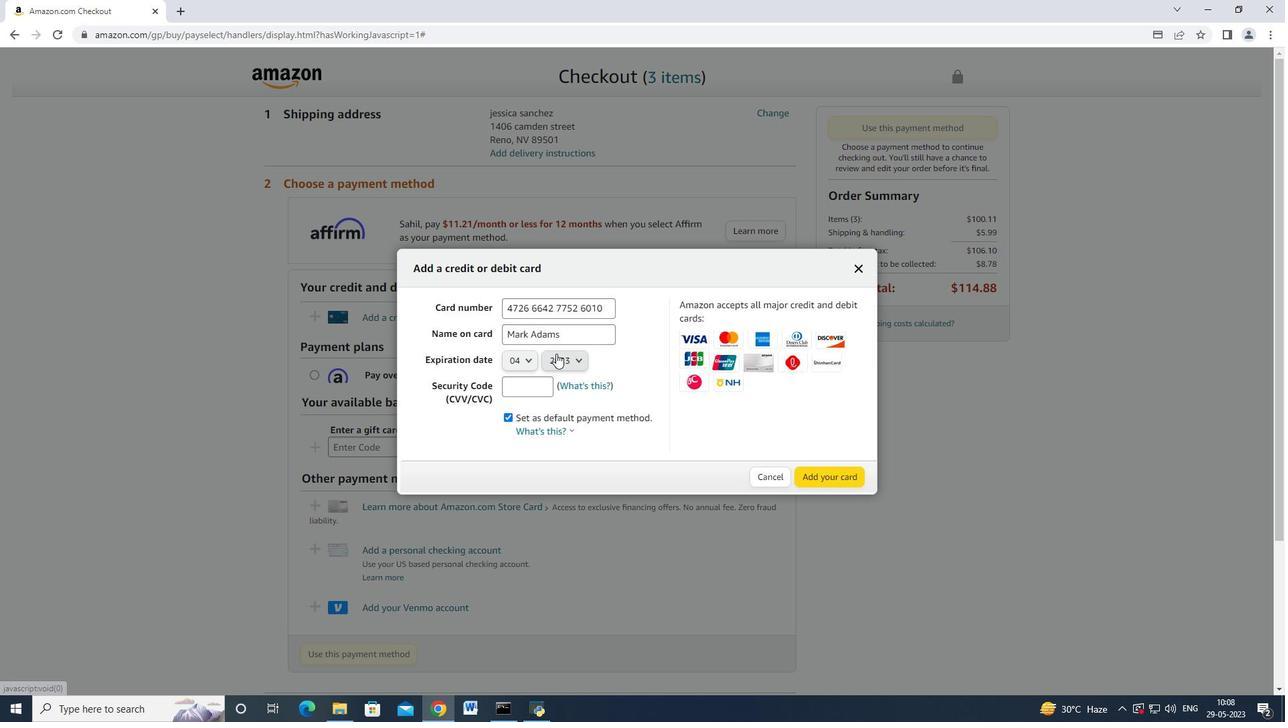 
Action: Mouse moved to (561, 399)
Screenshot: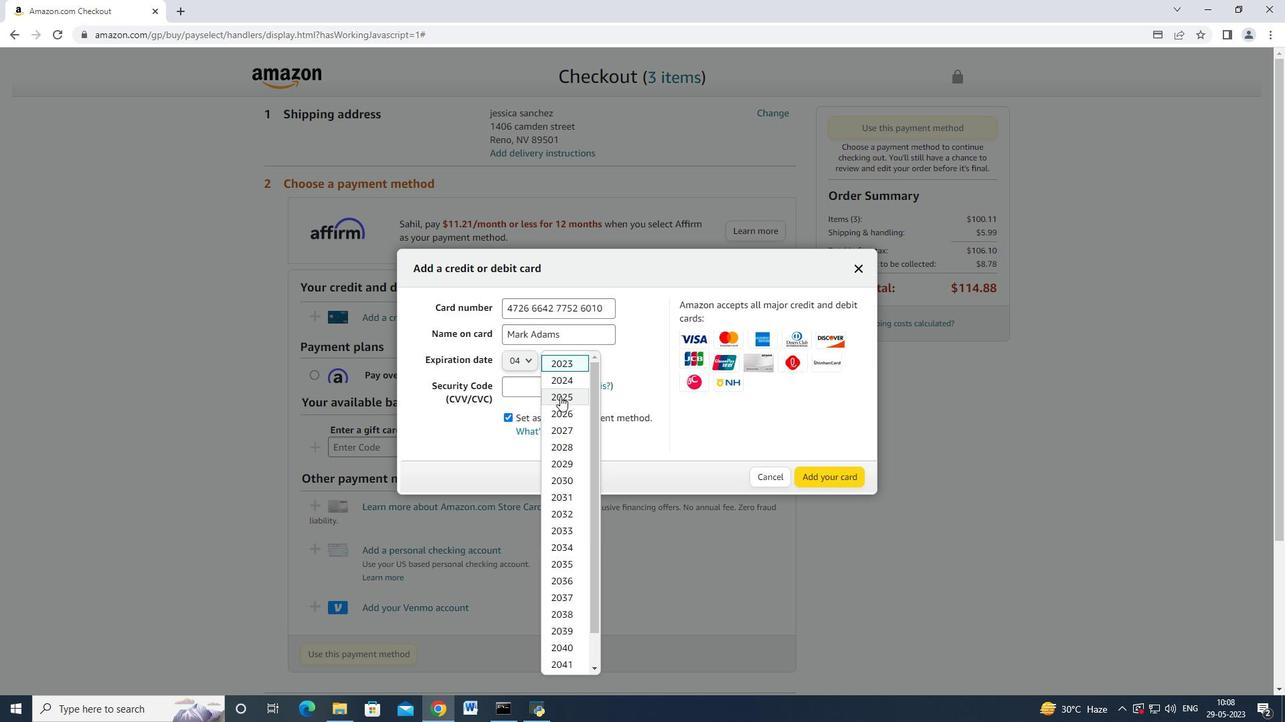 
Action: Mouse pressed left at (561, 399)
Screenshot: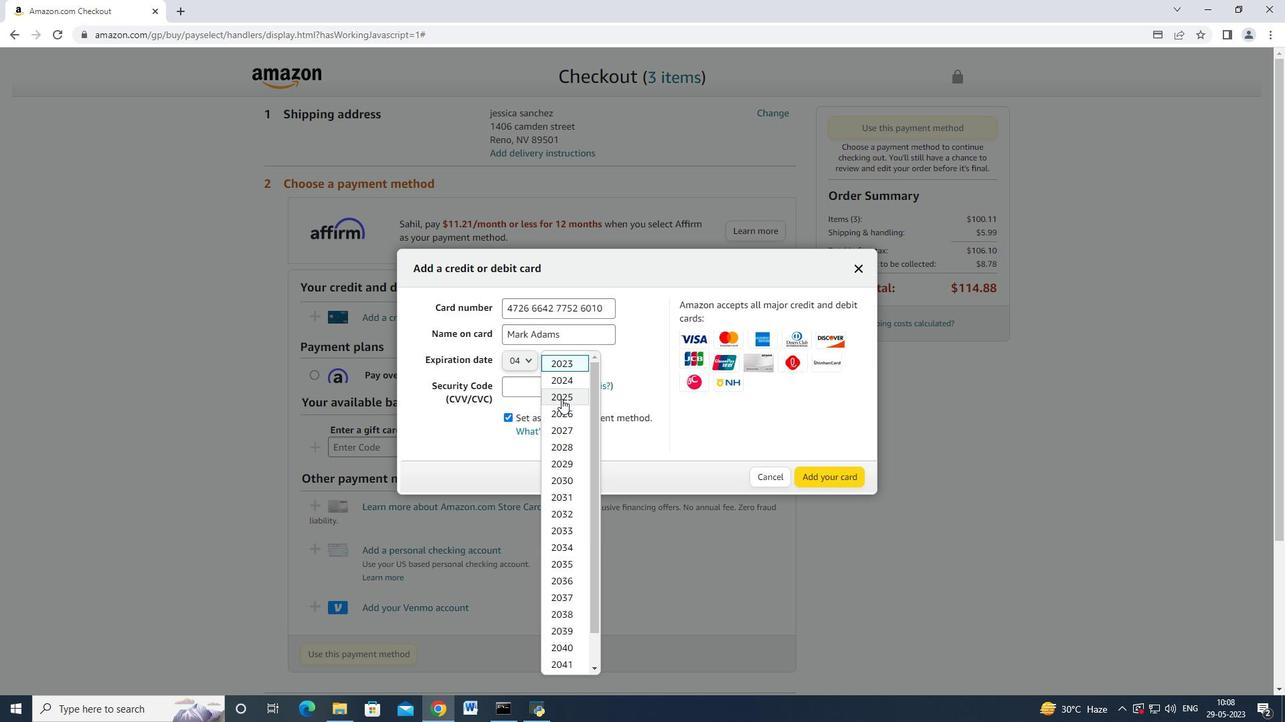 
Action: Mouse moved to (536, 394)
Screenshot: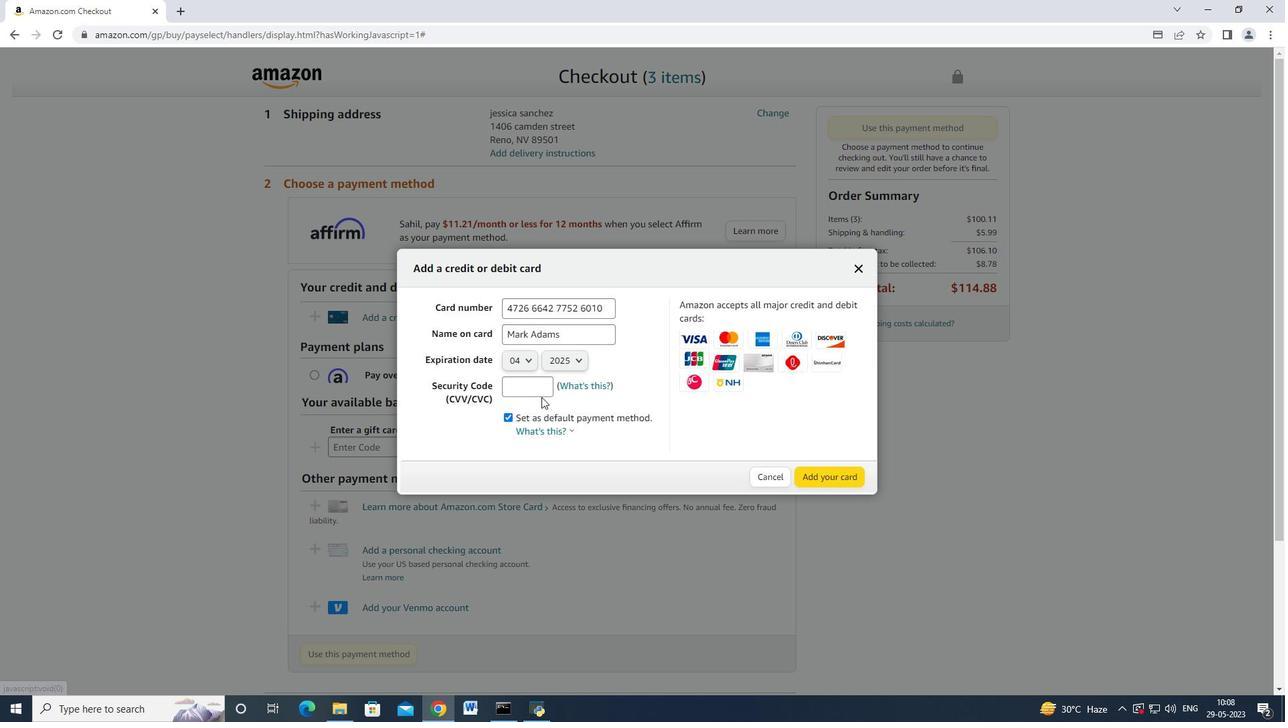 
Action: Mouse pressed left at (536, 394)
Screenshot: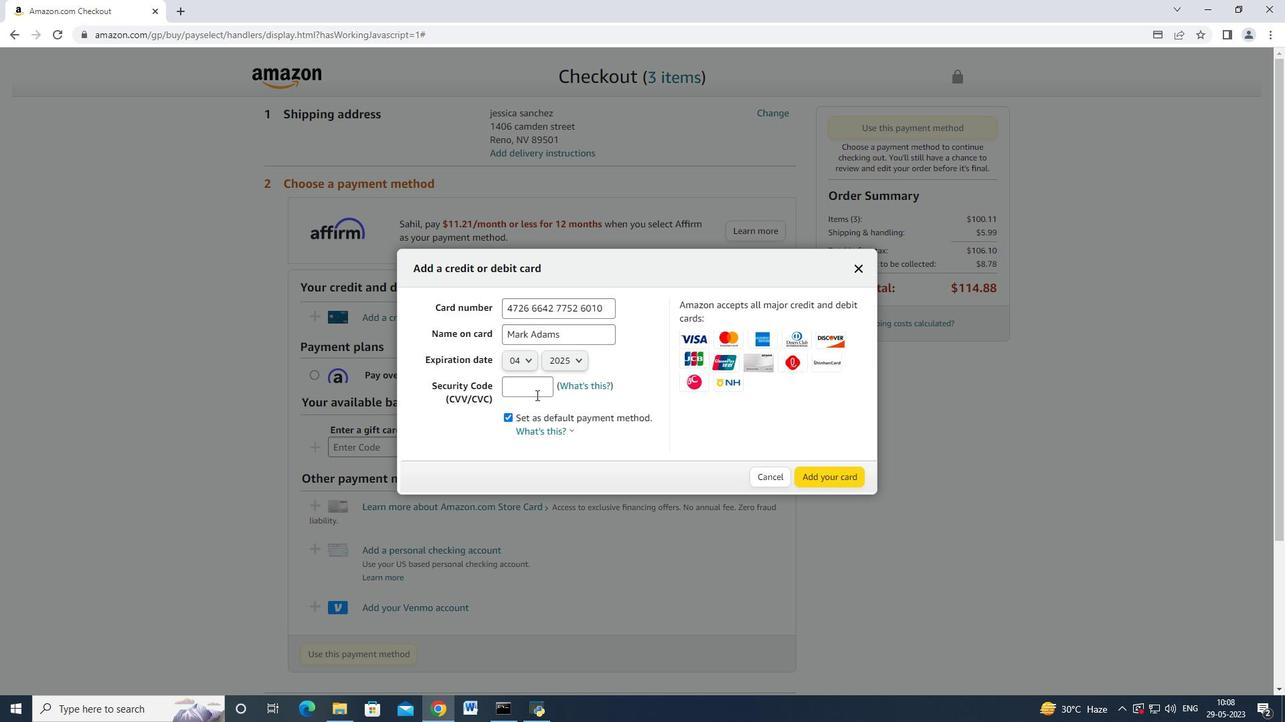 
Action: Mouse moved to (536, 394)
Screenshot: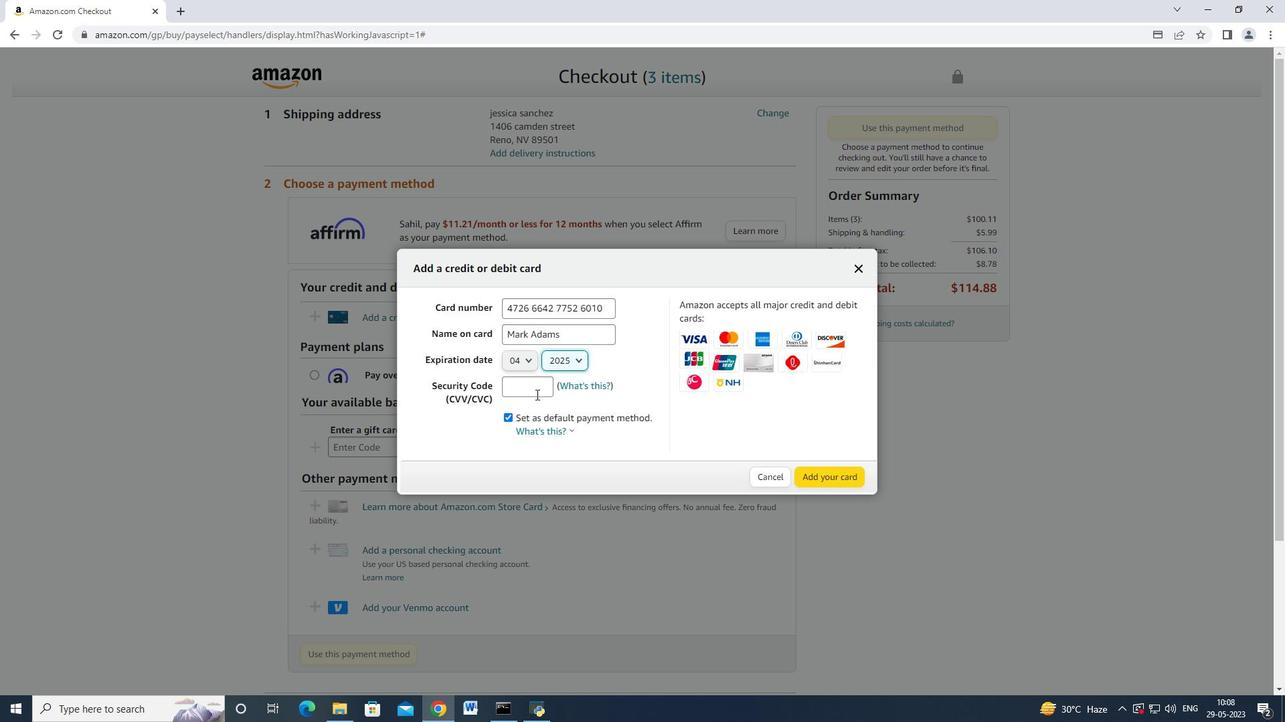 
Action: Mouse pressed left at (536, 394)
Screenshot: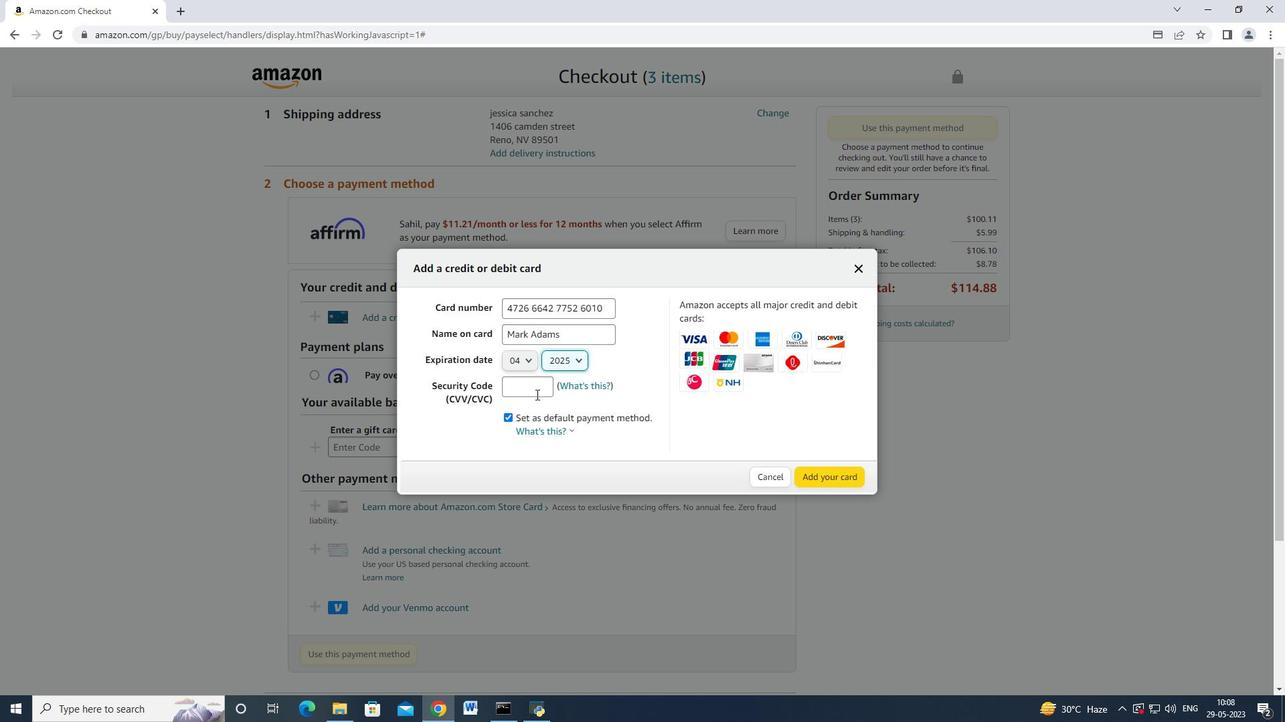 
Action: Mouse moved to (538, 389)
Screenshot: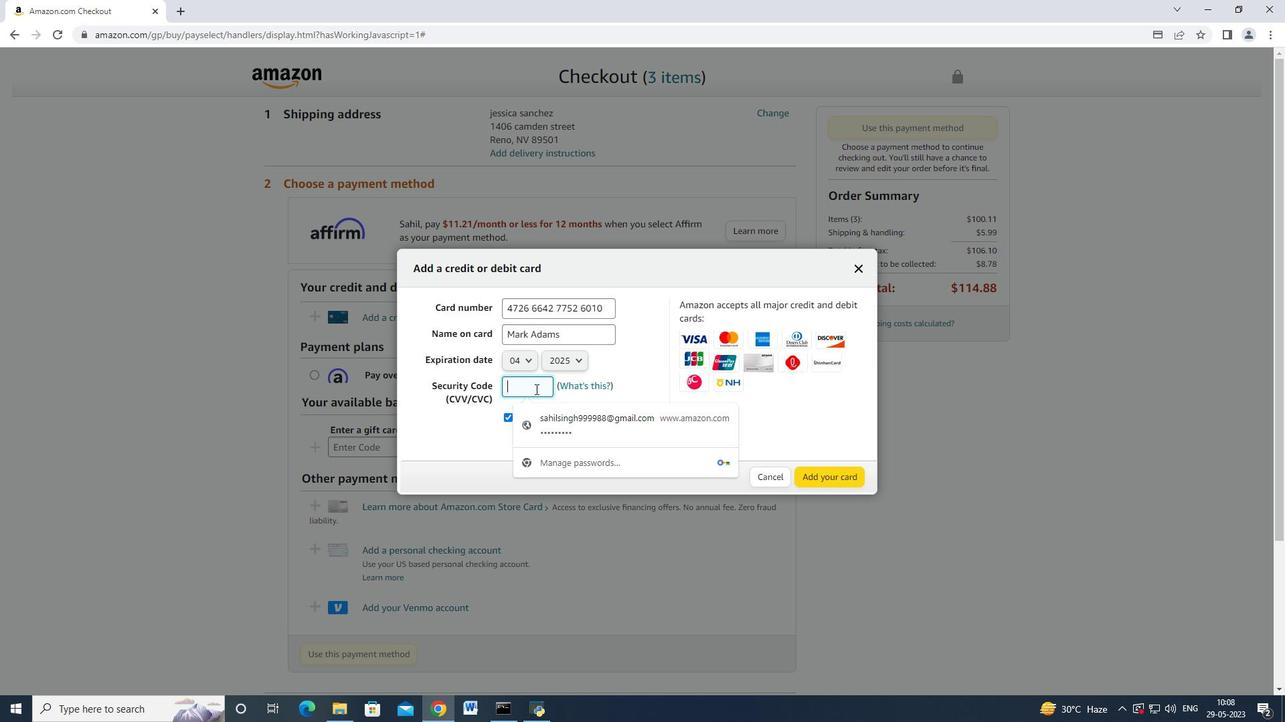 
Action: Key pressed 682
Screenshot: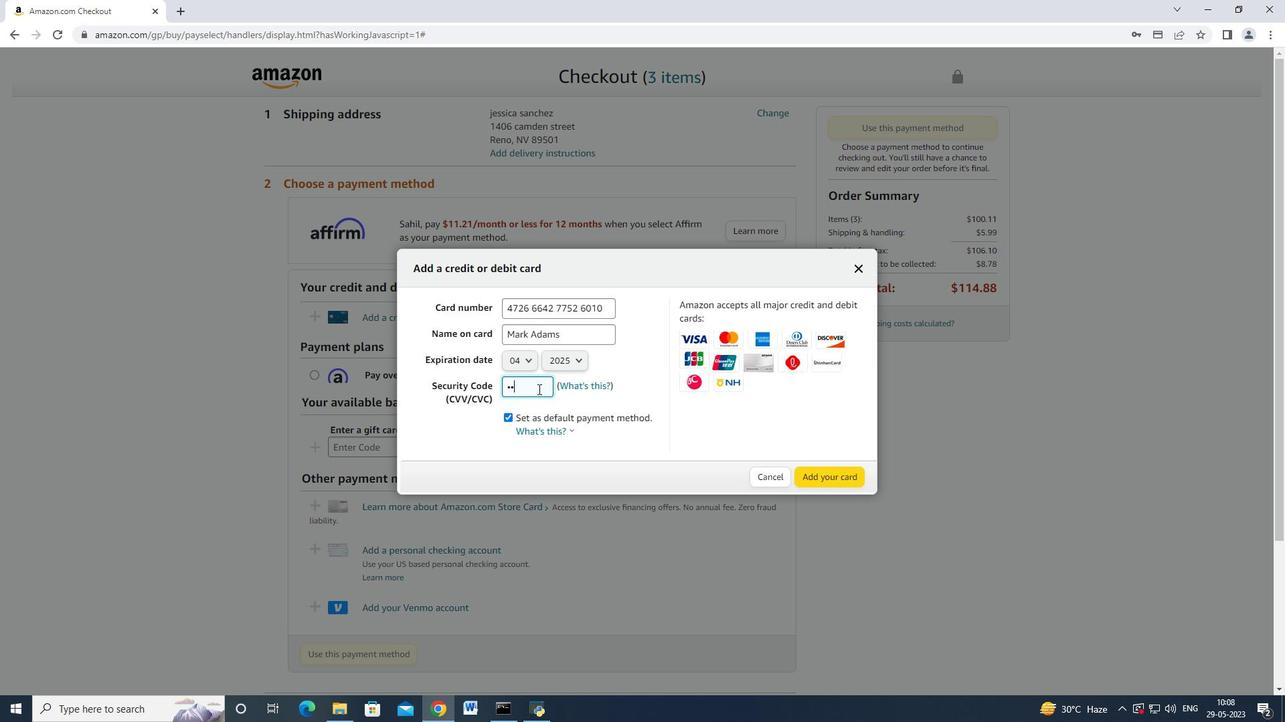 
Action: Mouse moved to (704, 437)
Screenshot: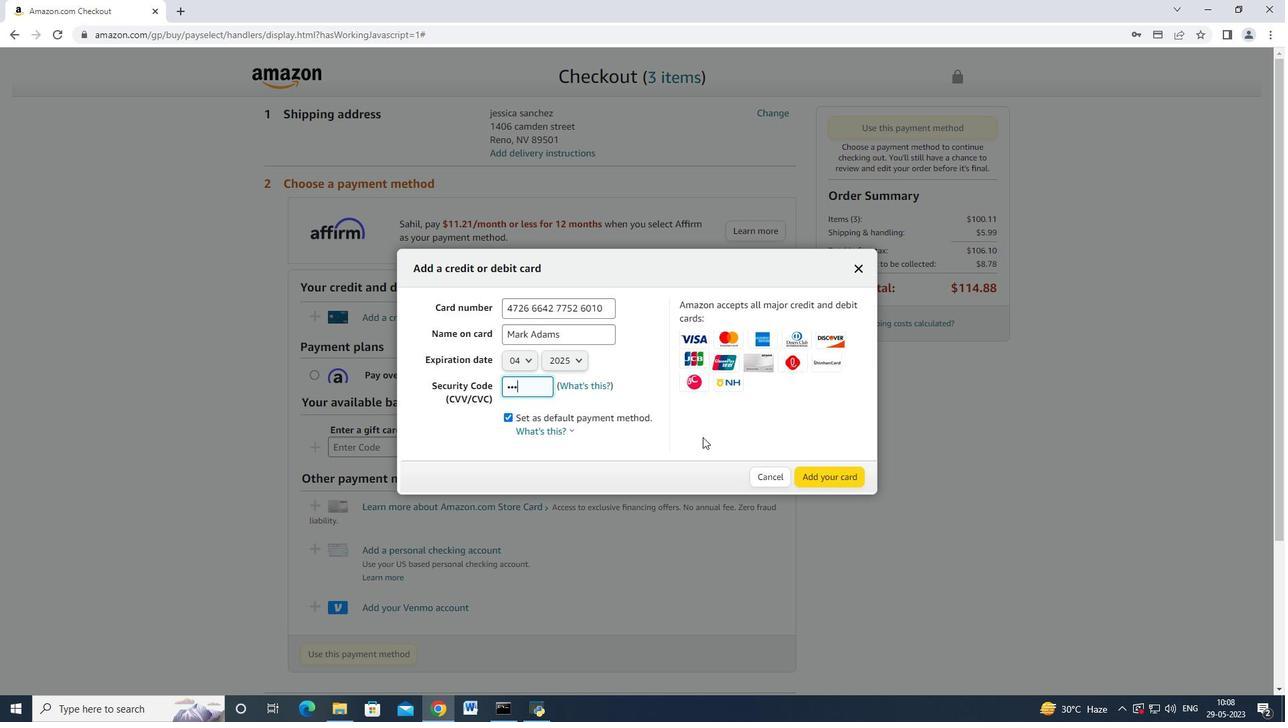 
